 Task: Find connections with filter location Sevilla with filter topic #Productivitywith filter profile language Potuguese with filter current company The Park Hotels with filter school Wilson College Chowpatty Mumbai 400 007 with filter industry Hydroelectric Power Generation with filter service category Training with filter keywords title Medical Researcher
Action: Mouse pressed left at (374, 287)
Screenshot: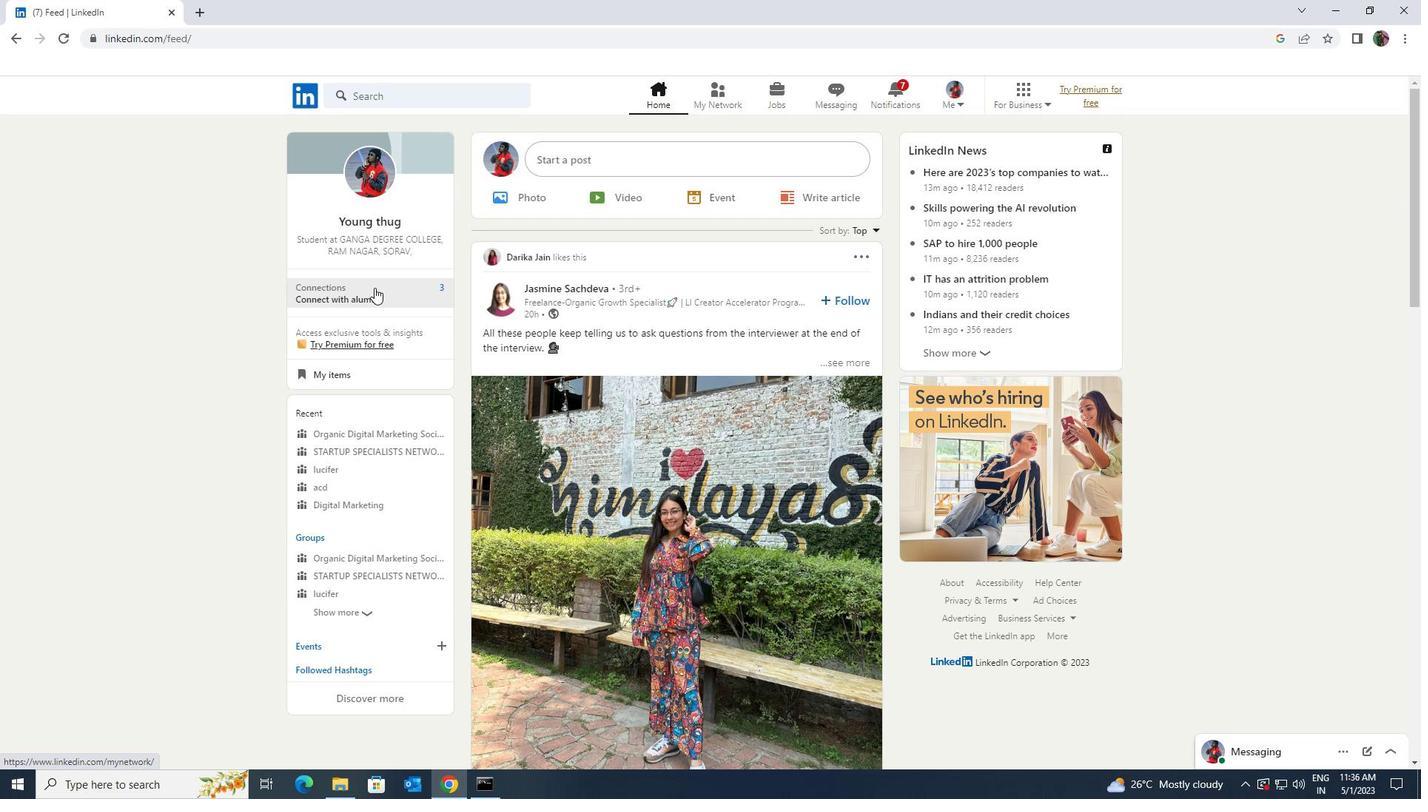 
Action: Mouse moved to (381, 176)
Screenshot: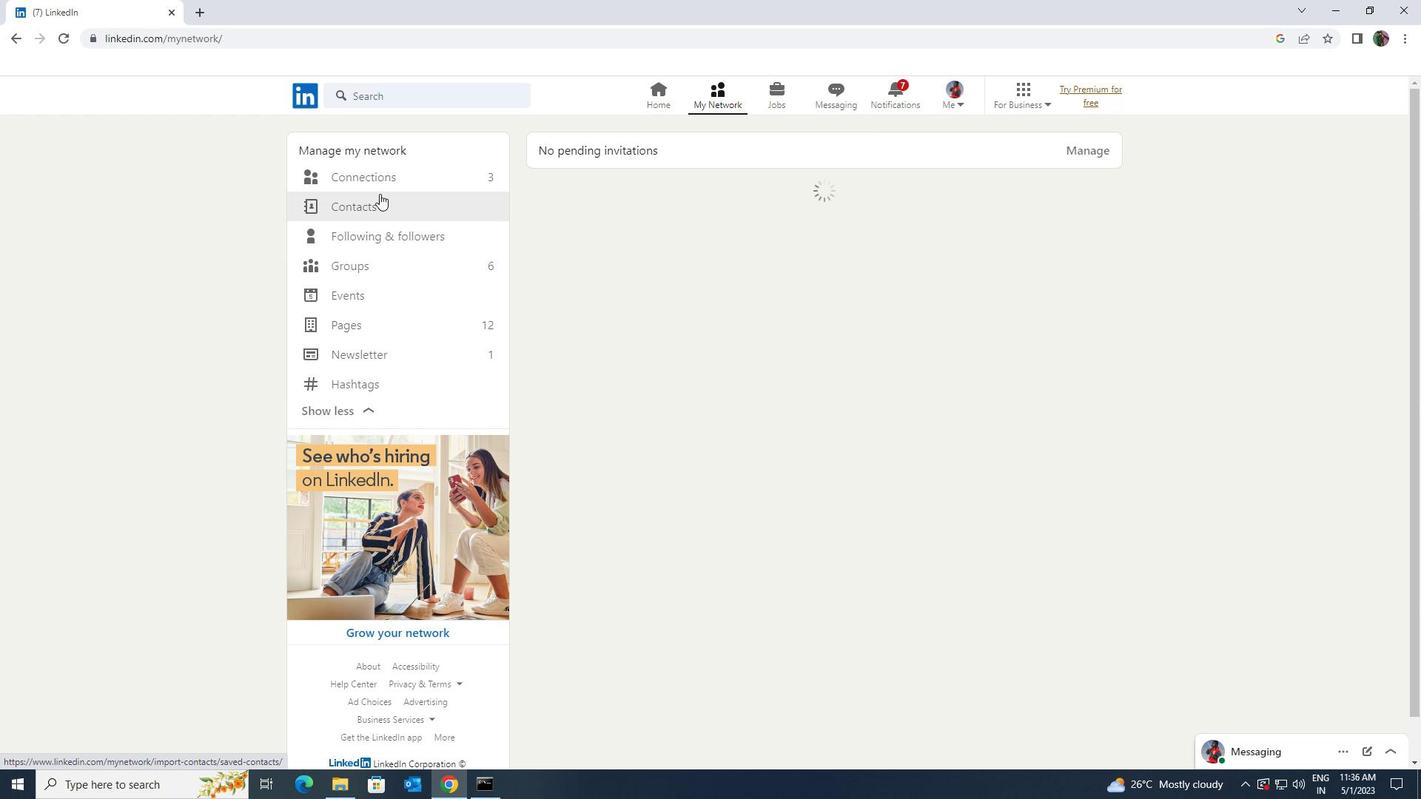 
Action: Mouse pressed left at (381, 176)
Screenshot: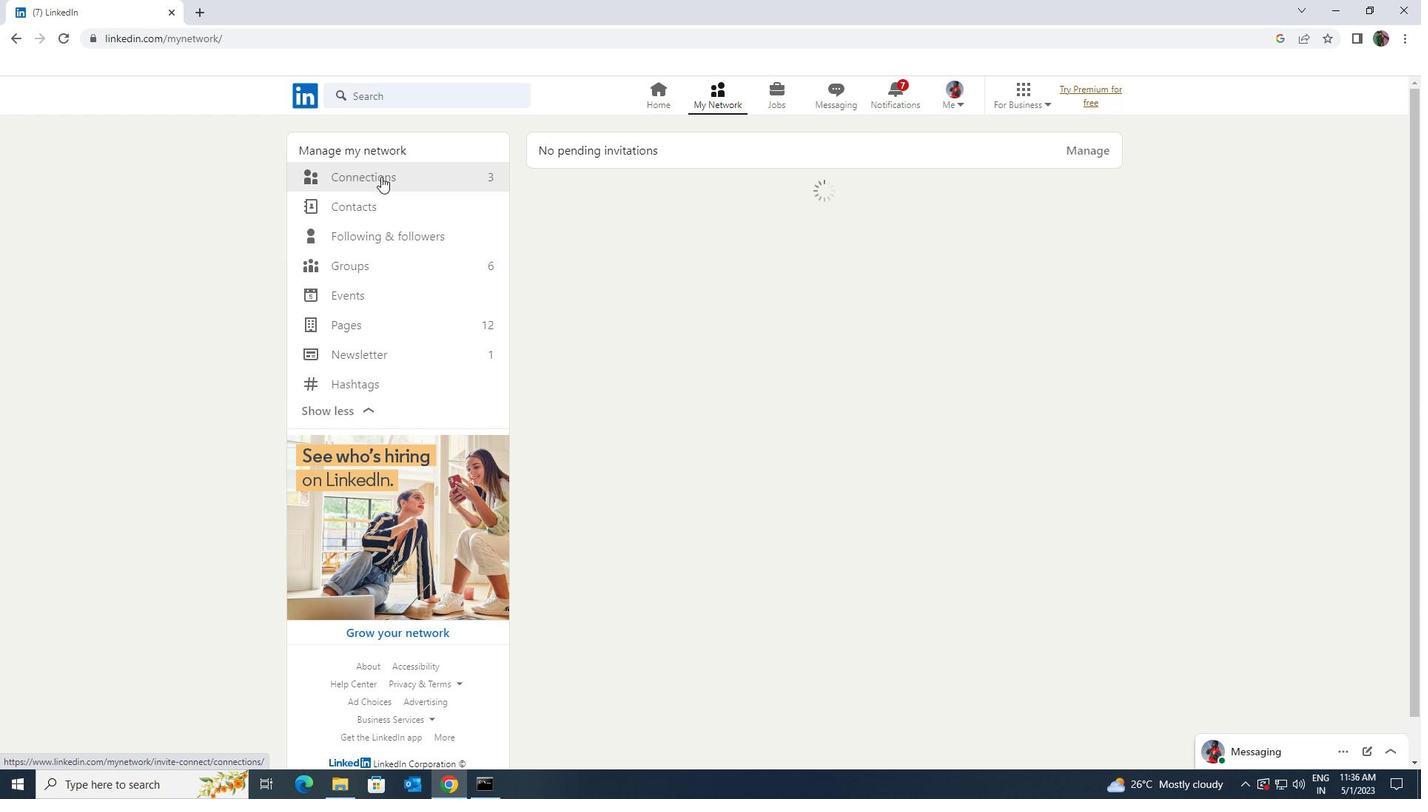 
Action: Mouse moved to (785, 179)
Screenshot: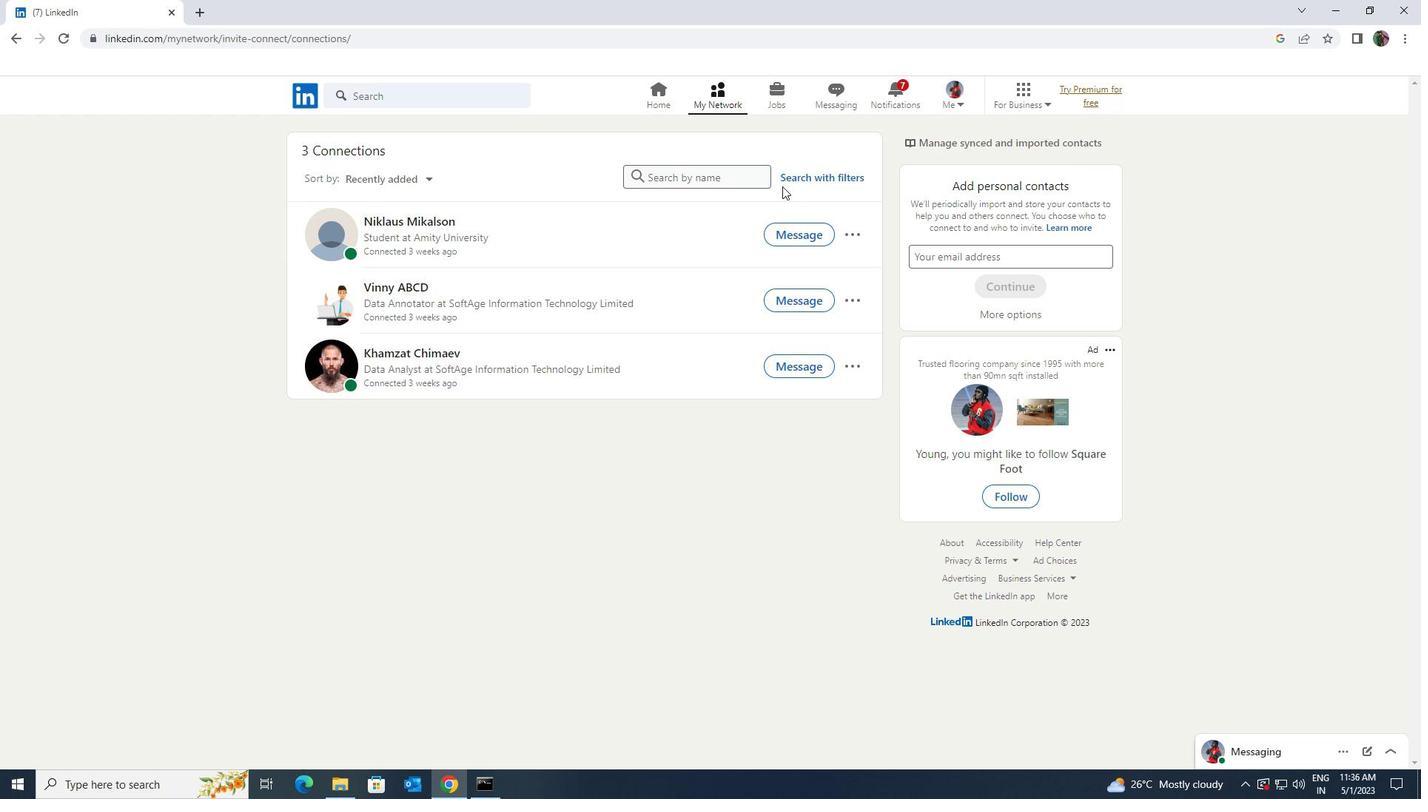 
Action: Mouse pressed left at (785, 179)
Screenshot: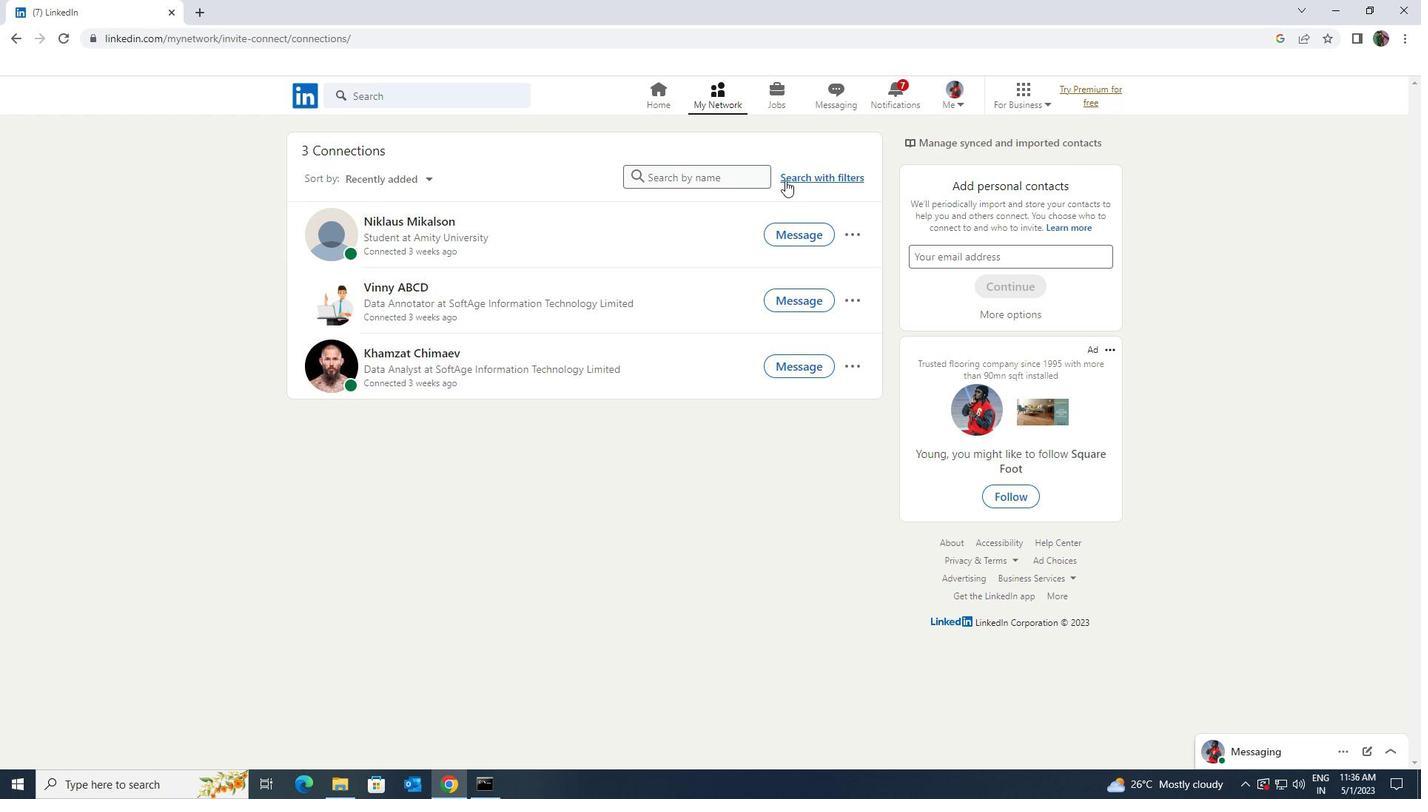 
Action: Mouse moved to (760, 138)
Screenshot: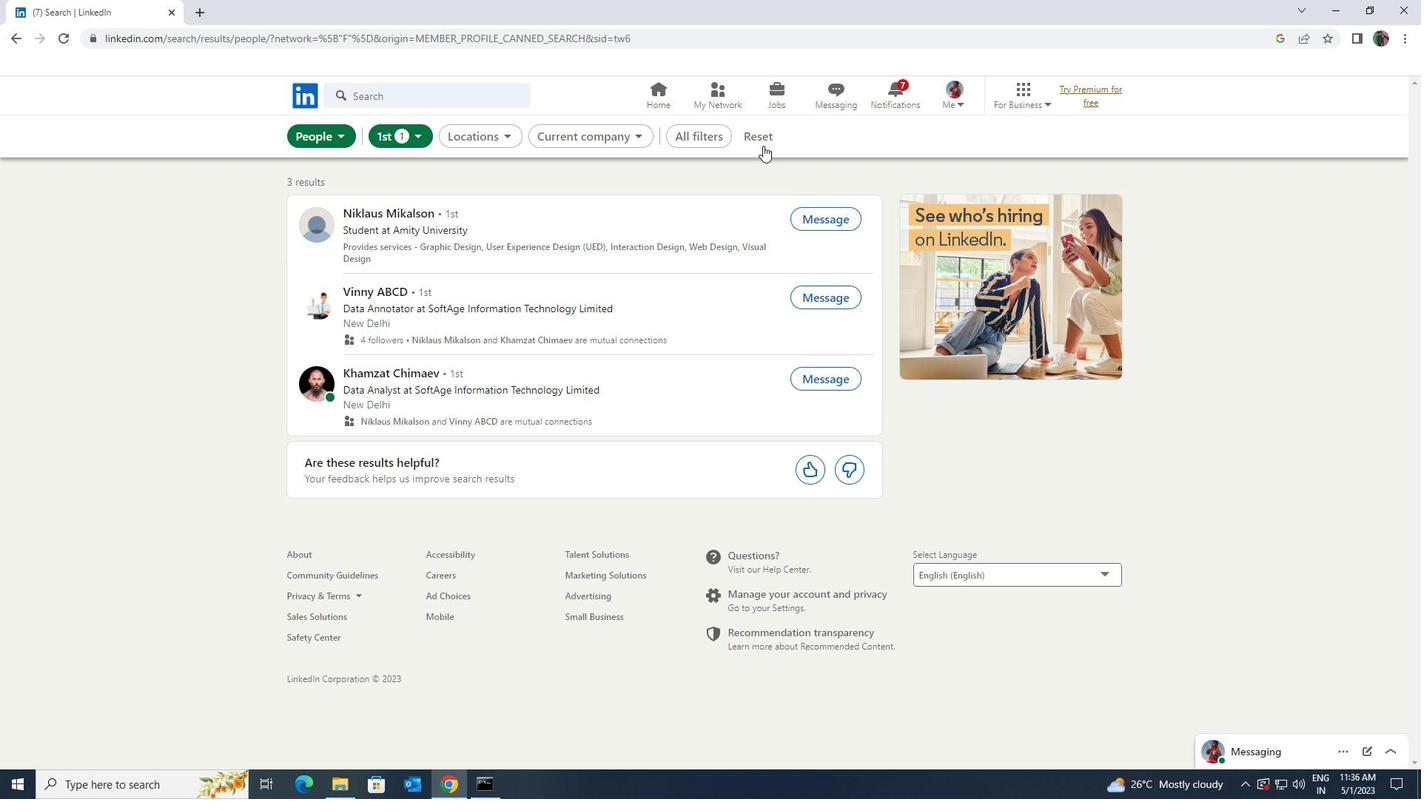 
Action: Mouse pressed left at (760, 138)
Screenshot: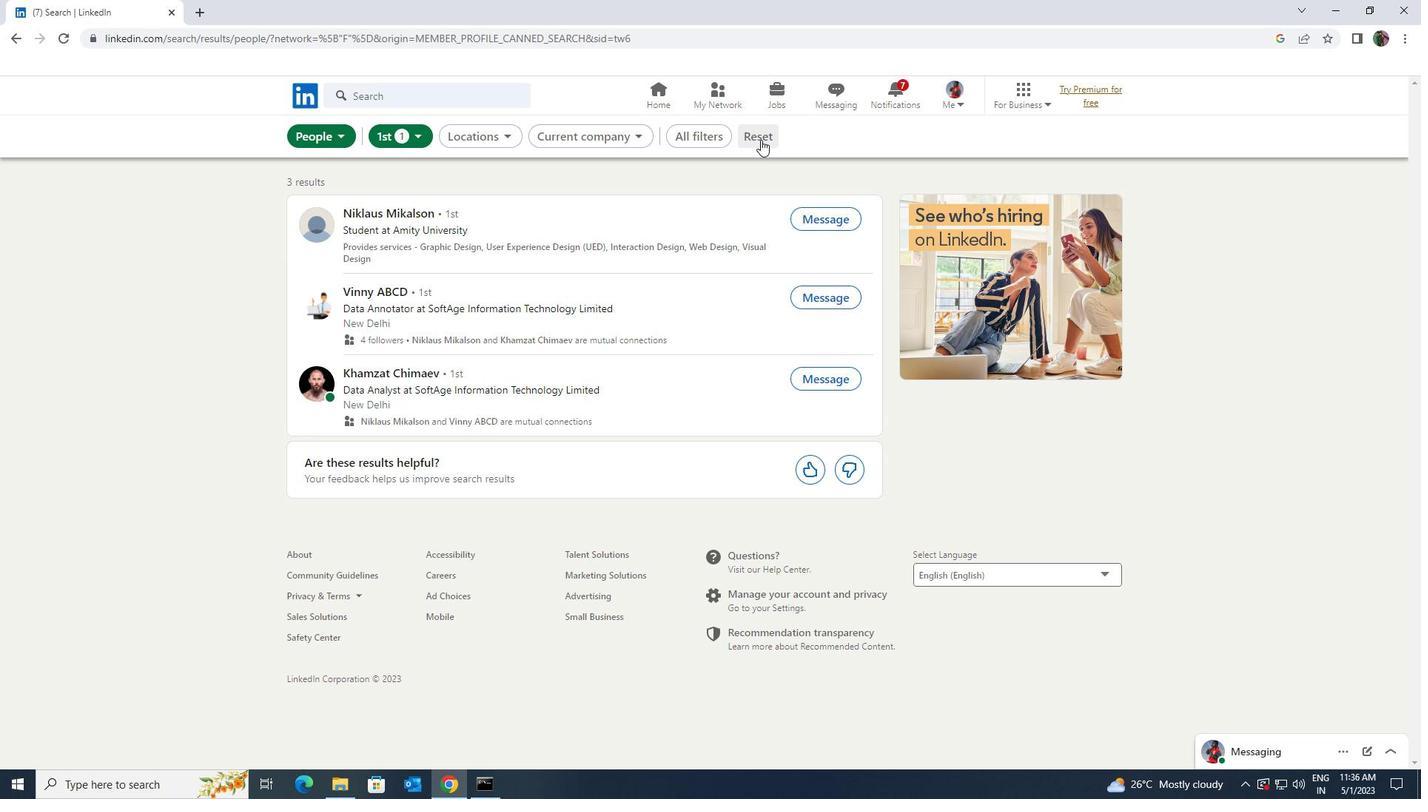 
Action: Mouse moved to (749, 136)
Screenshot: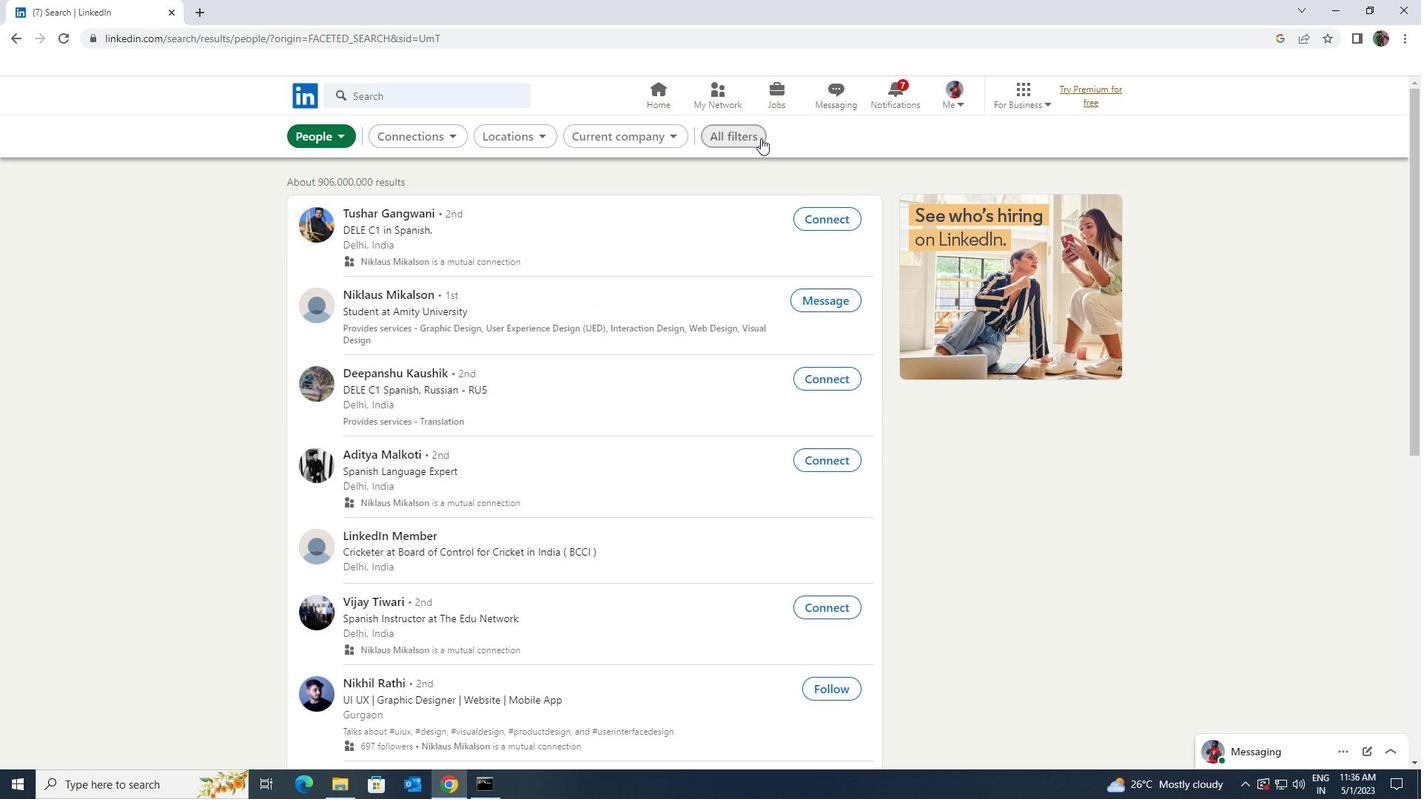 
Action: Mouse pressed left at (749, 136)
Screenshot: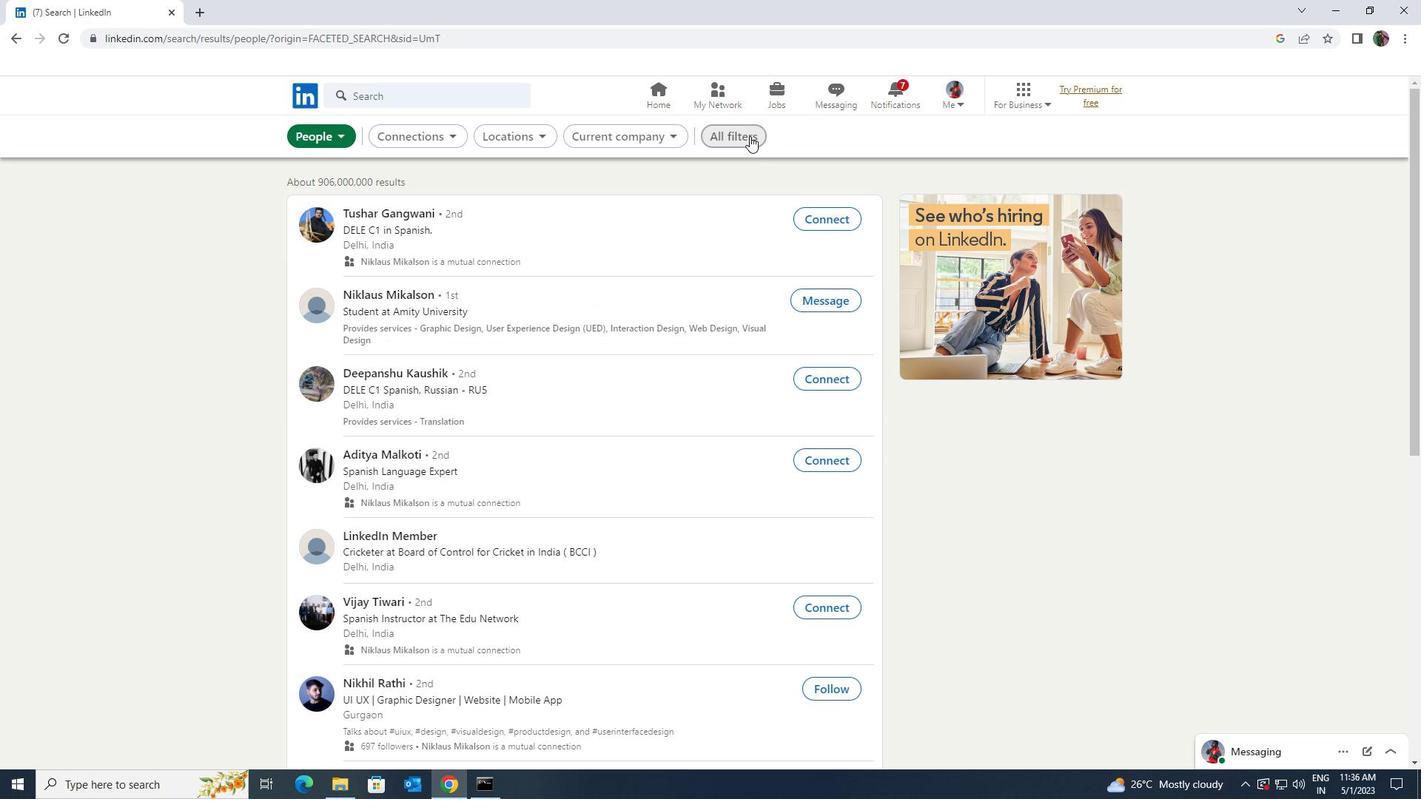 
Action: Mouse moved to (1108, 419)
Screenshot: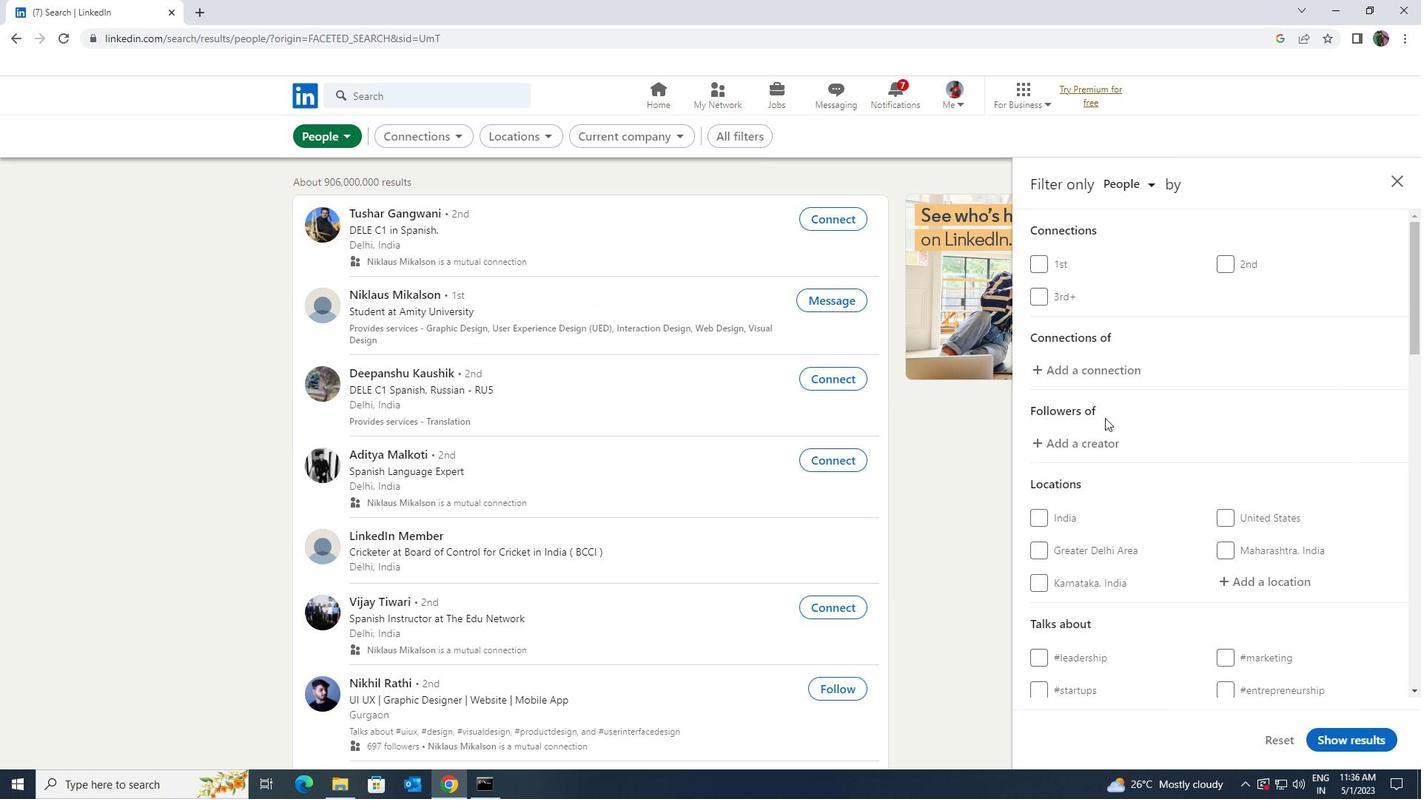 
Action: Mouse scrolled (1108, 418) with delta (0, 0)
Screenshot: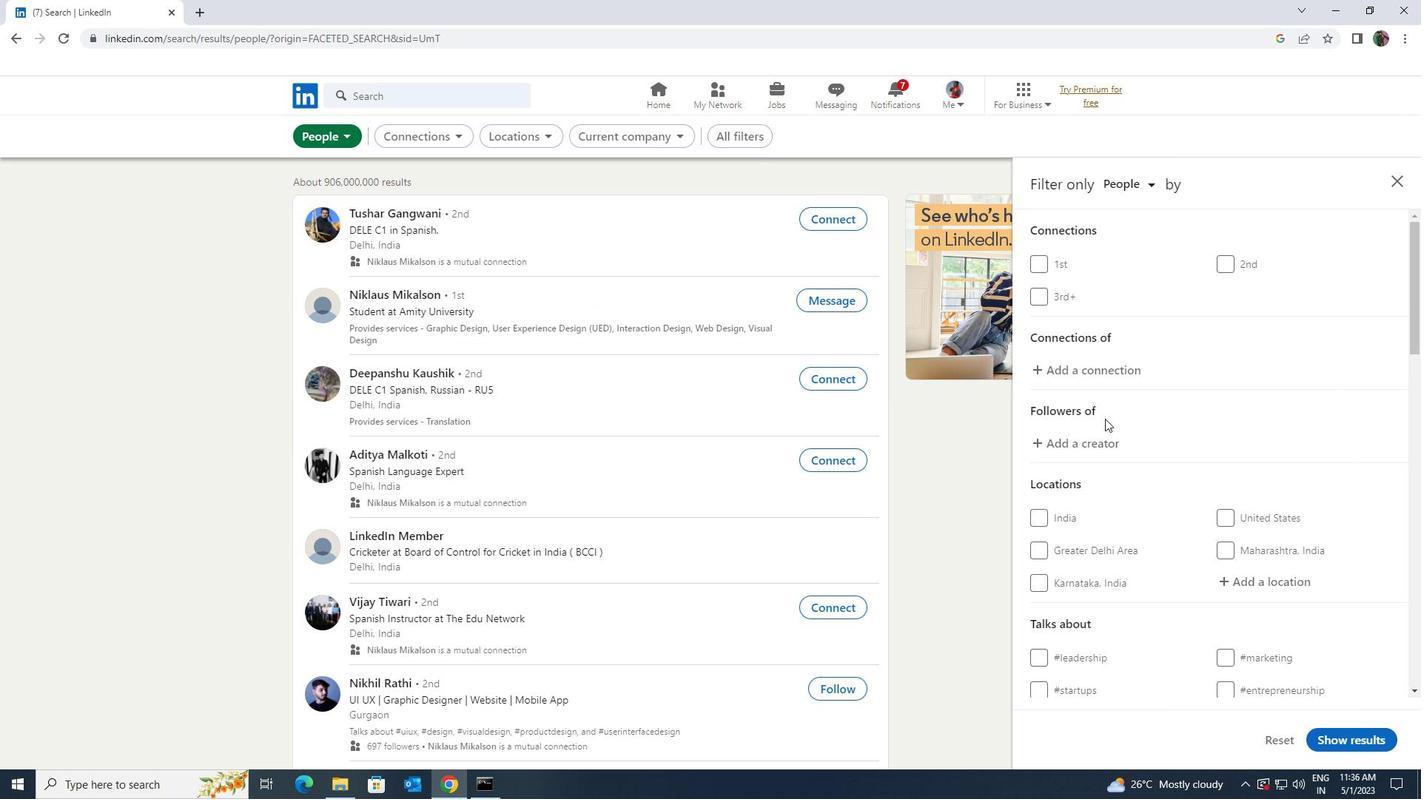 
Action: Mouse scrolled (1108, 418) with delta (0, 0)
Screenshot: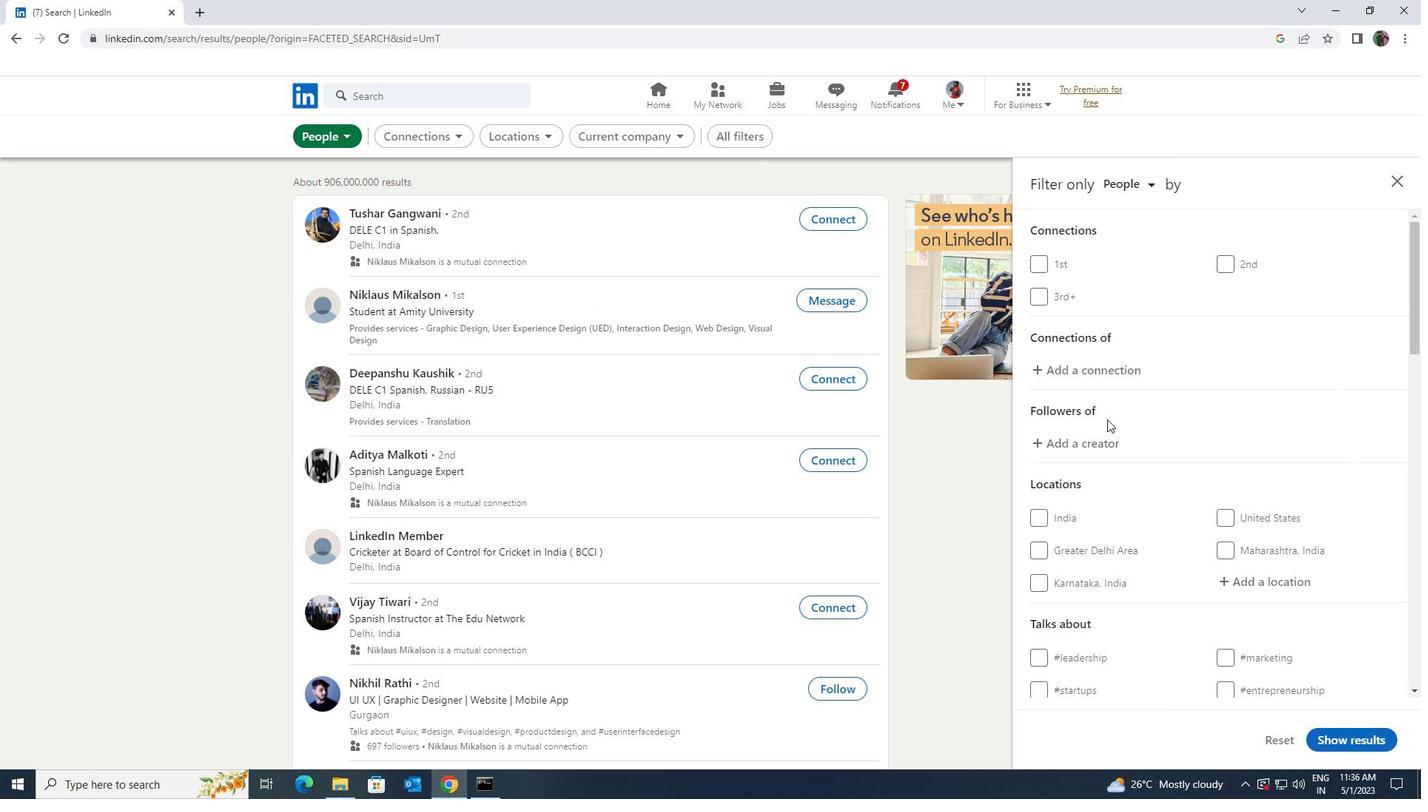 
Action: Mouse scrolled (1108, 418) with delta (0, 0)
Screenshot: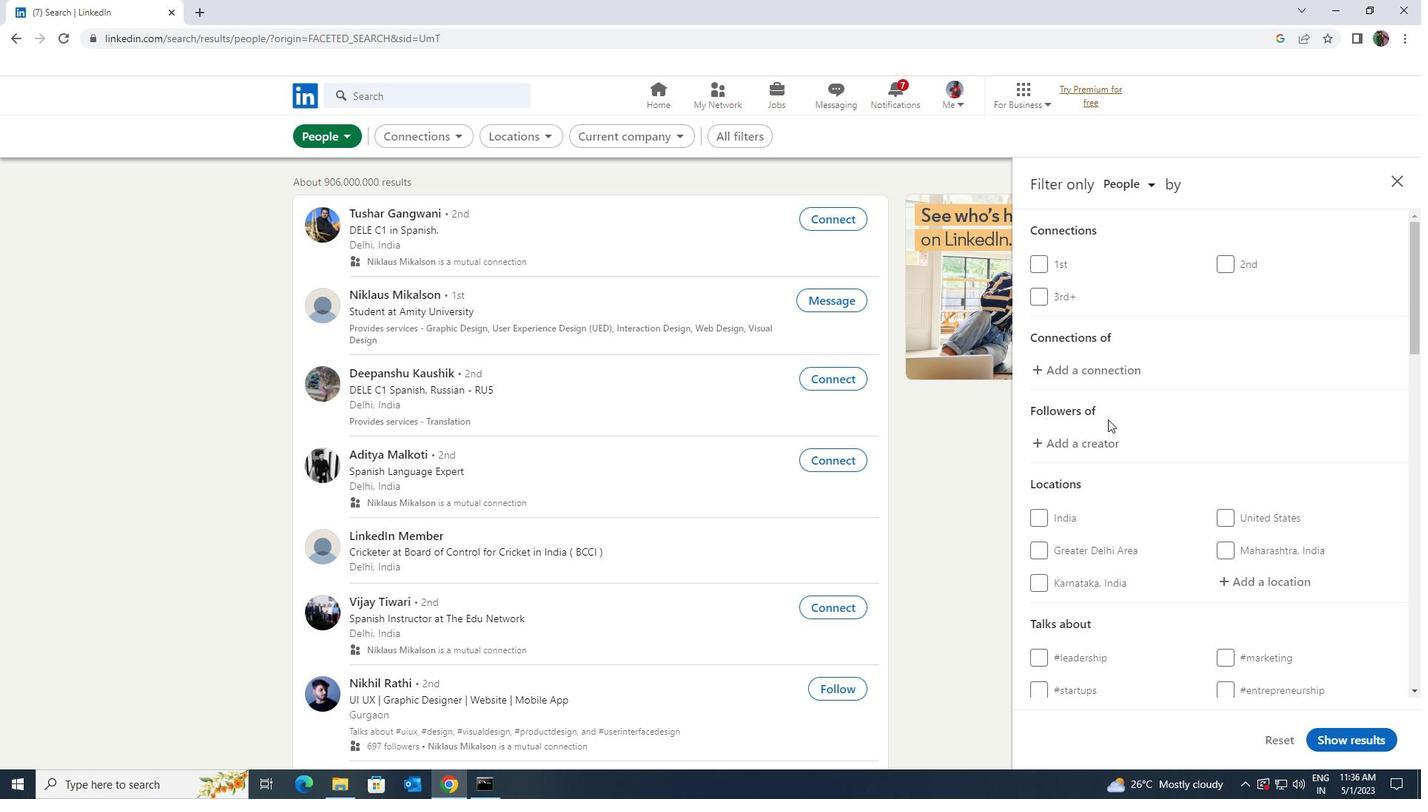 
Action: Mouse moved to (1225, 578)
Screenshot: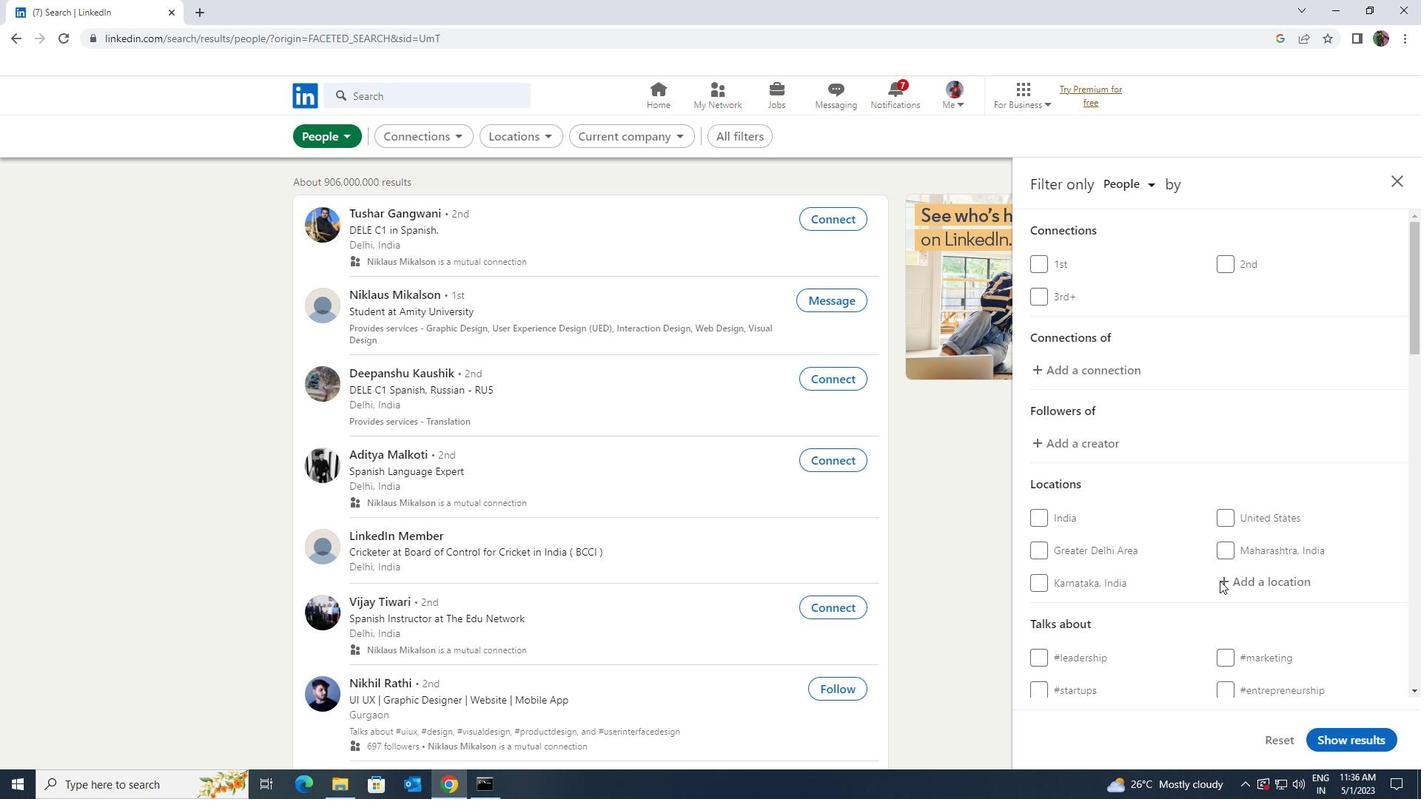 
Action: Mouse pressed left at (1225, 578)
Screenshot: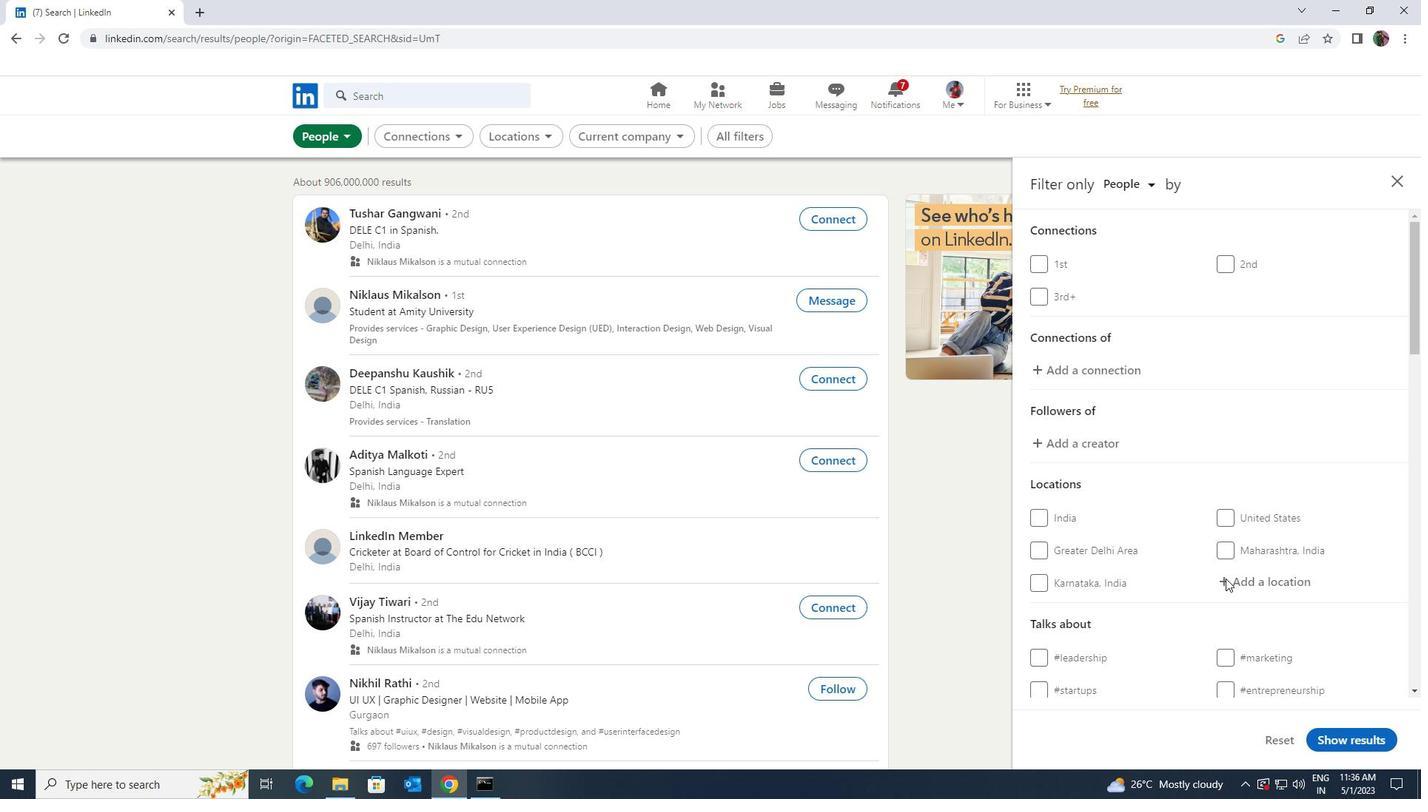 
Action: Mouse moved to (1239, 358)
Screenshot: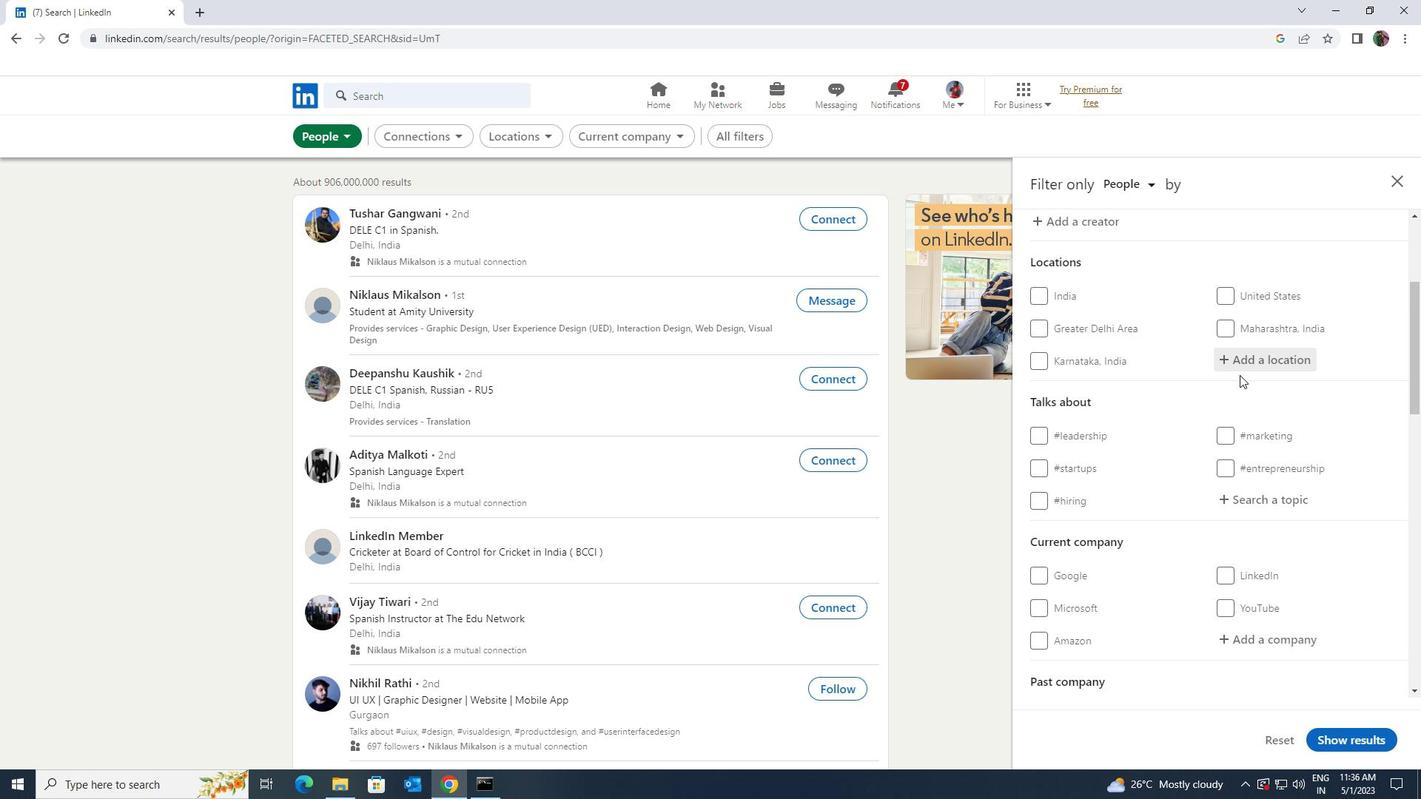 
Action: Mouse pressed left at (1239, 358)
Screenshot: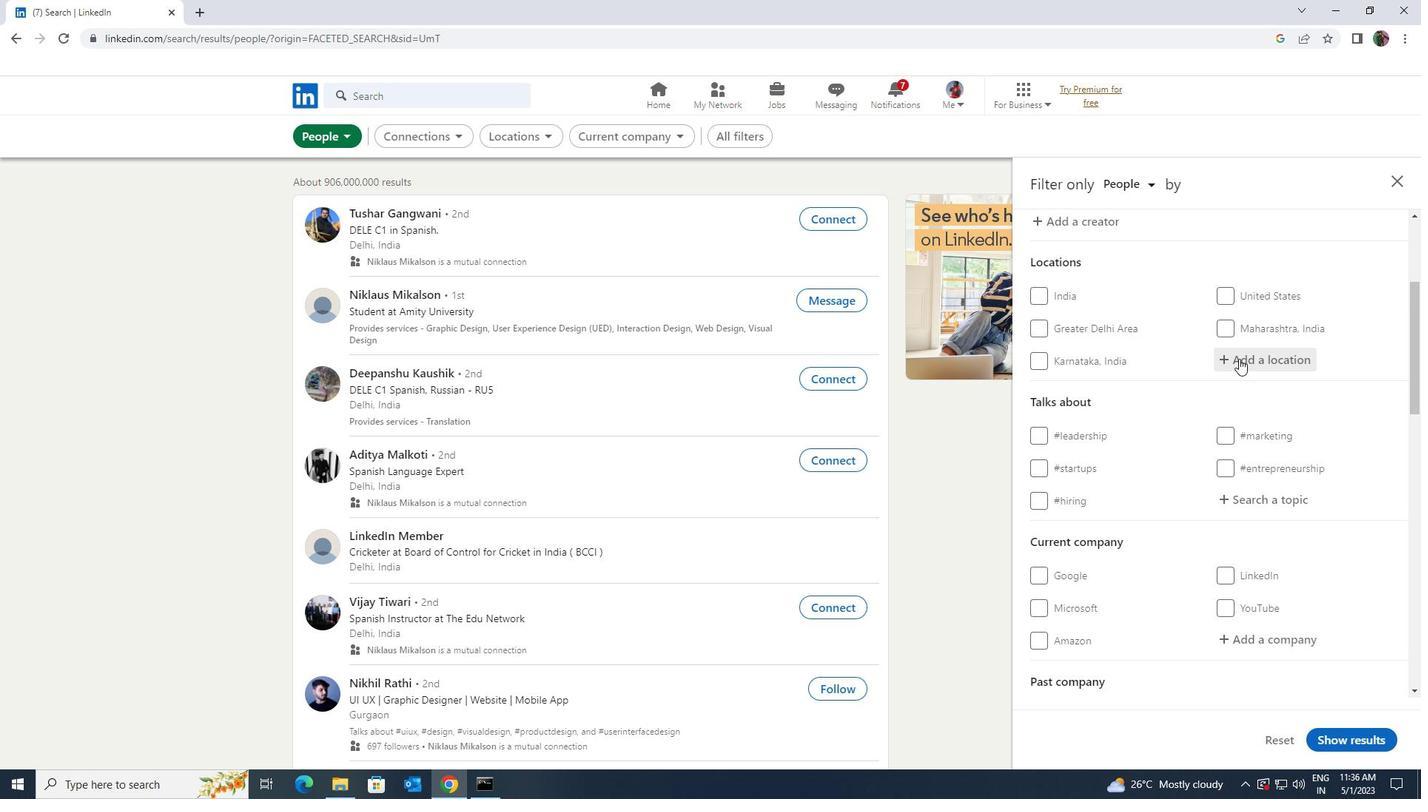 
Action: Key pressed <Key.shift><Key.shift><Key.shift>SEVILLA
Screenshot: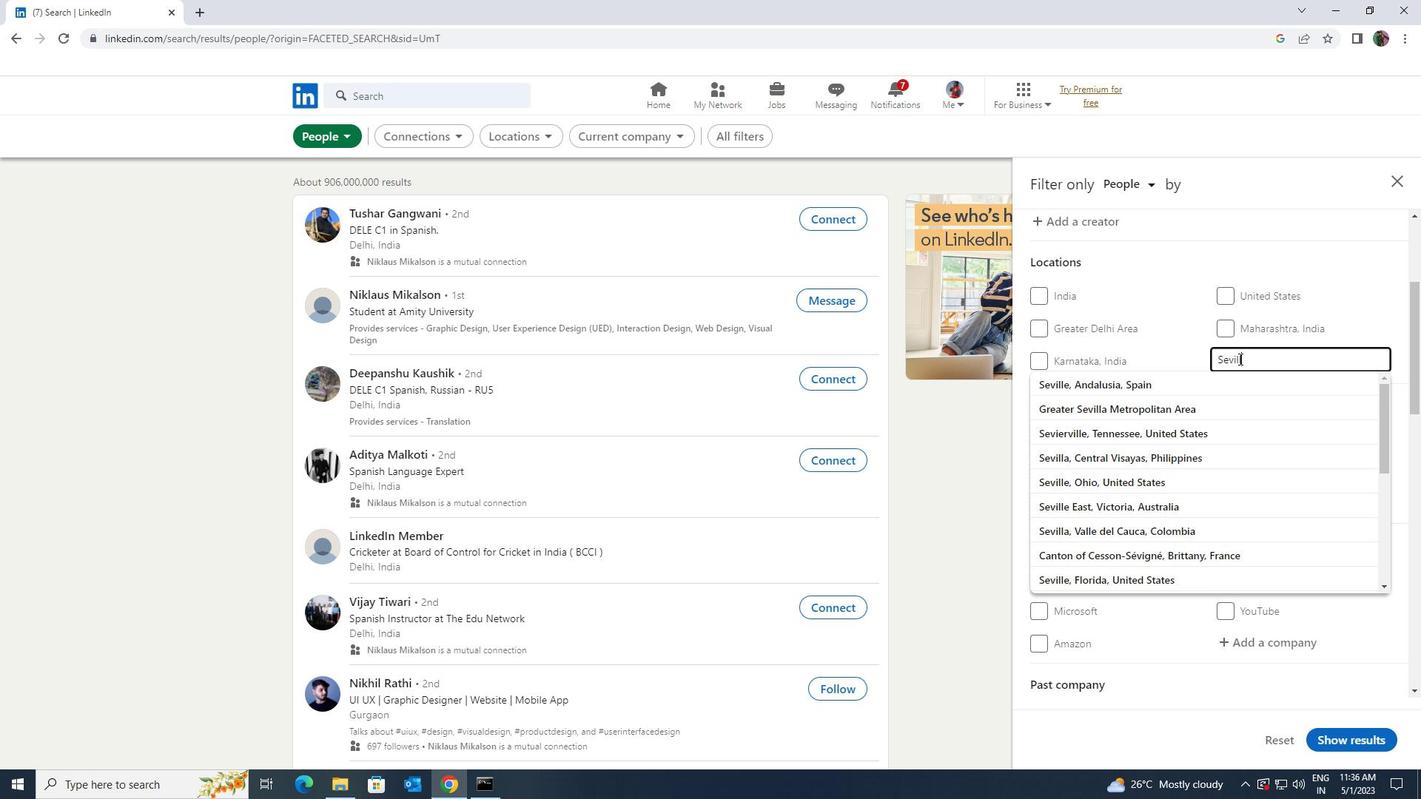 
Action: Mouse moved to (1239, 411)
Screenshot: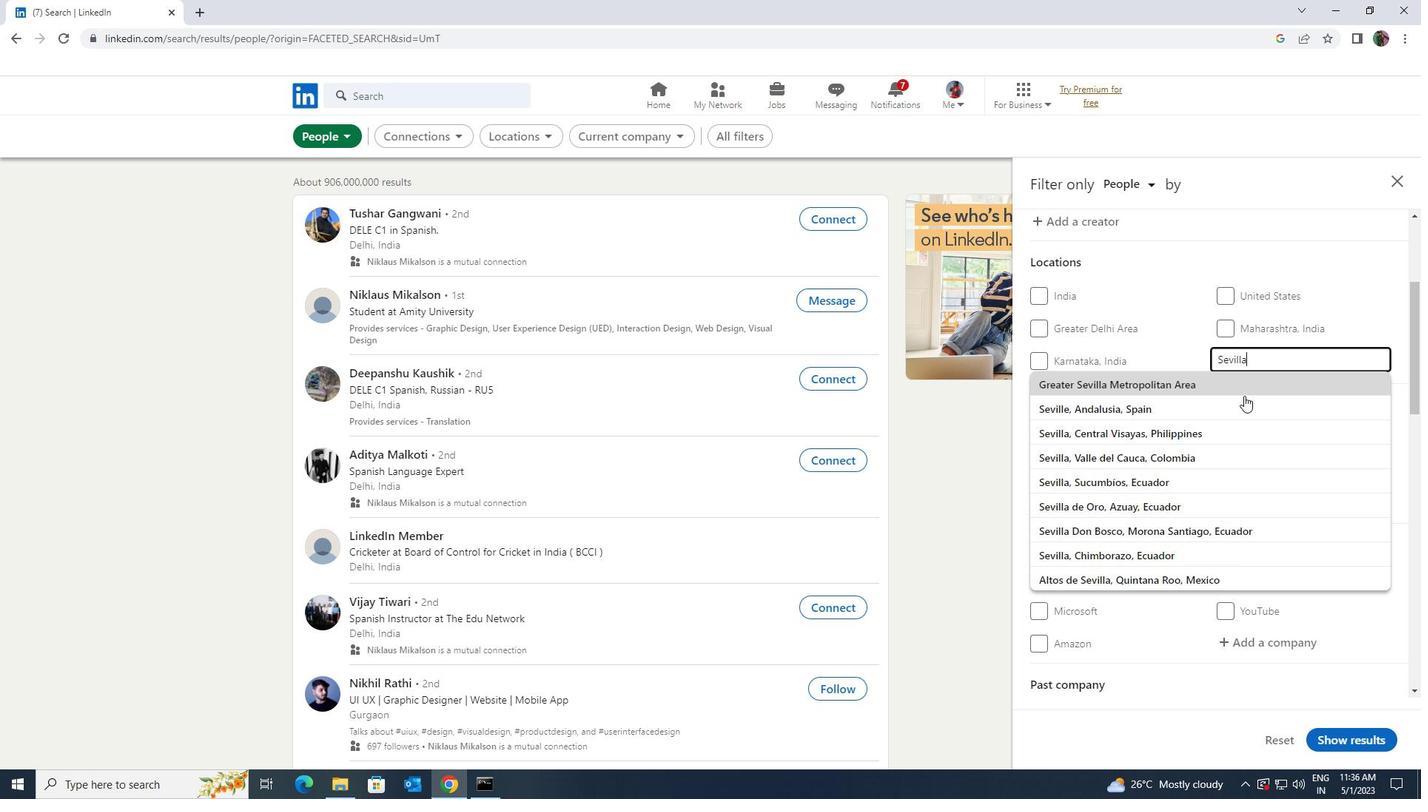 
Action: Mouse pressed left at (1239, 411)
Screenshot: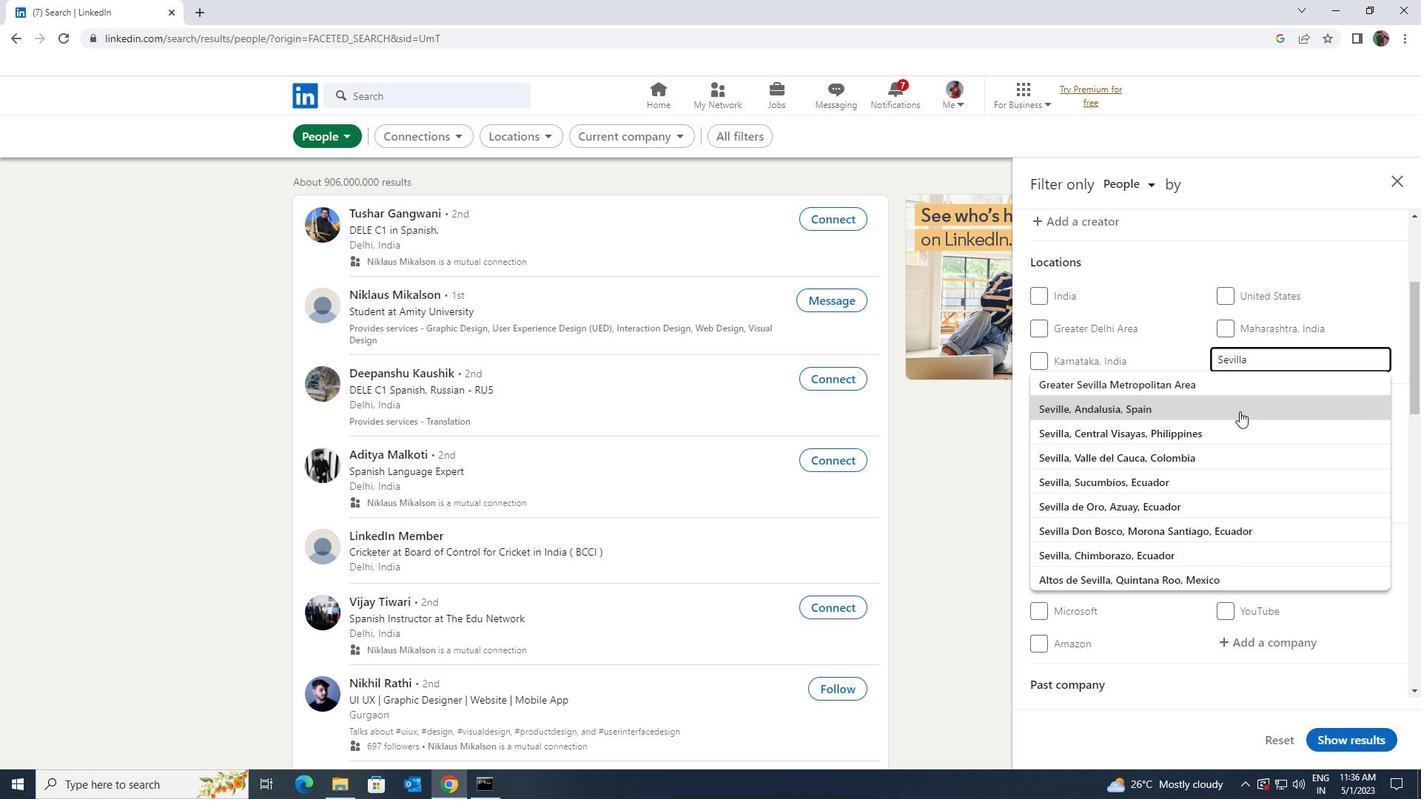
Action: Mouse scrolled (1239, 410) with delta (0, 0)
Screenshot: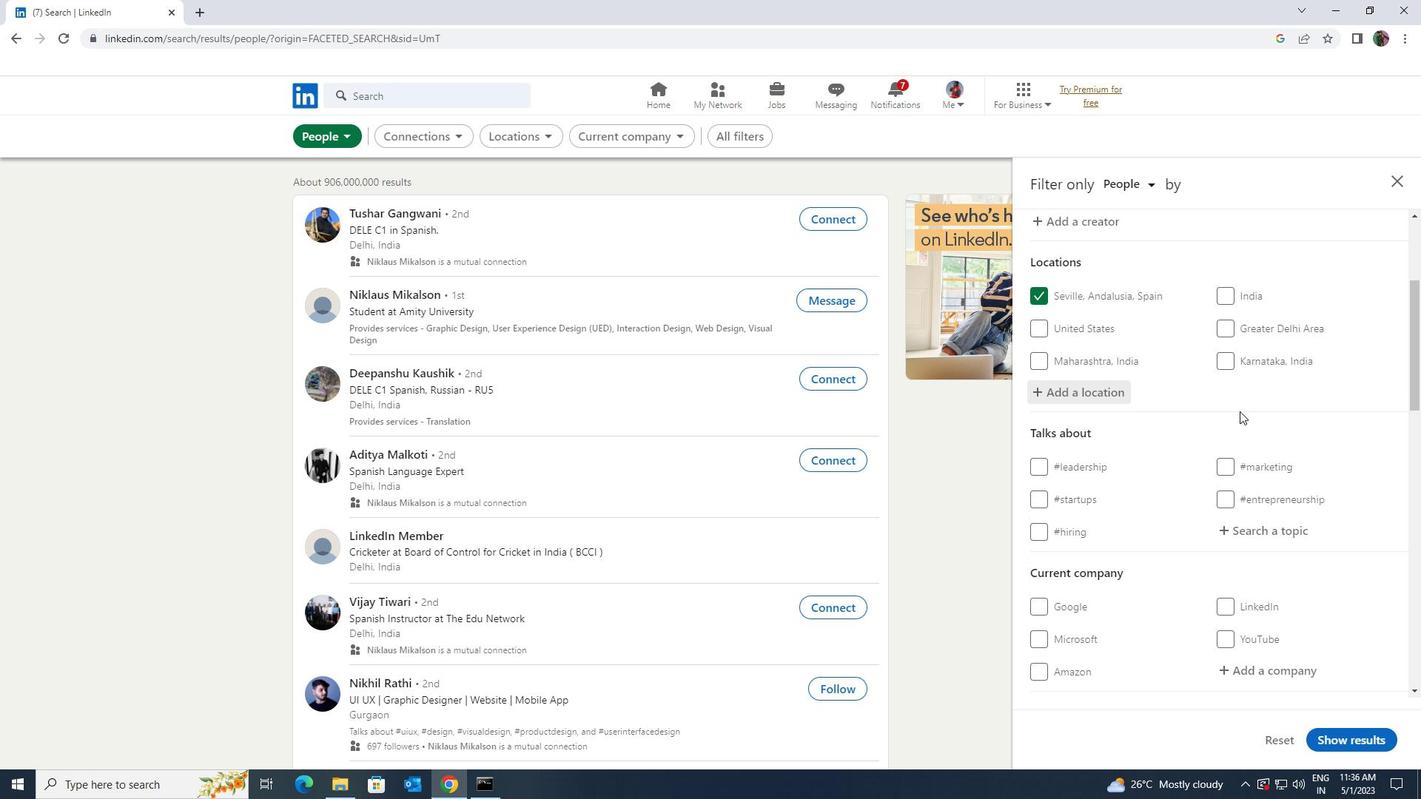 
Action: Mouse scrolled (1239, 410) with delta (0, 0)
Screenshot: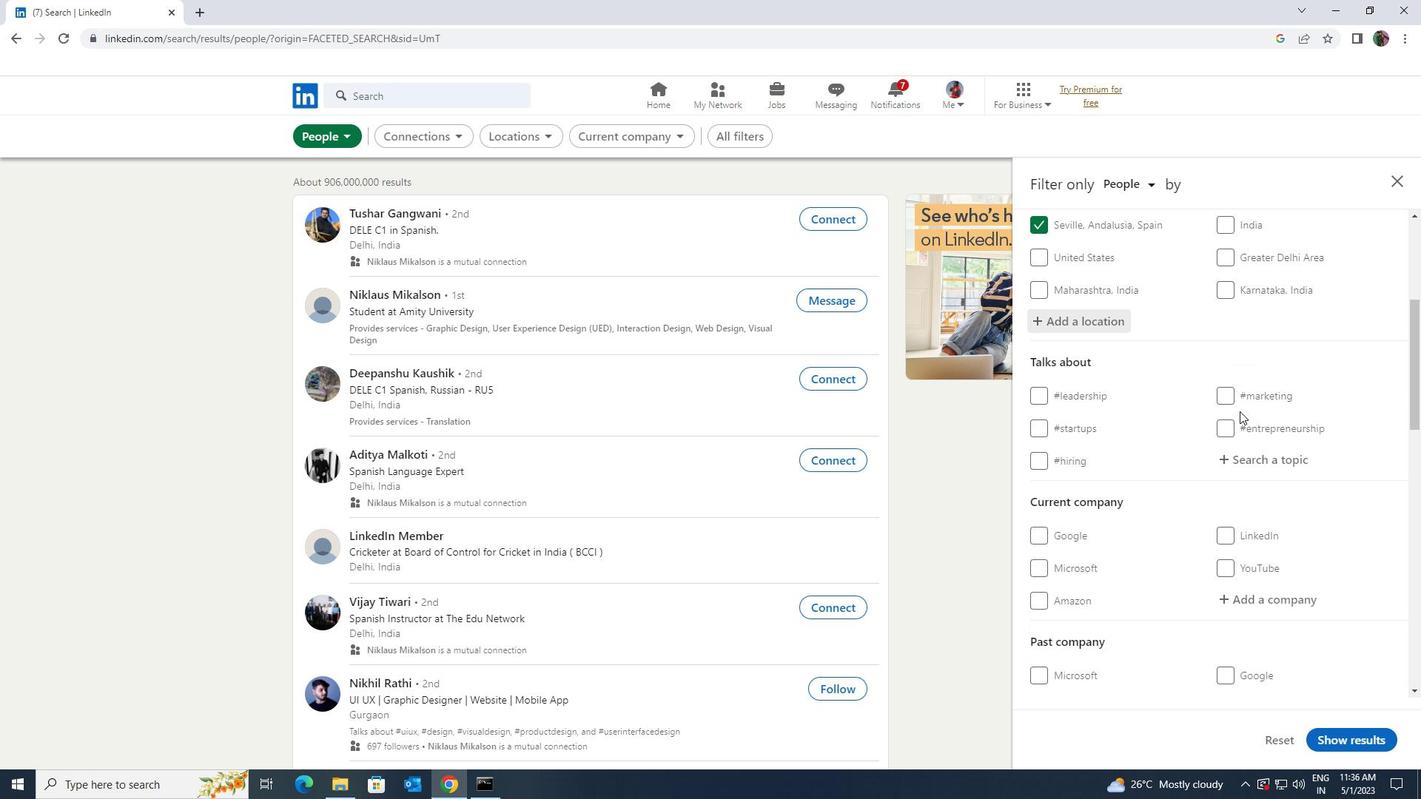 
Action: Mouse scrolled (1239, 410) with delta (0, 0)
Screenshot: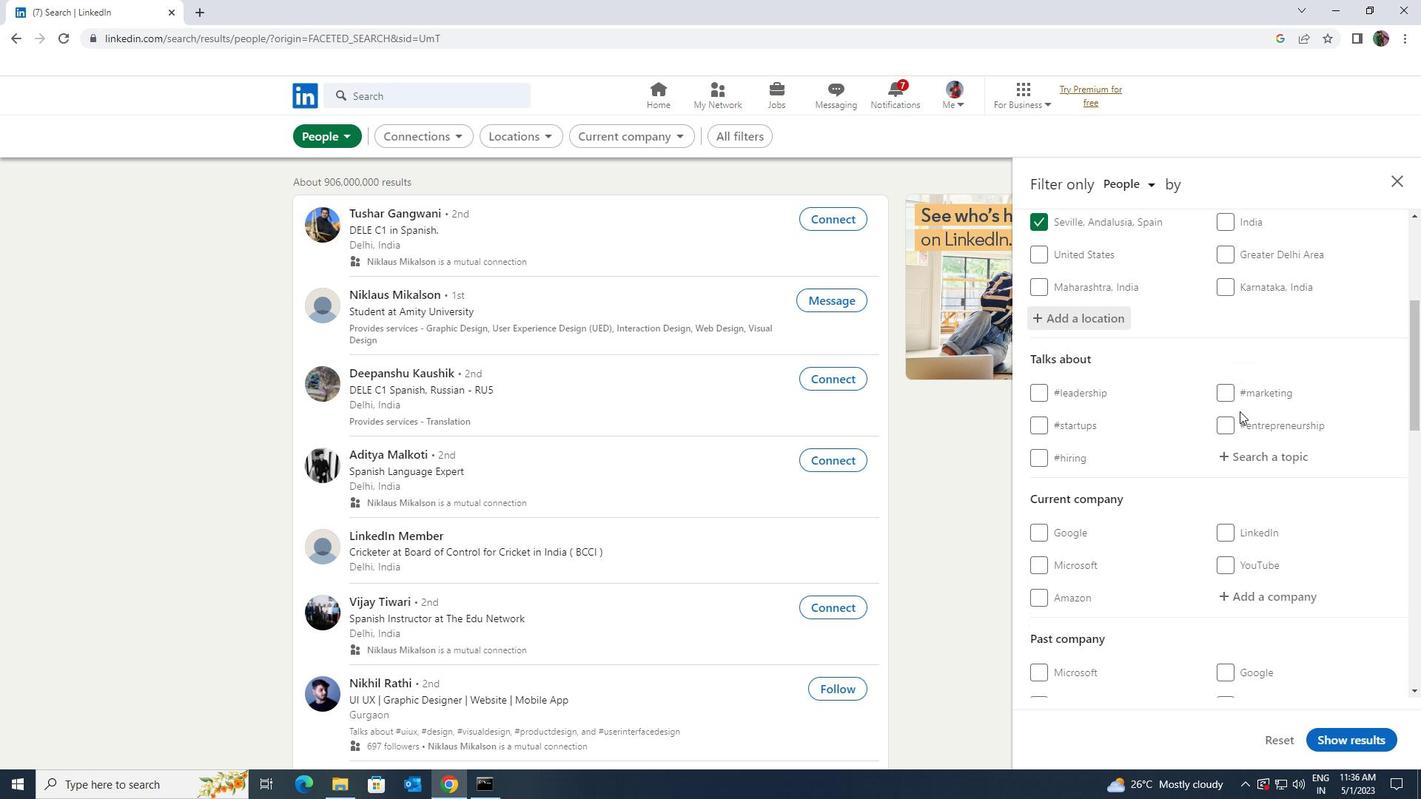 
Action: Mouse moved to (1246, 312)
Screenshot: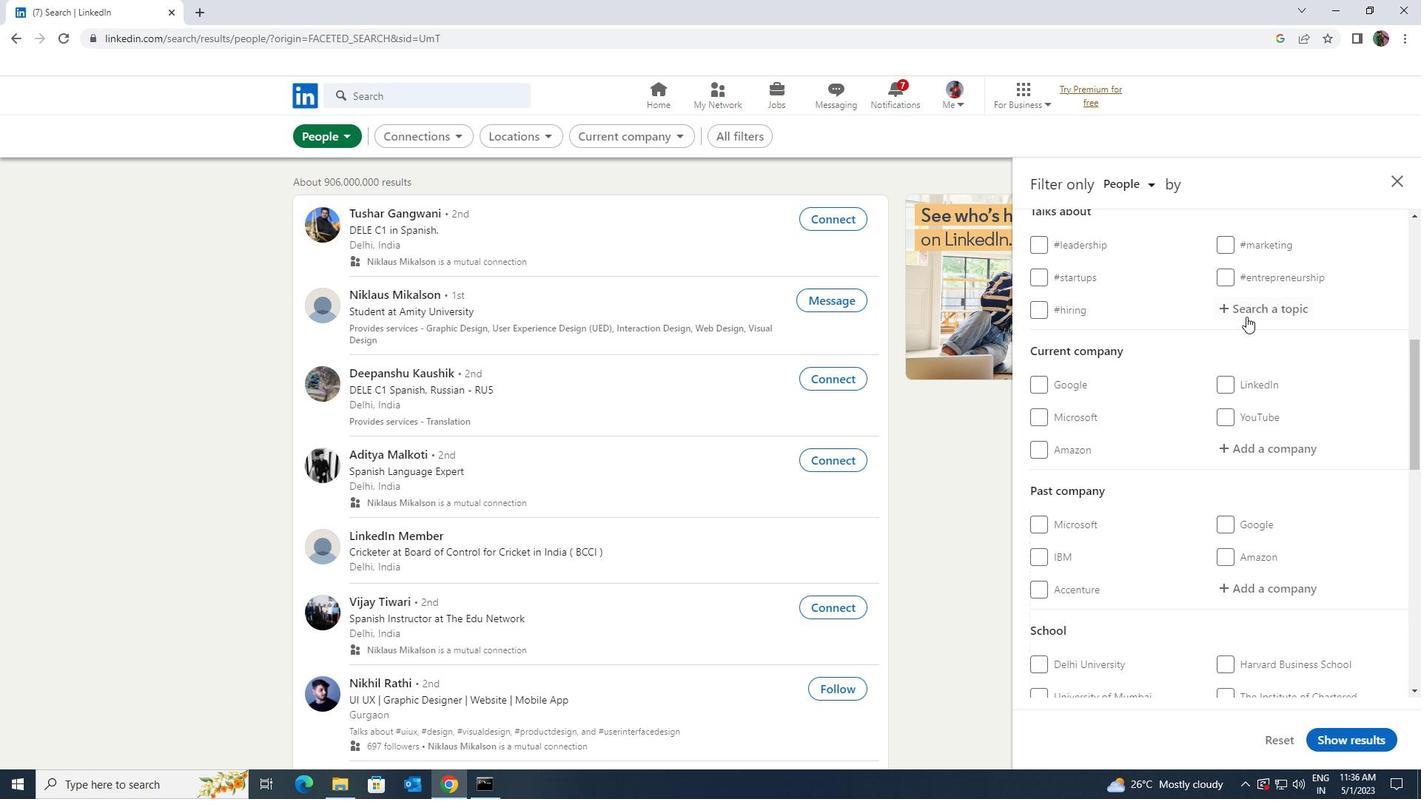 
Action: Mouse pressed left at (1246, 312)
Screenshot: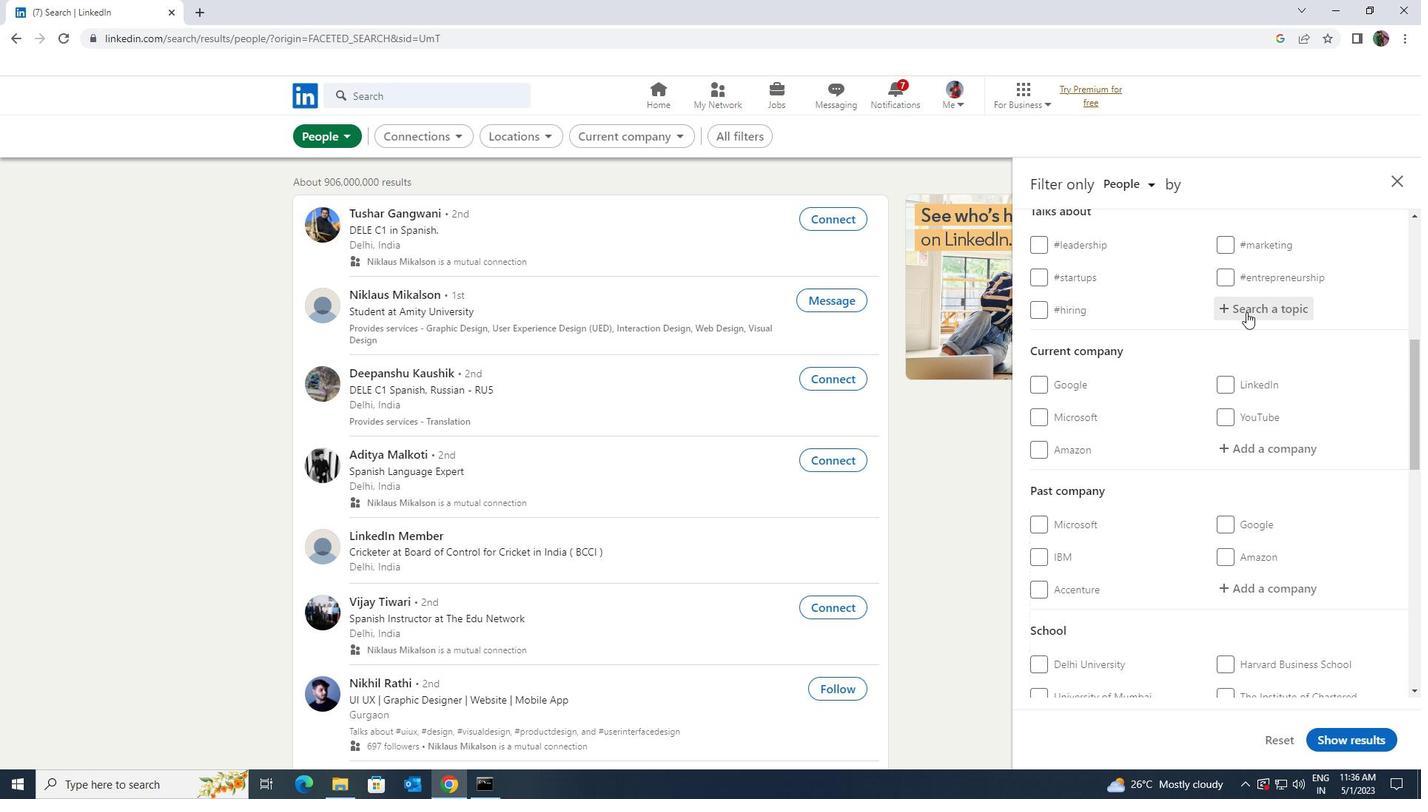 
Action: Key pressed <Key.shift>PRODUCTIV
Screenshot: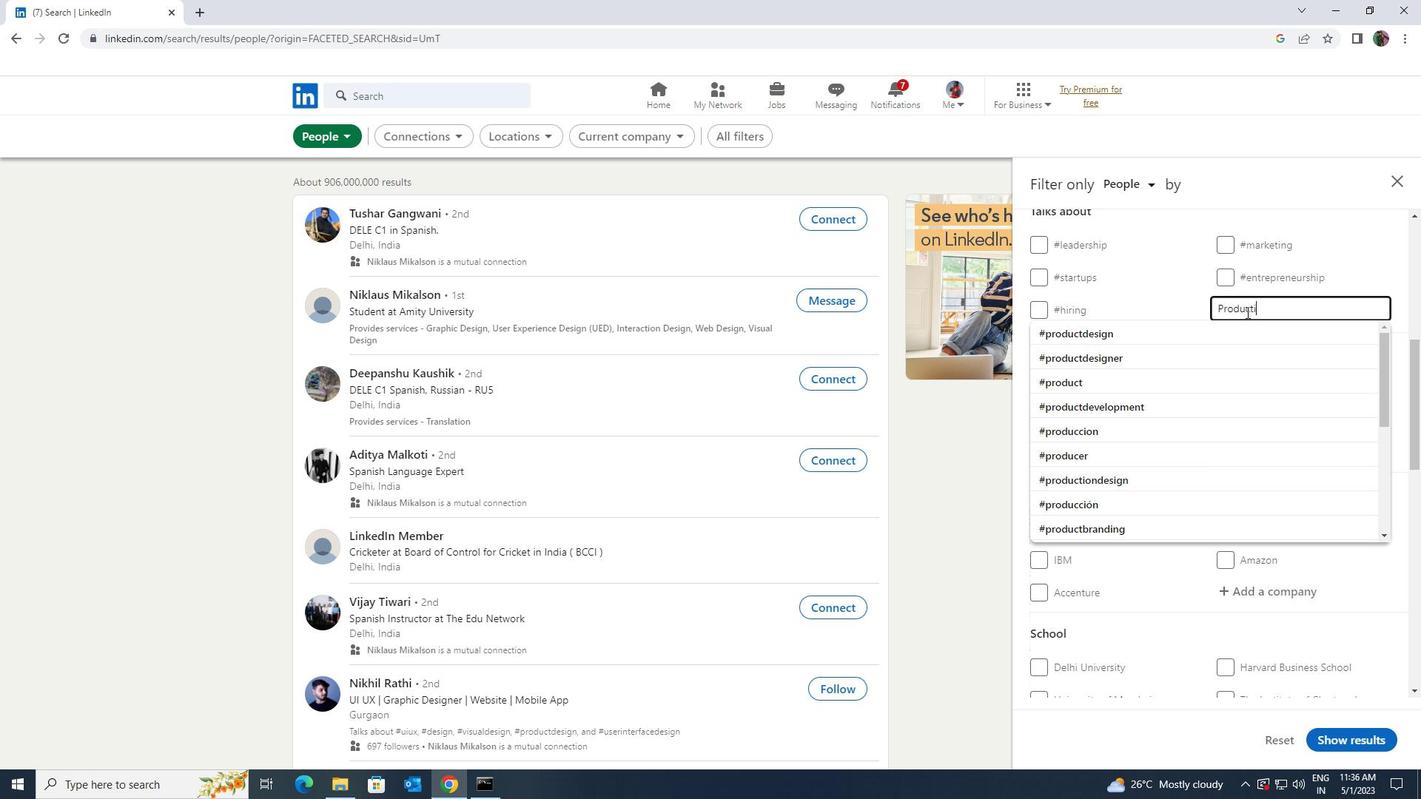 
Action: Mouse moved to (1242, 330)
Screenshot: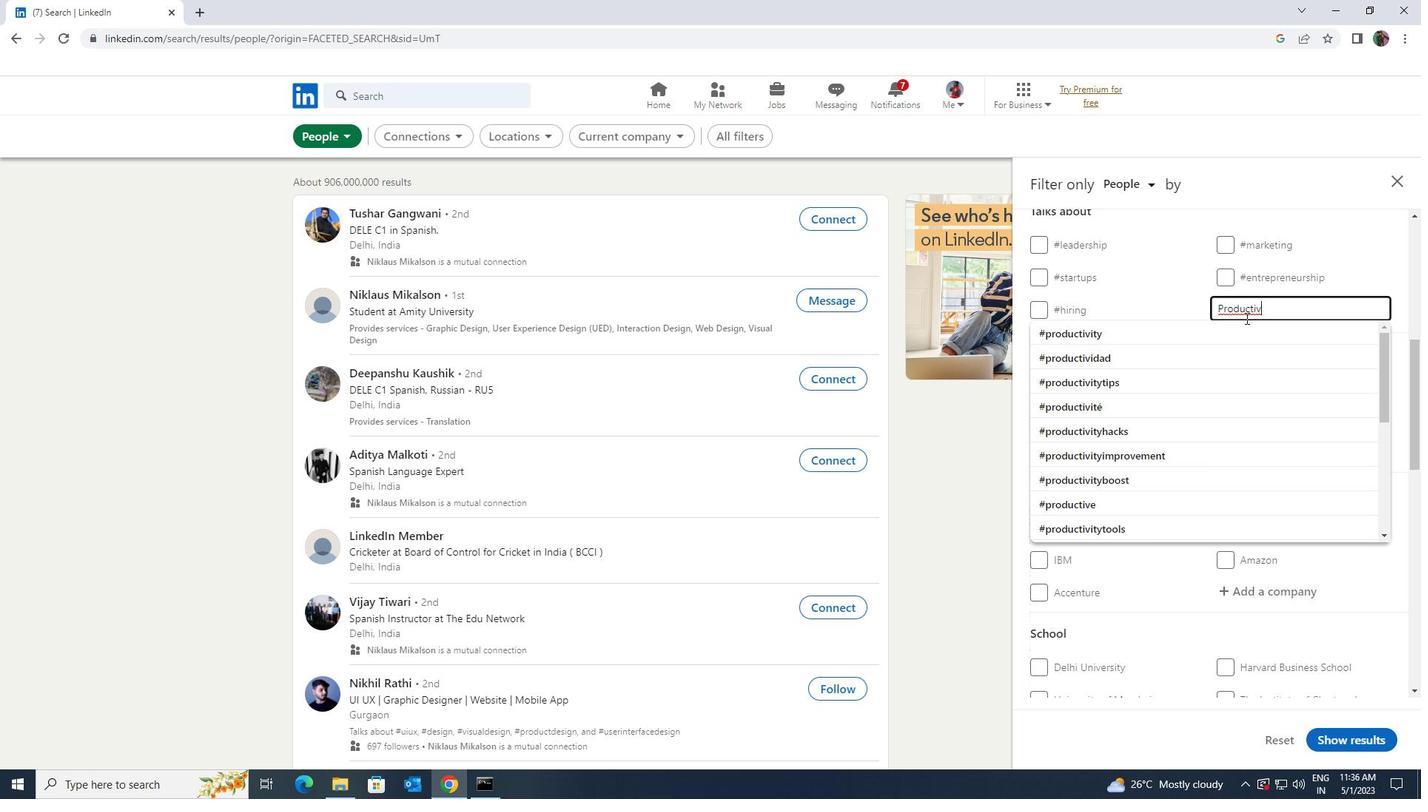 
Action: Mouse pressed left at (1242, 330)
Screenshot: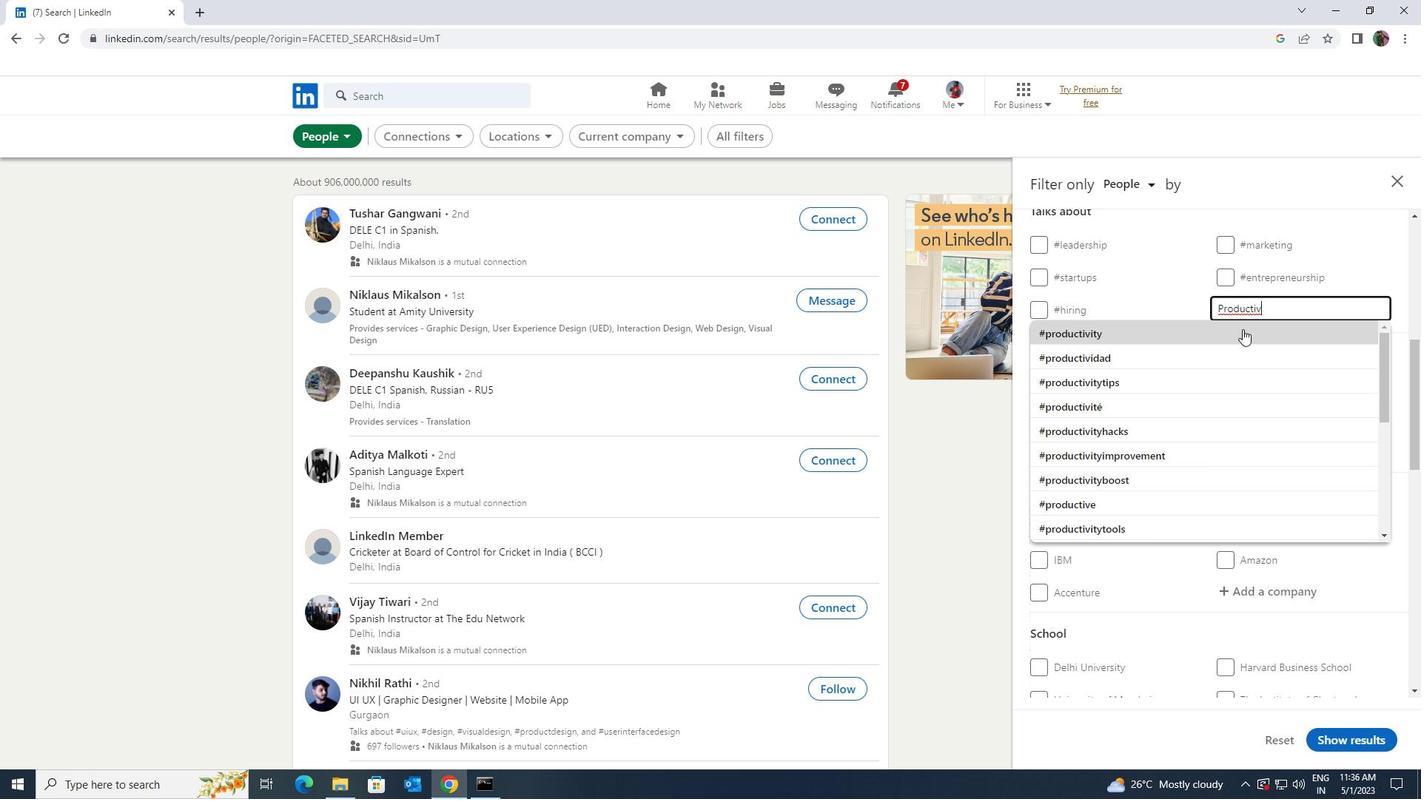 
Action: Mouse scrolled (1242, 330) with delta (0, 0)
Screenshot: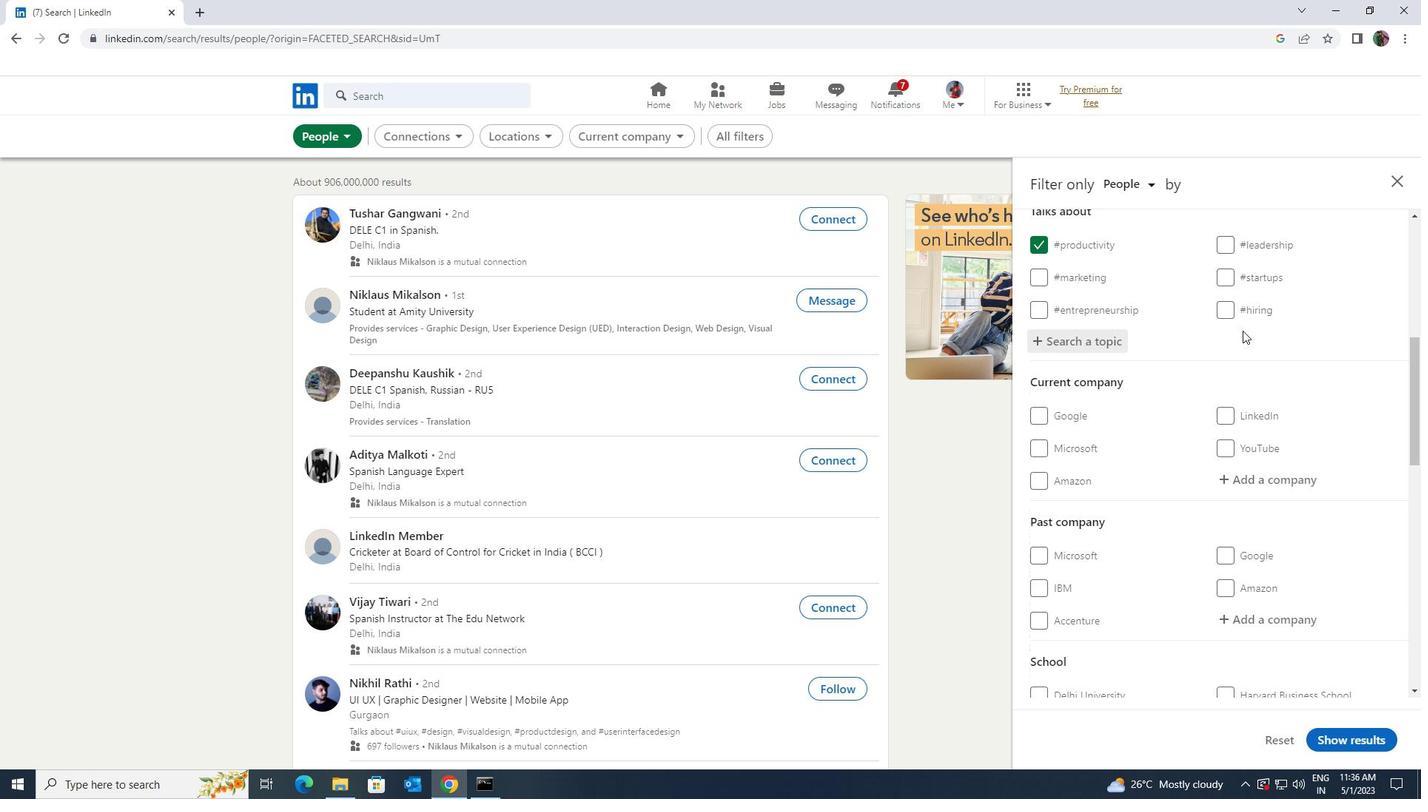 
Action: Mouse scrolled (1242, 330) with delta (0, 0)
Screenshot: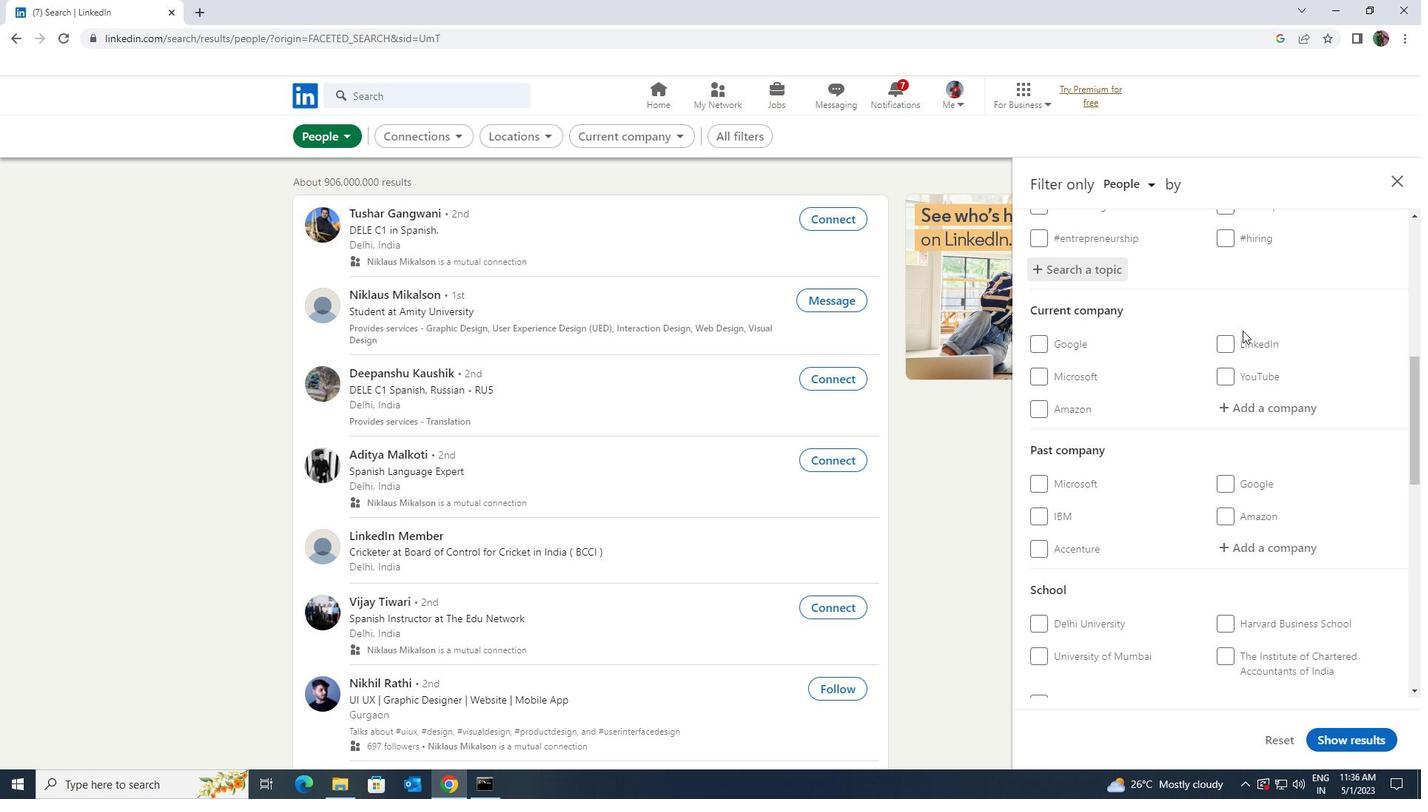 
Action: Mouse scrolled (1242, 330) with delta (0, 0)
Screenshot: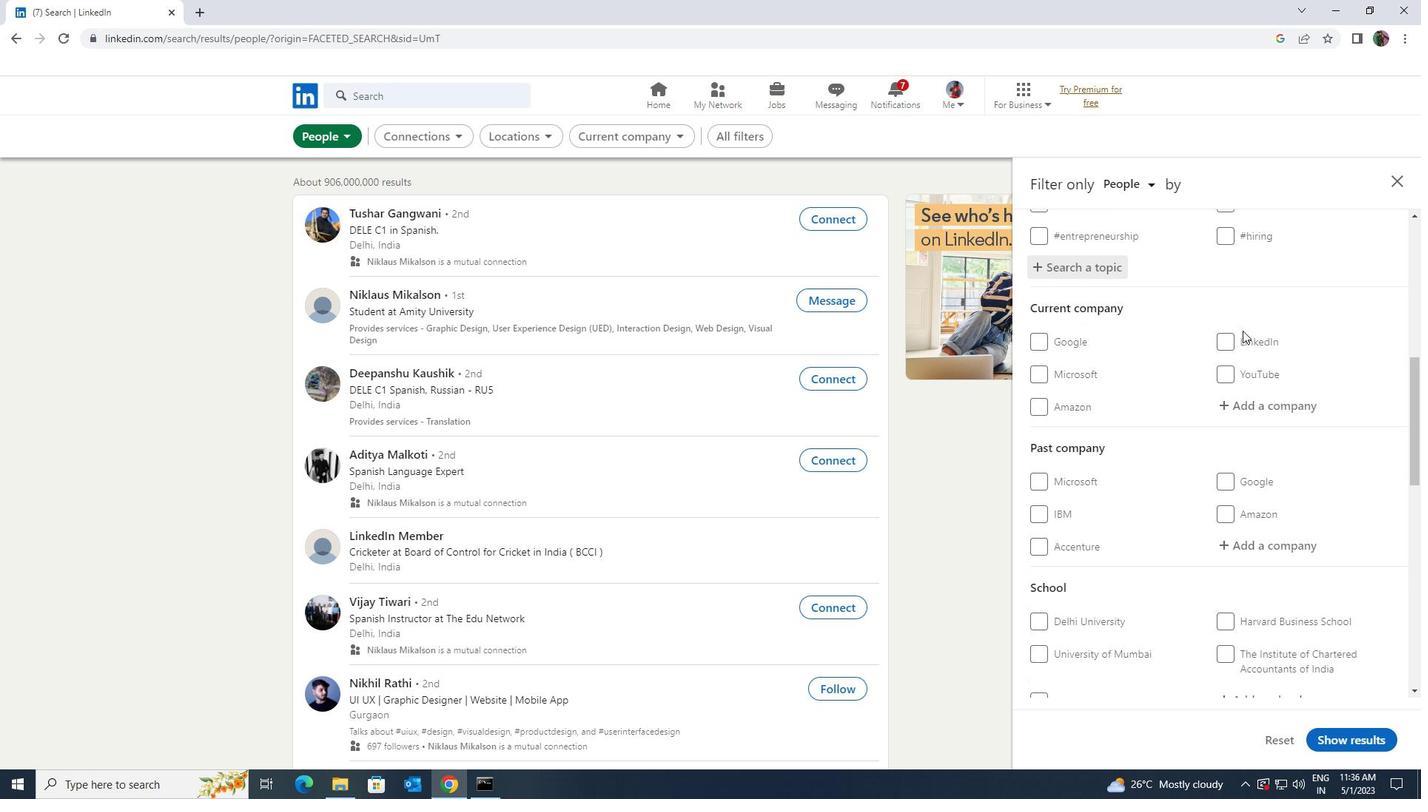 
Action: Mouse scrolled (1242, 330) with delta (0, 0)
Screenshot: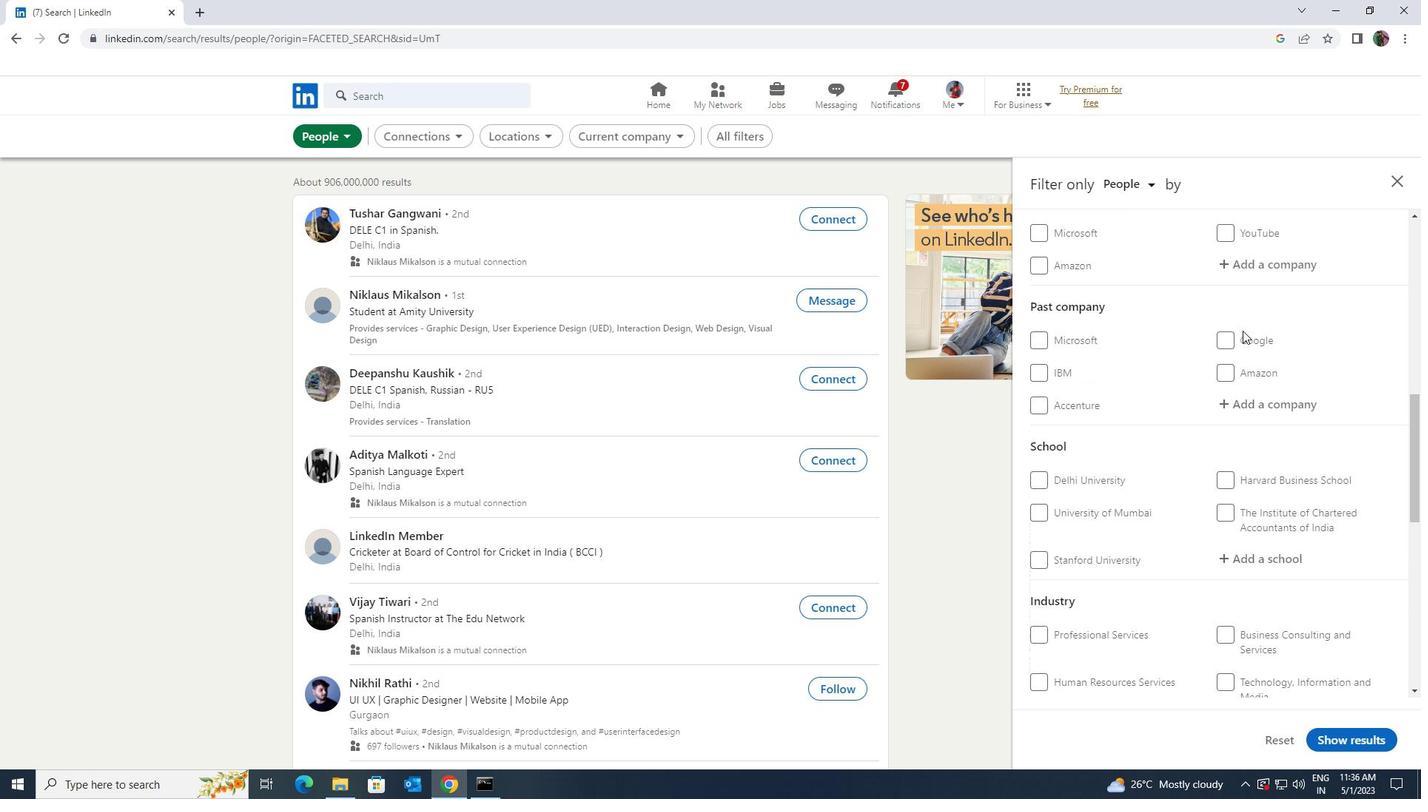 
Action: Mouse scrolled (1242, 330) with delta (0, 0)
Screenshot: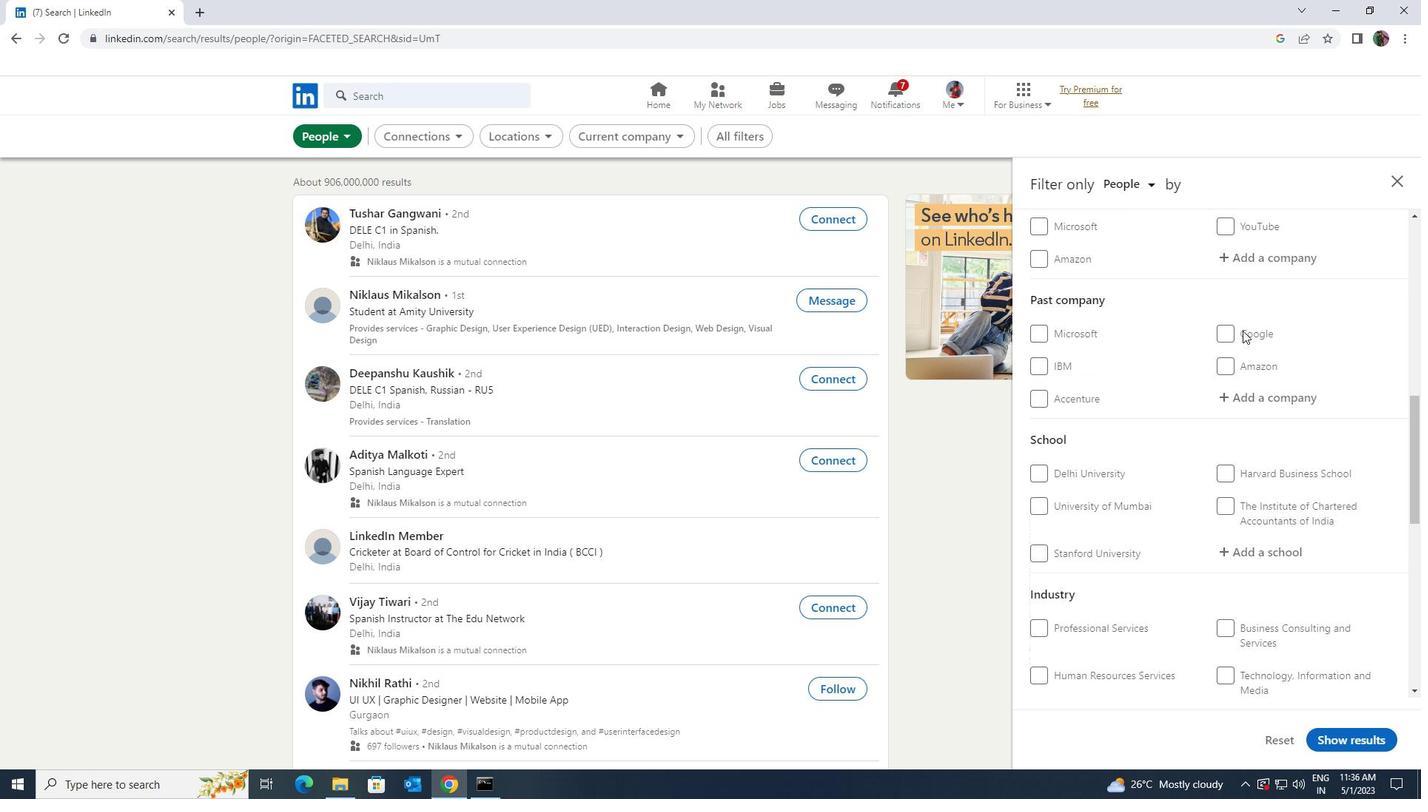 
Action: Mouse scrolled (1242, 330) with delta (0, 0)
Screenshot: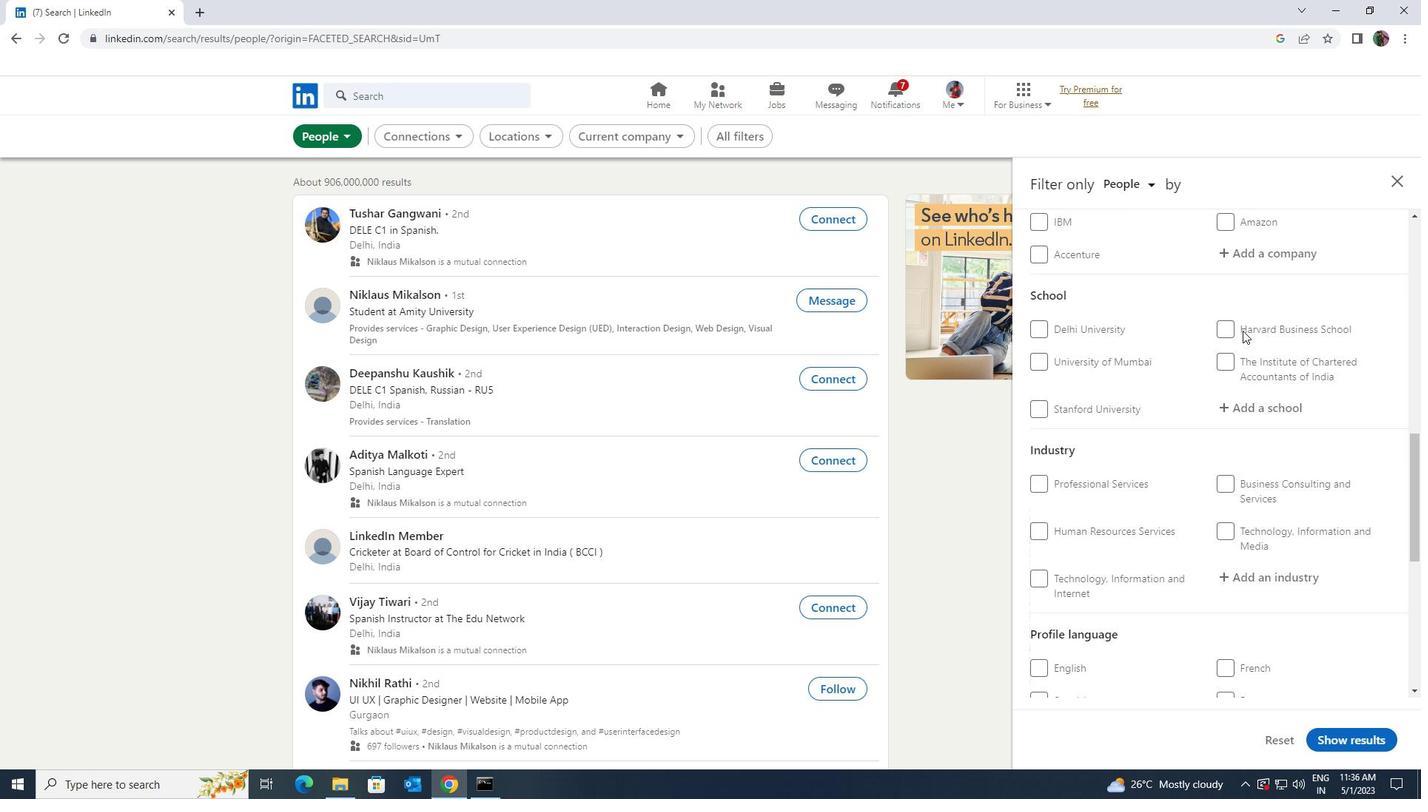 
Action: Mouse scrolled (1242, 330) with delta (0, 0)
Screenshot: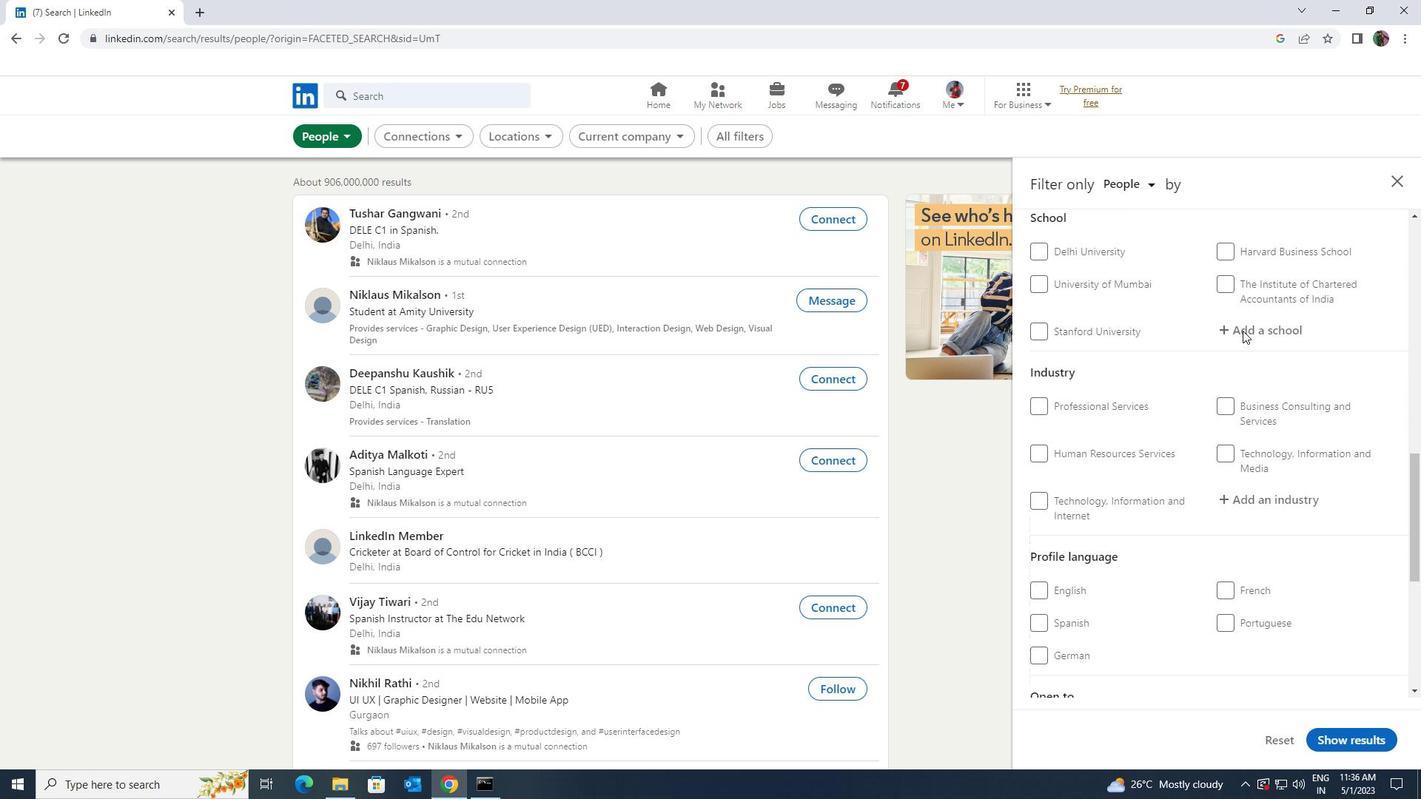 
Action: Mouse scrolled (1242, 330) with delta (0, 0)
Screenshot: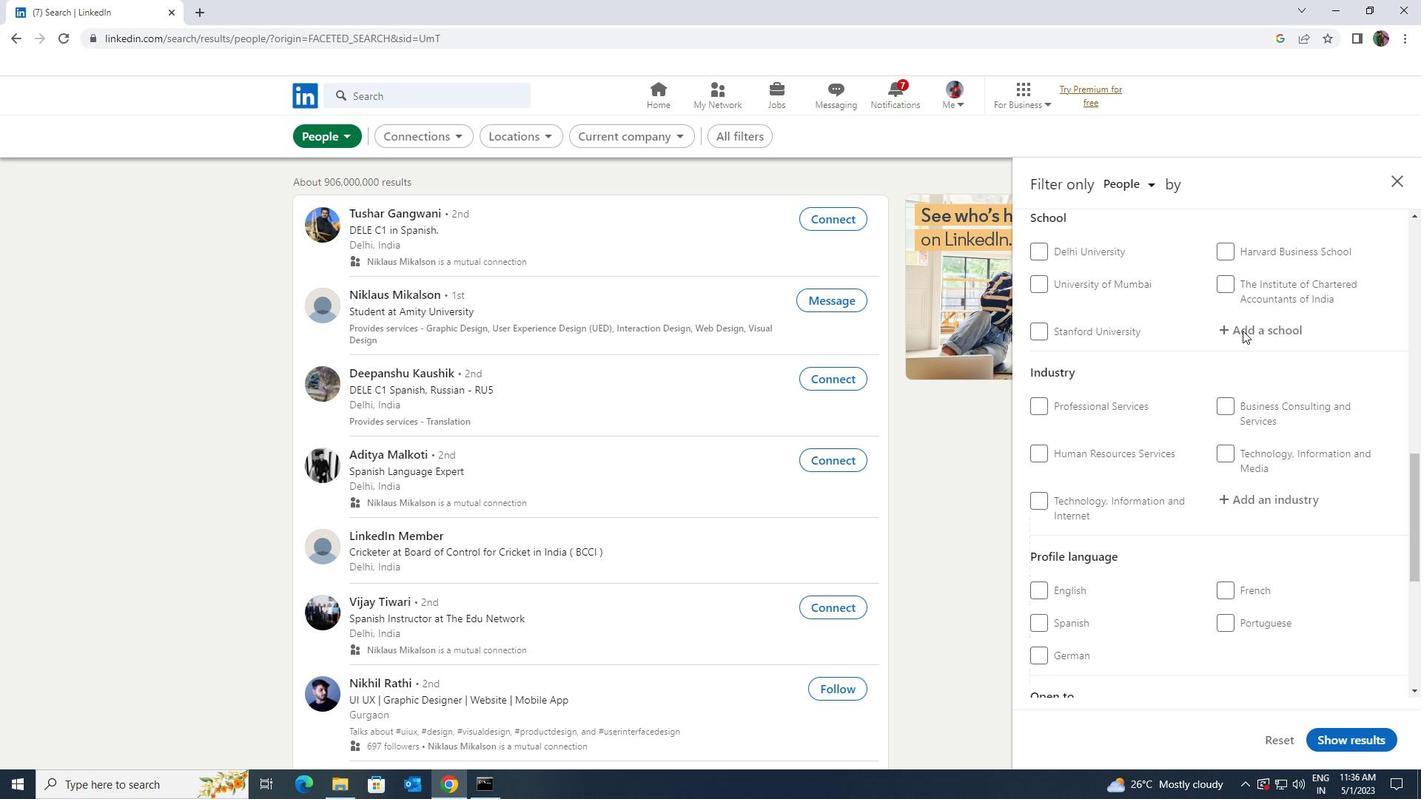 
Action: Mouse moved to (1221, 471)
Screenshot: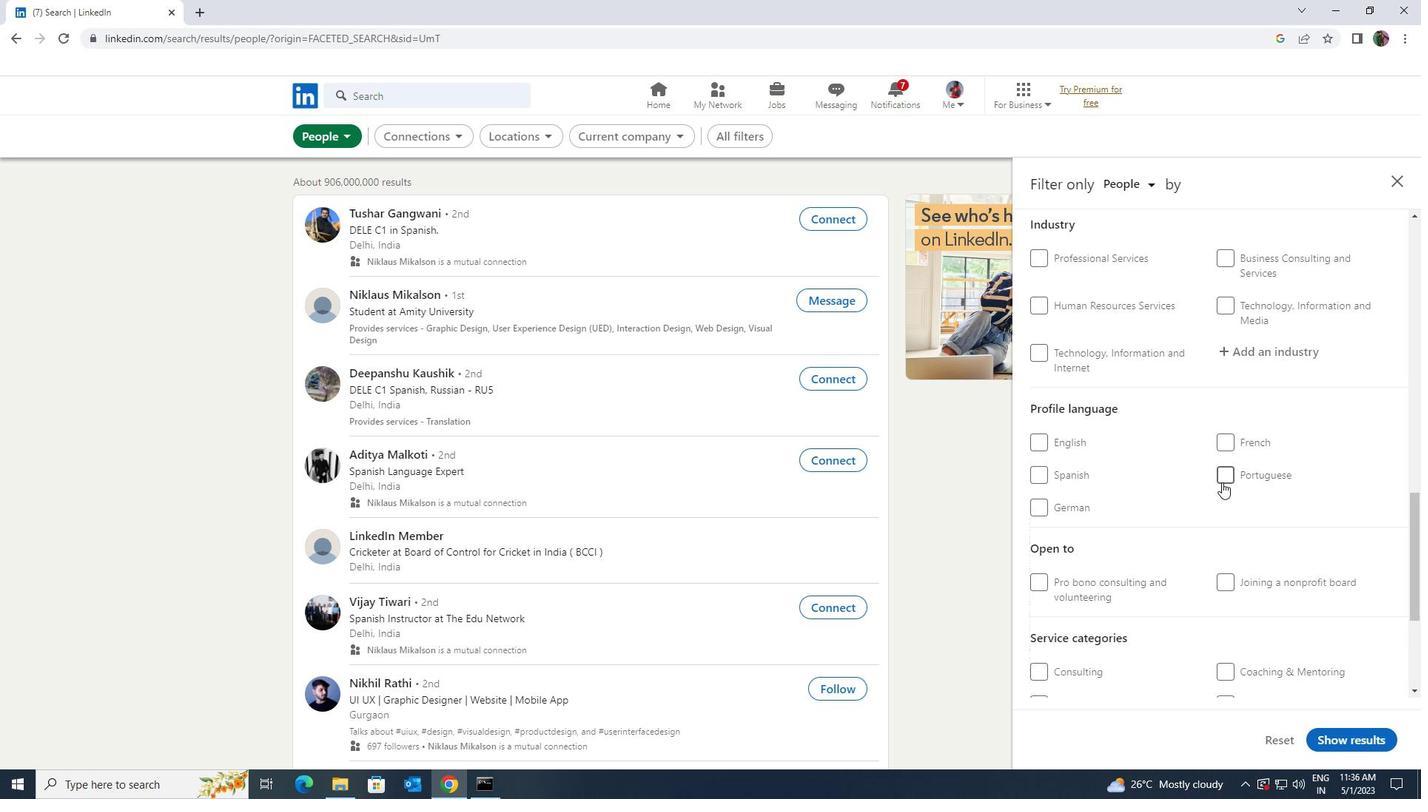 
Action: Mouse pressed left at (1221, 471)
Screenshot: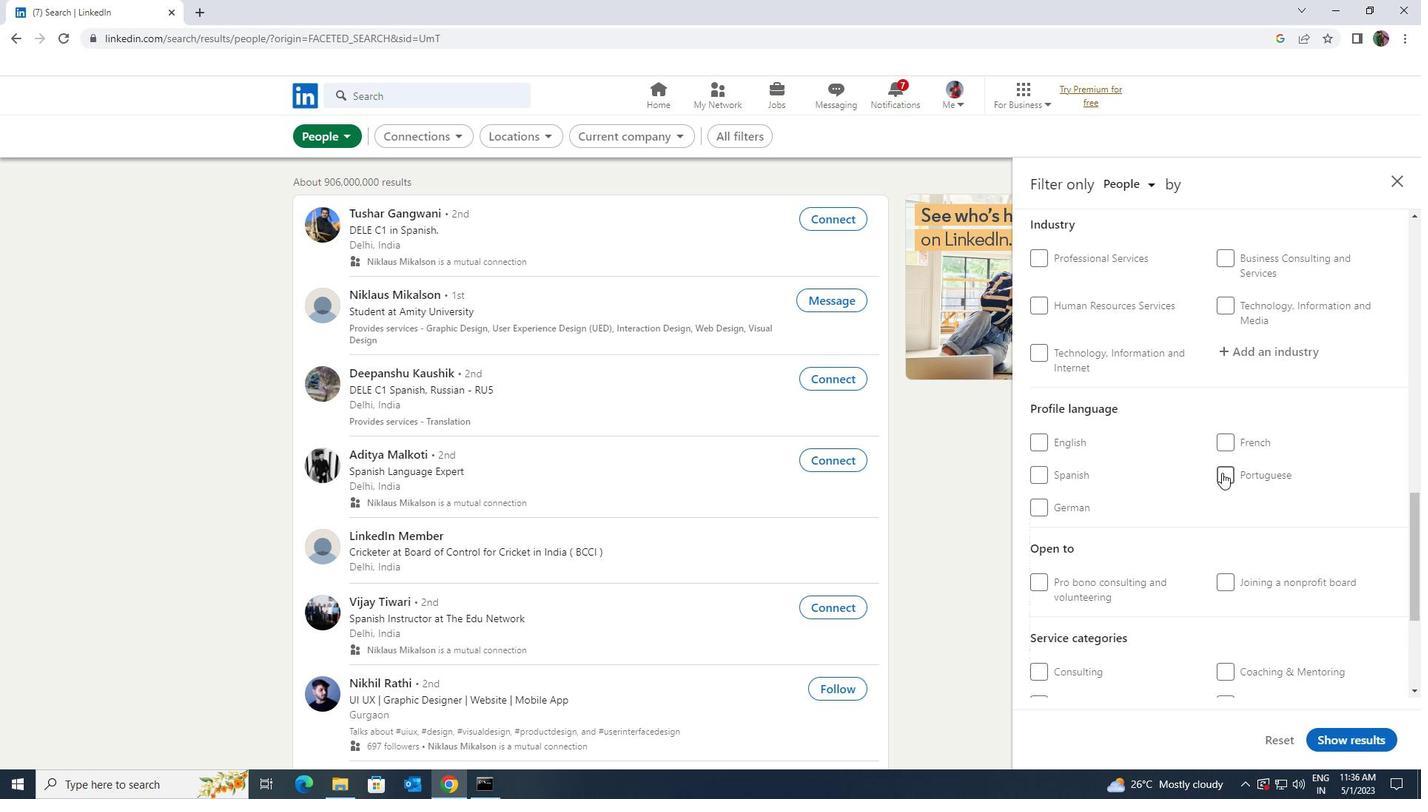 
Action: Mouse moved to (1221, 470)
Screenshot: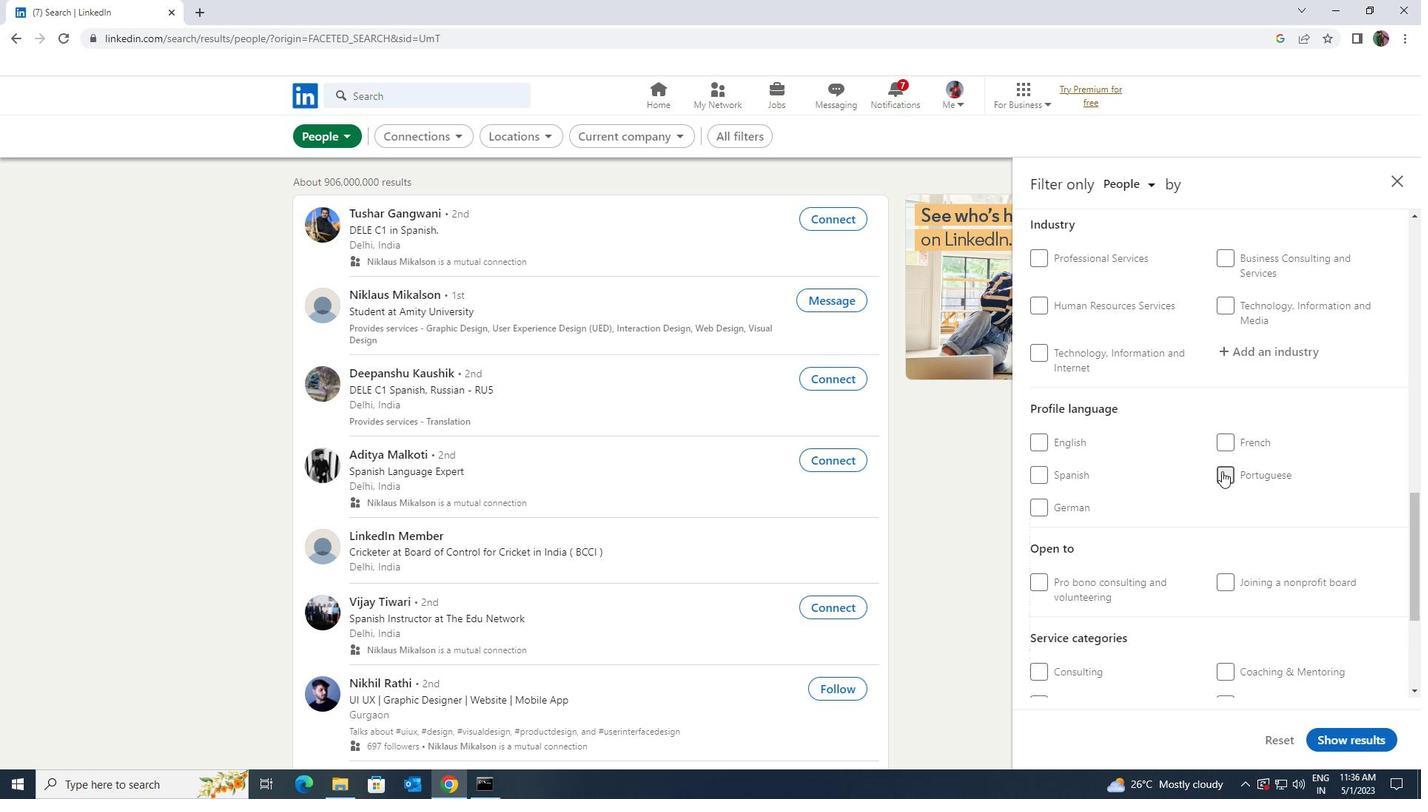 
Action: Mouse scrolled (1221, 471) with delta (0, 0)
Screenshot: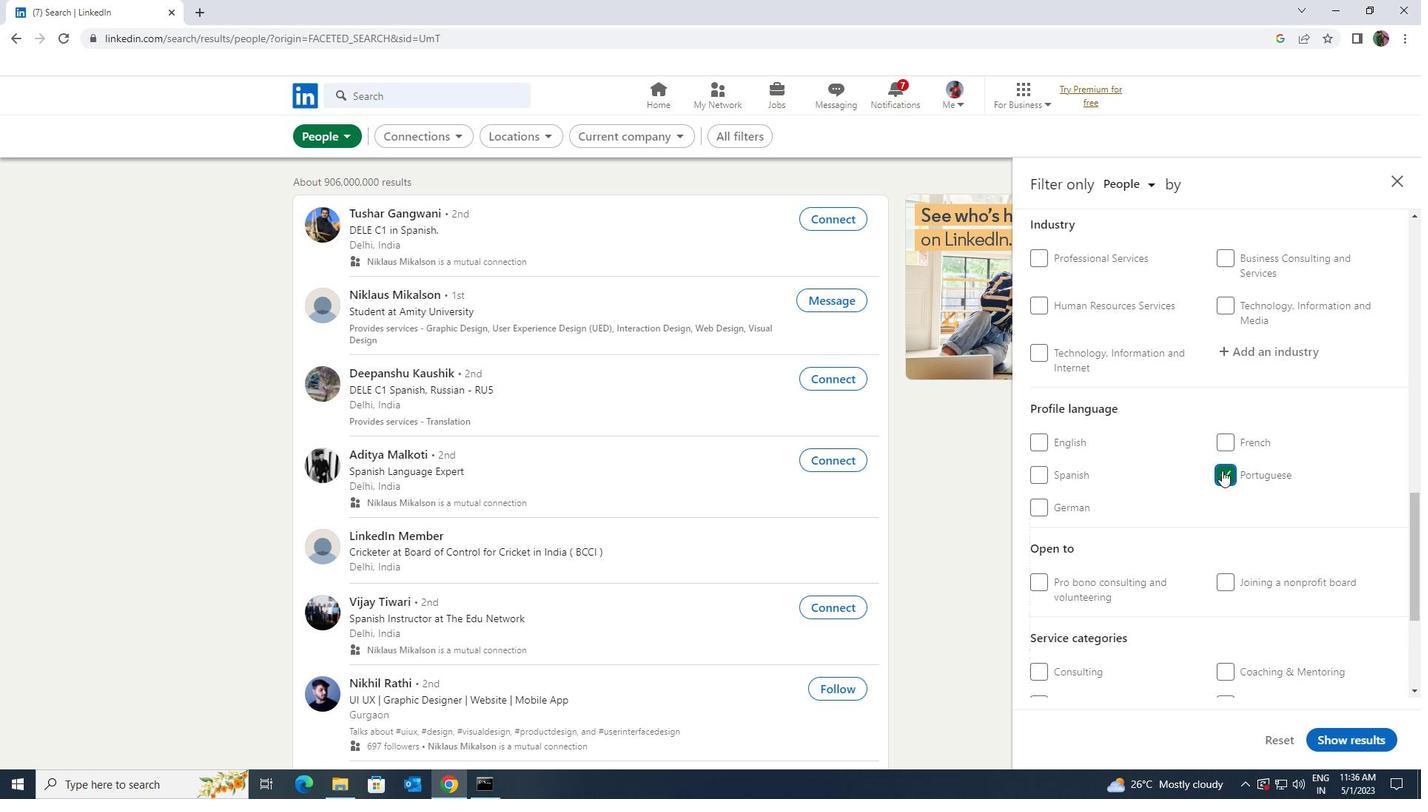 
Action: Mouse scrolled (1221, 471) with delta (0, 0)
Screenshot: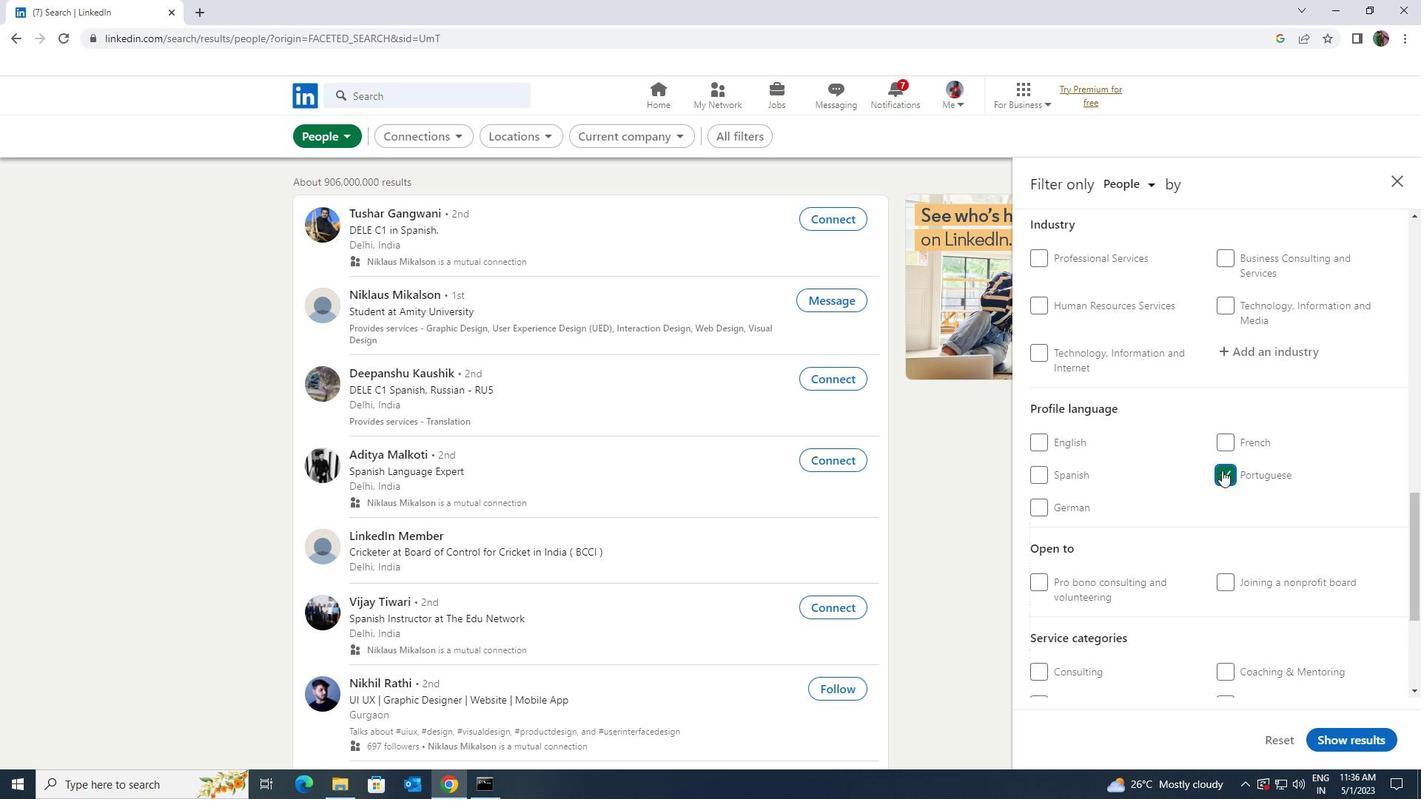 
Action: Mouse scrolled (1221, 471) with delta (0, 0)
Screenshot: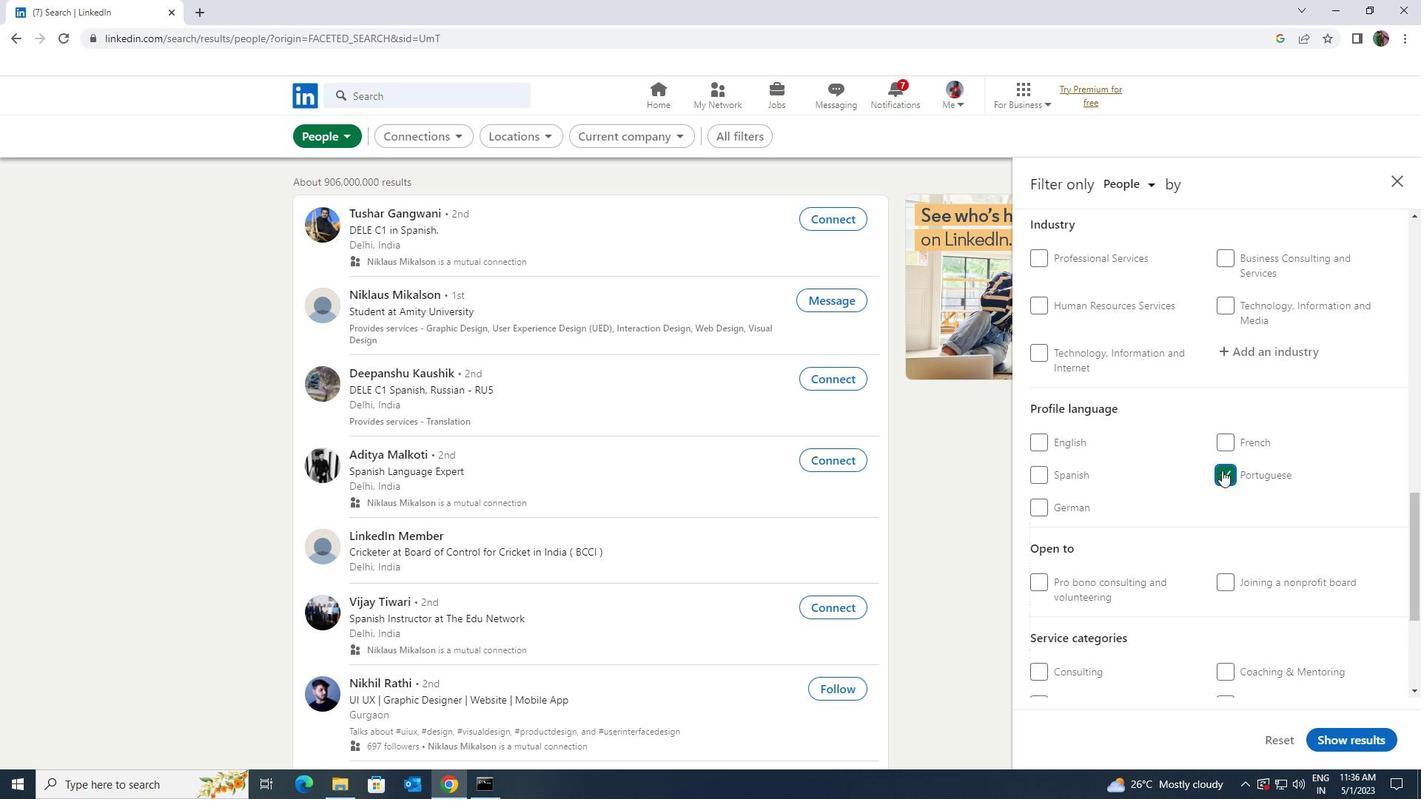 
Action: Mouse moved to (1221, 469)
Screenshot: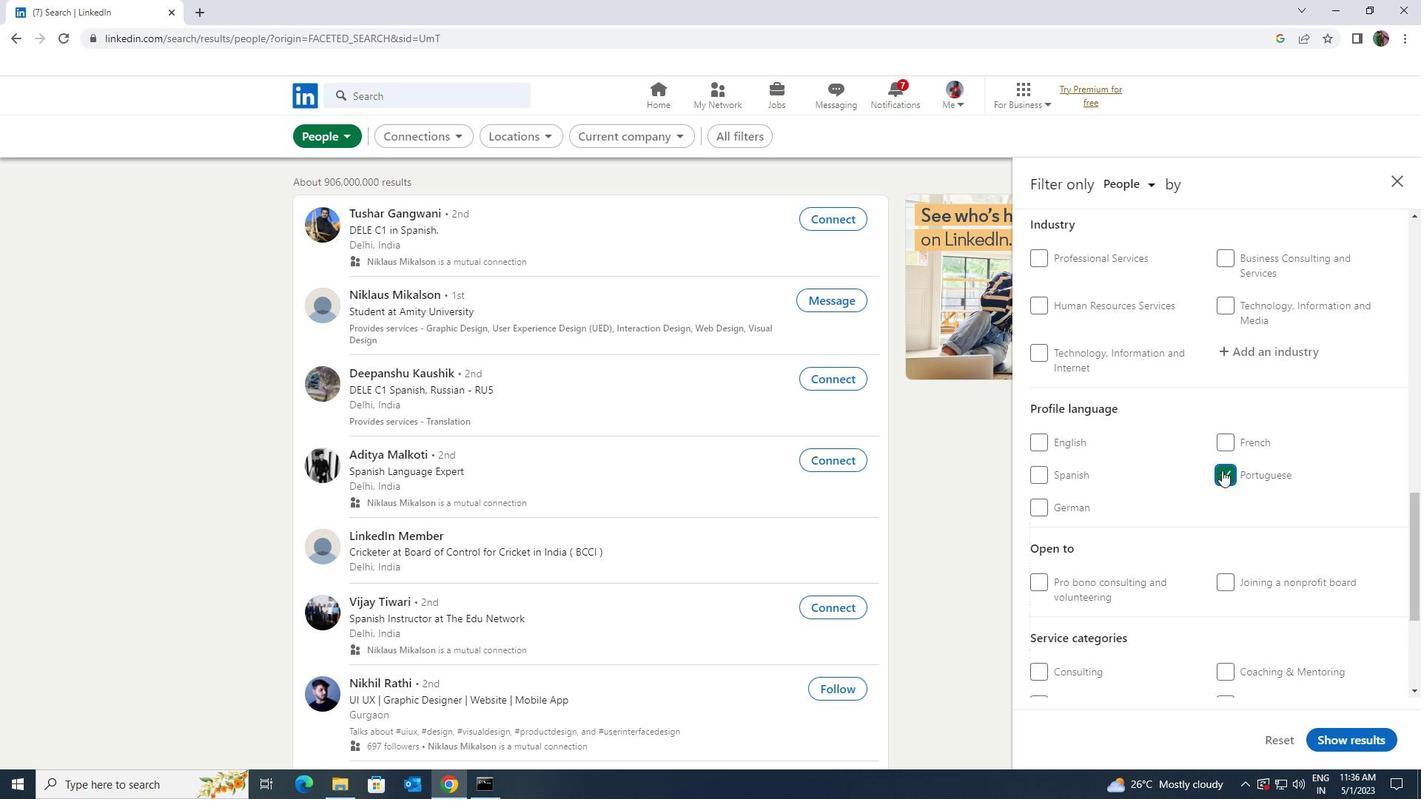 
Action: Mouse scrolled (1221, 469) with delta (0, 0)
Screenshot: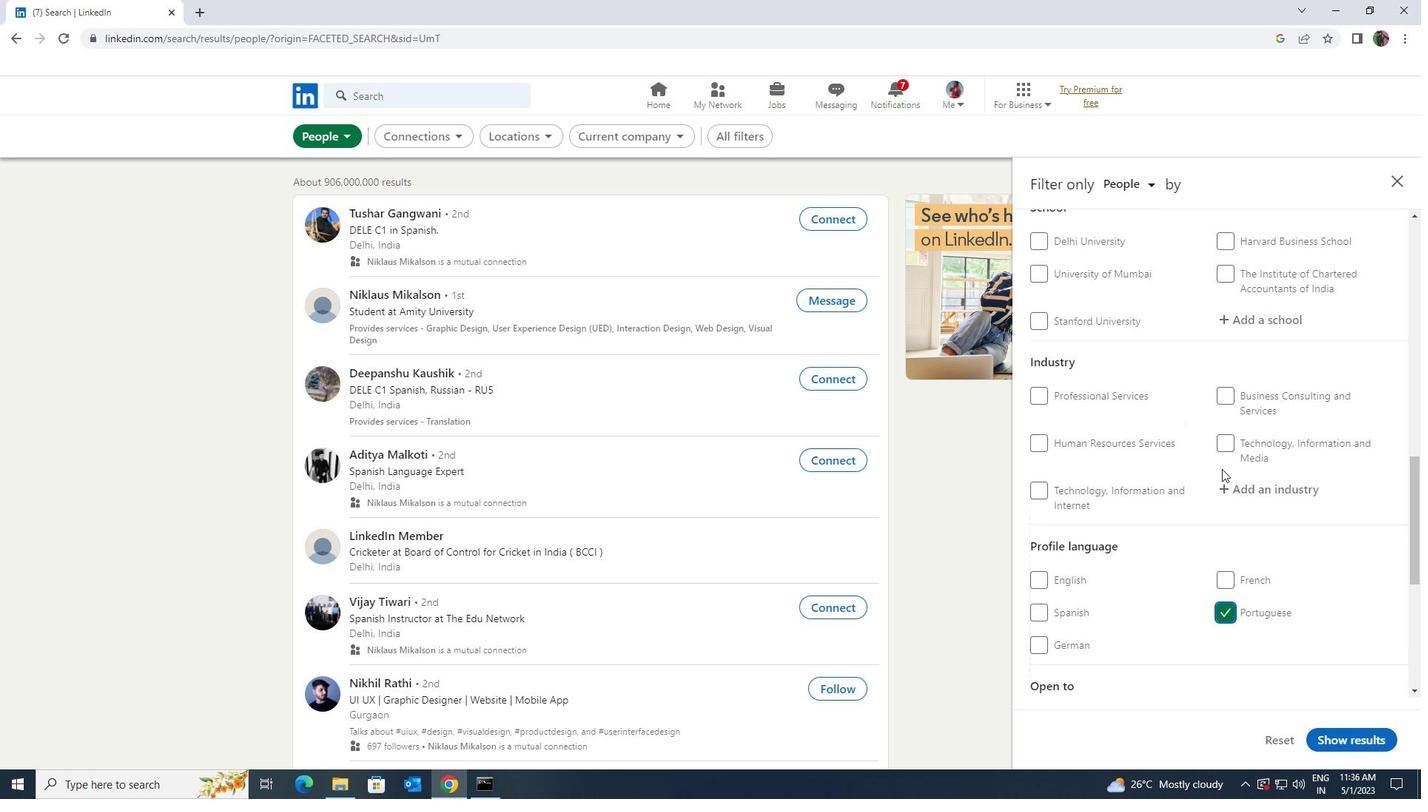 
Action: Mouse scrolled (1221, 469) with delta (0, 0)
Screenshot: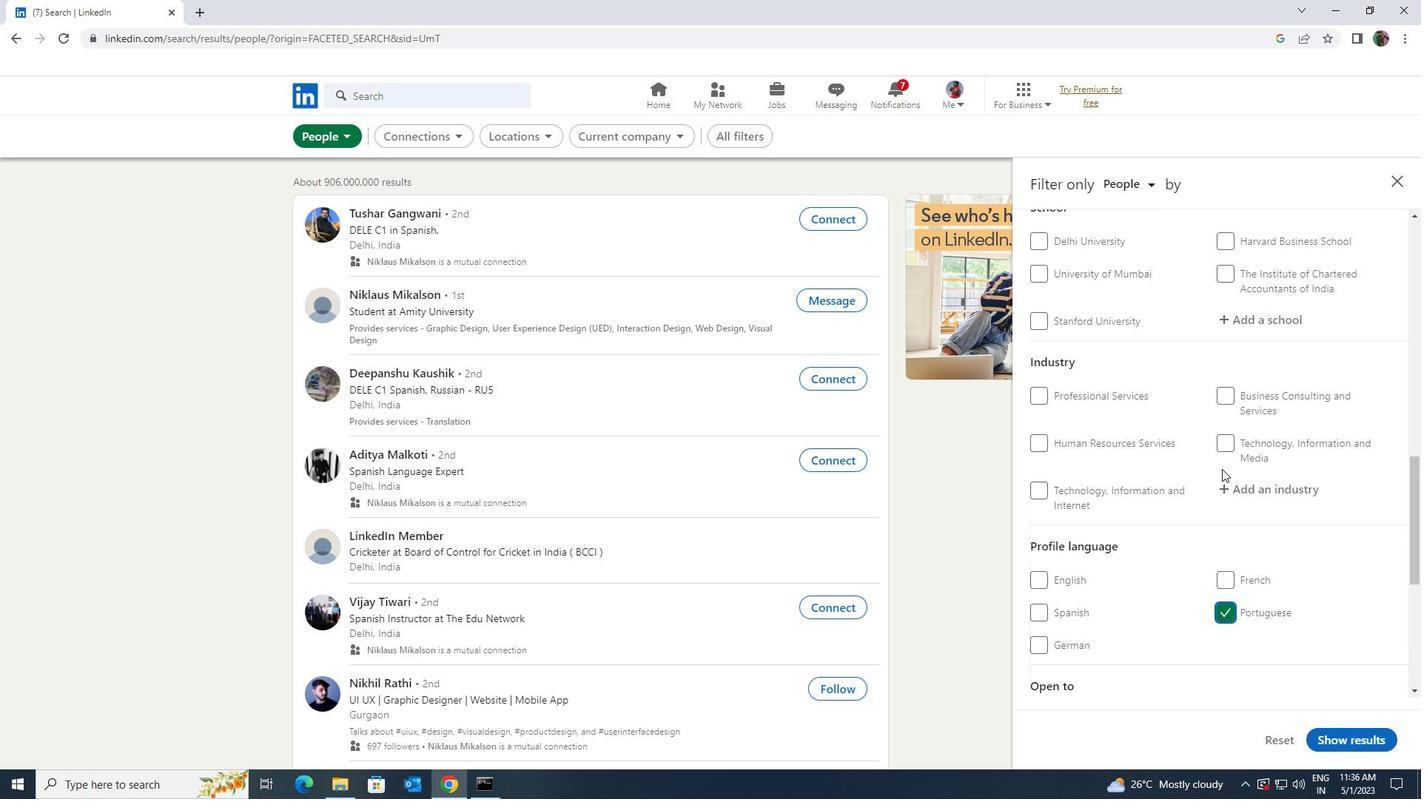 
Action: Mouse moved to (1221, 468)
Screenshot: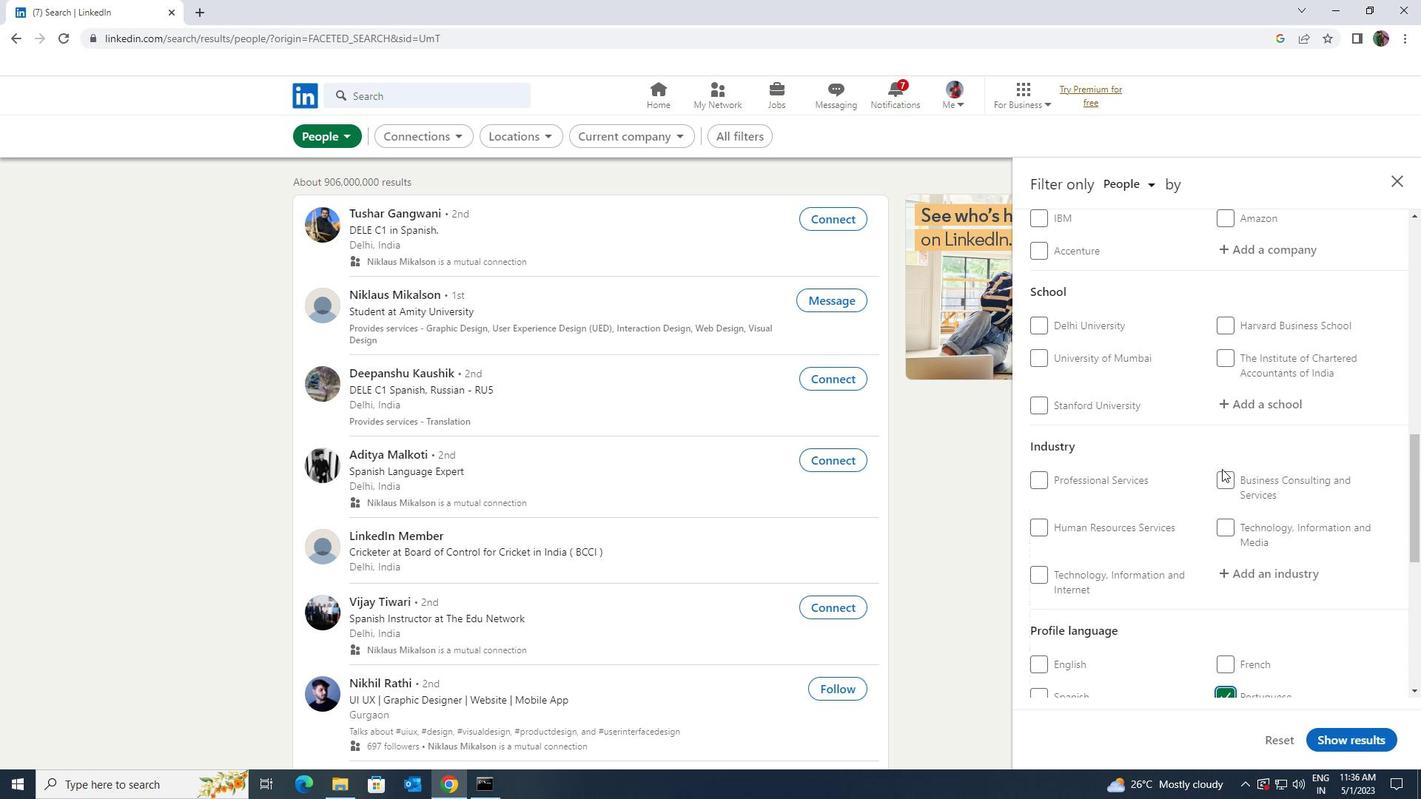 
Action: Mouse scrolled (1221, 469) with delta (0, 0)
Screenshot: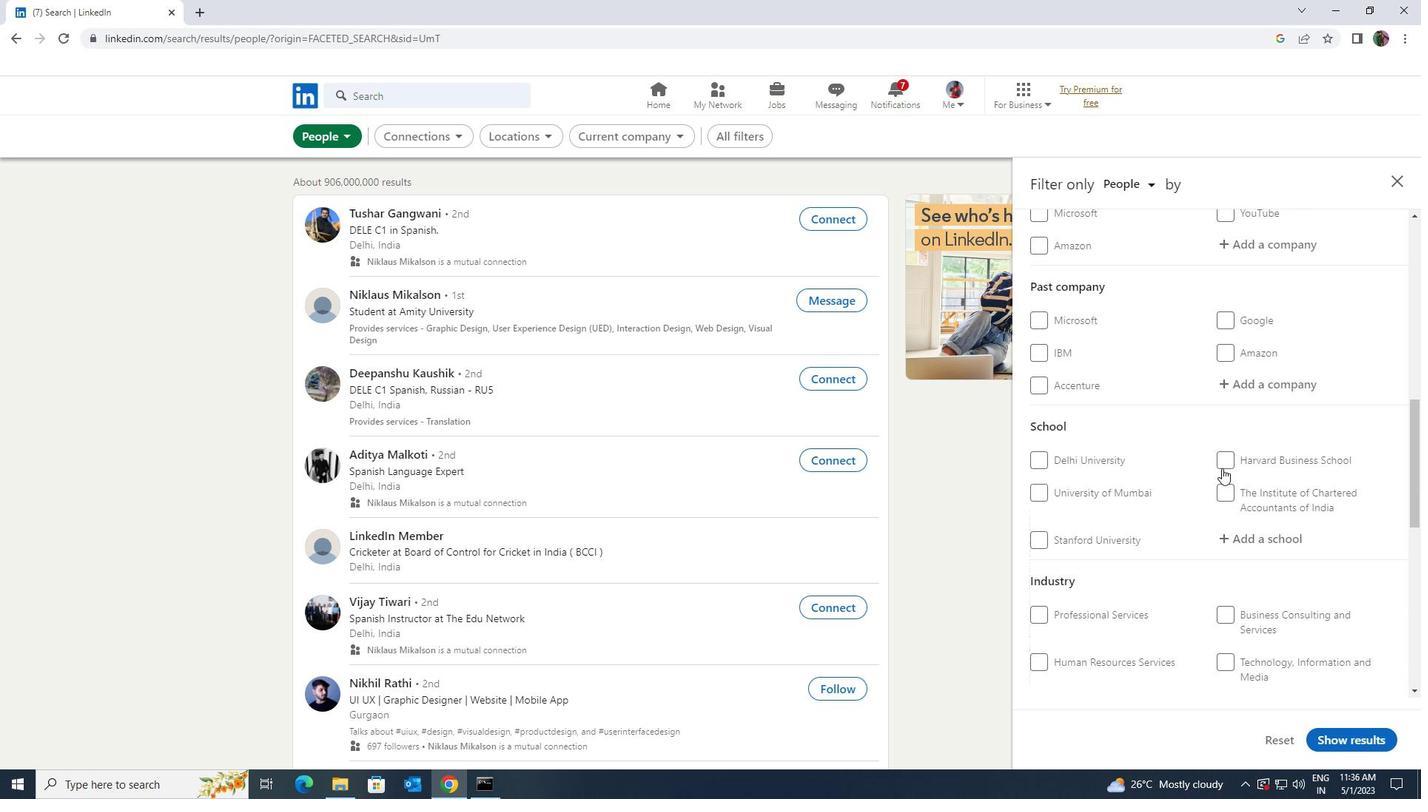 
Action: Mouse moved to (1221, 467)
Screenshot: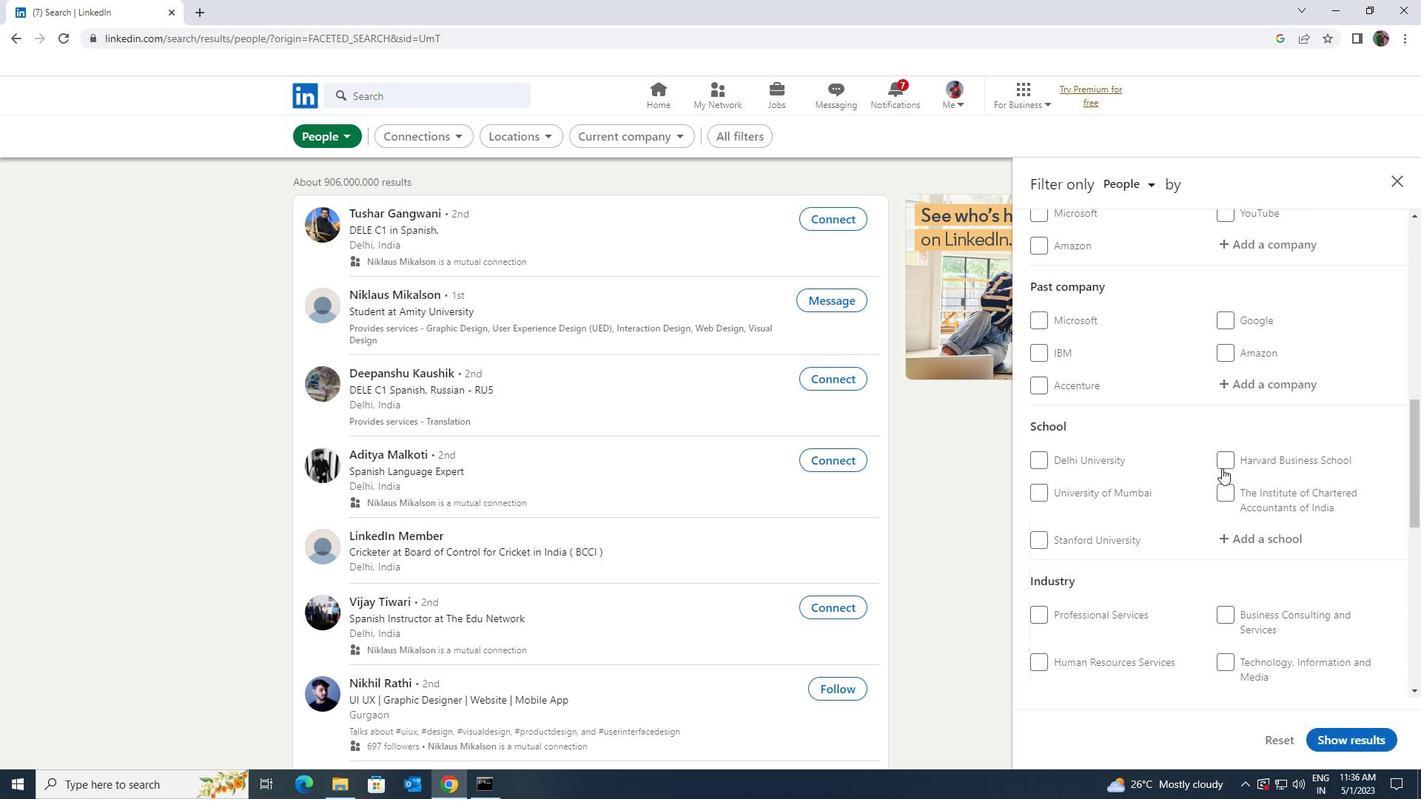 
Action: Mouse scrolled (1221, 468) with delta (0, 0)
Screenshot: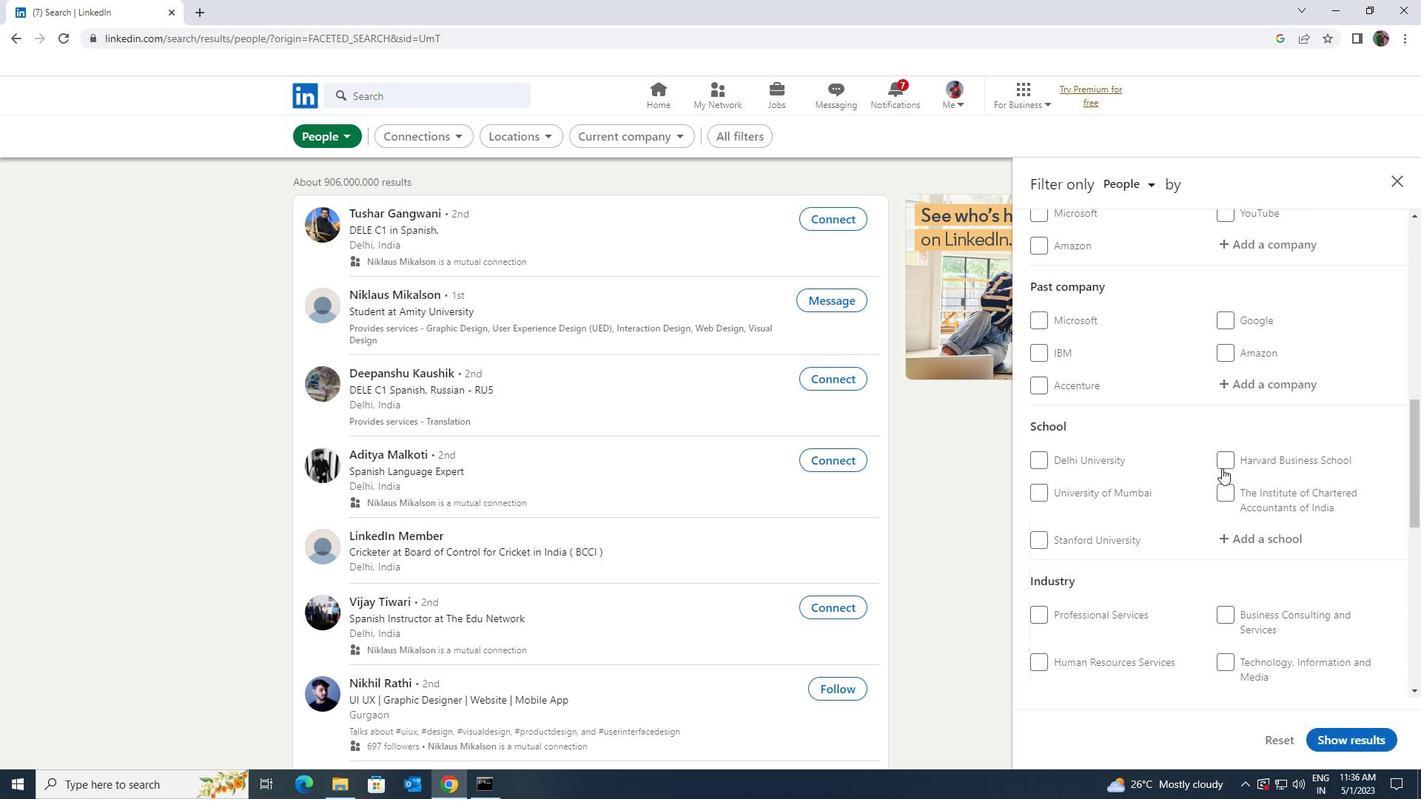 
Action: Mouse moved to (1221, 467)
Screenshot: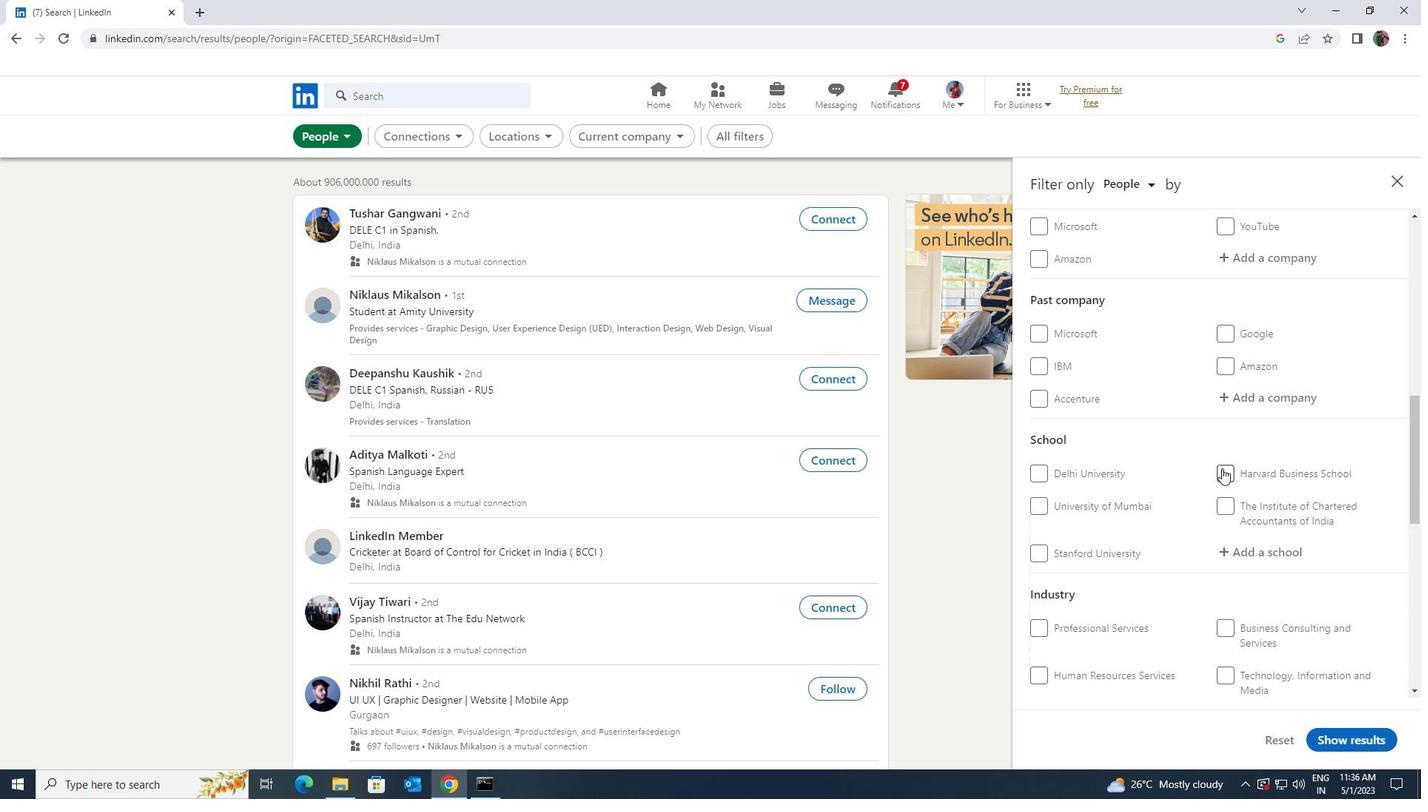 
Action: Mouse scrolled (1221, 467) with delta (0, 0)
Screenshot: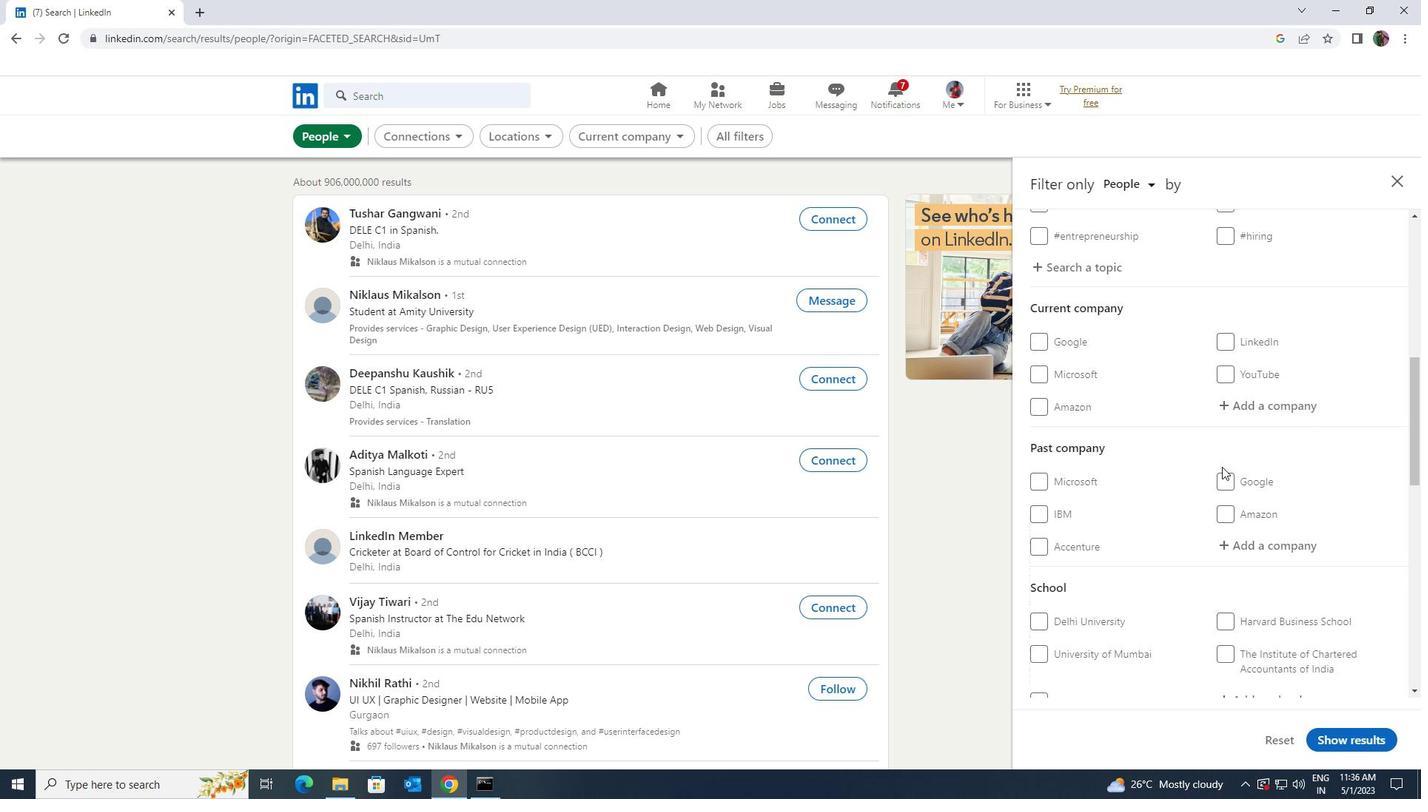 
Action: Mouse scrolled (1221, 467) with delta (0, 0)
Screenshot: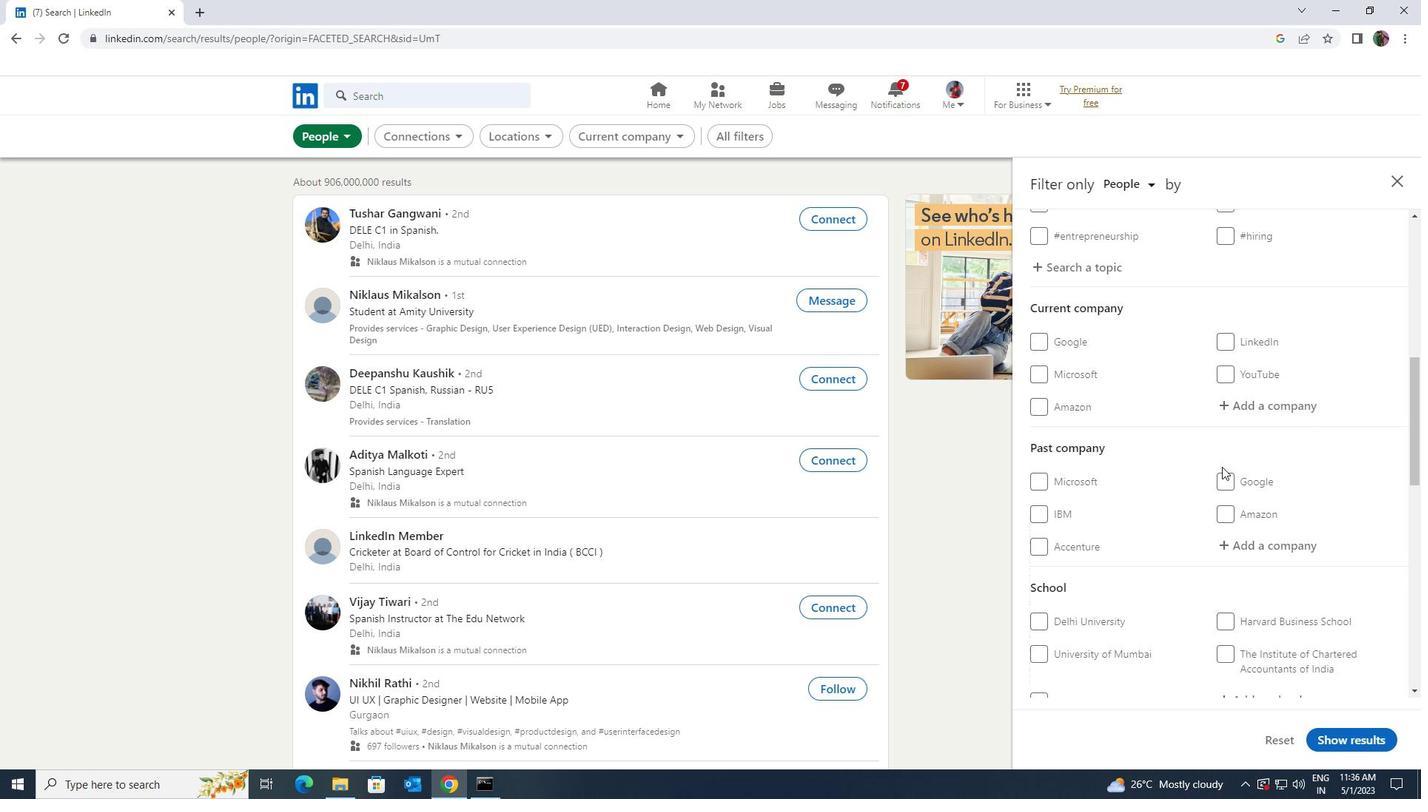 
Action: Mouse scrolled (1221, 467) with delta (0, 0)
Screenshot: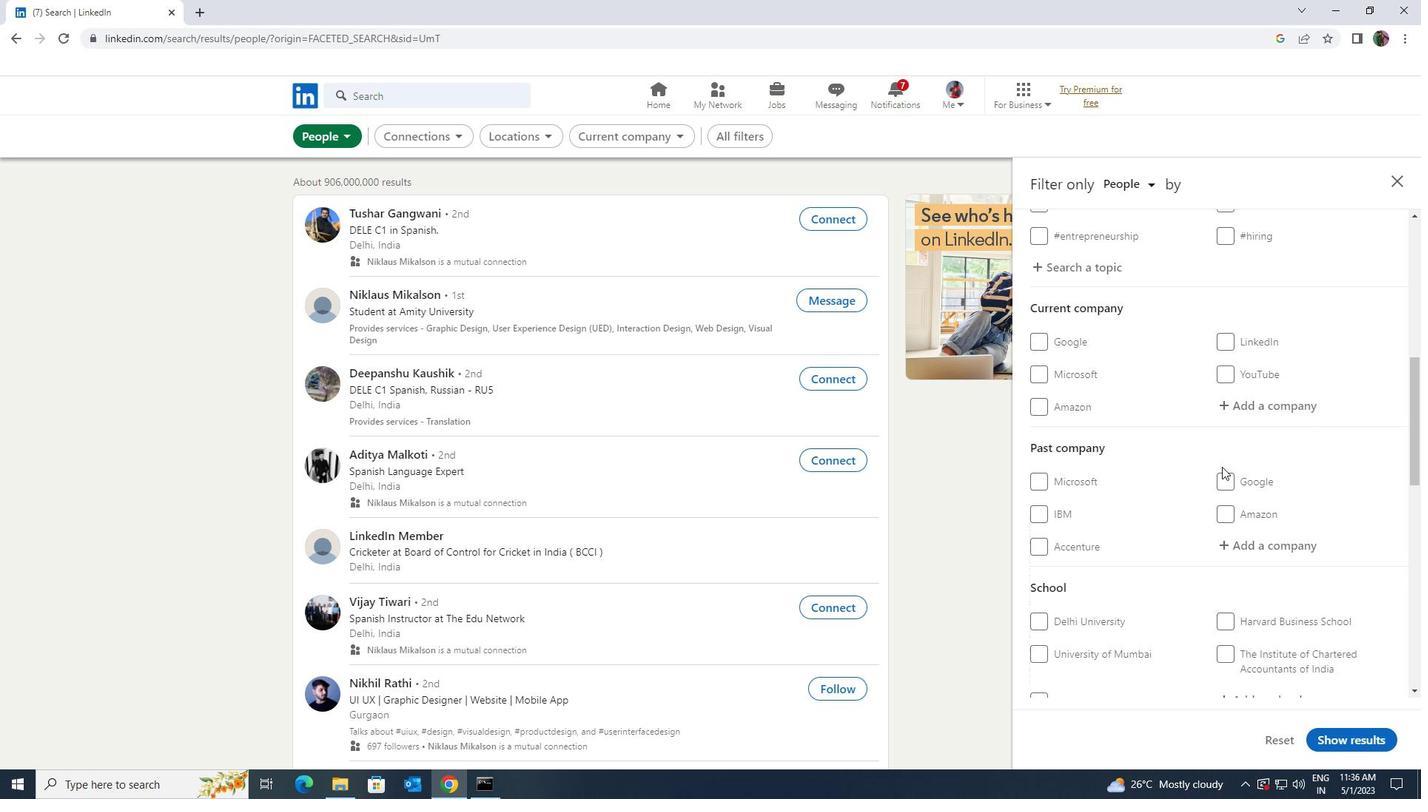 
Action: Mouse scrolled (1221, 466) with delta (0, 0)
Screenshot: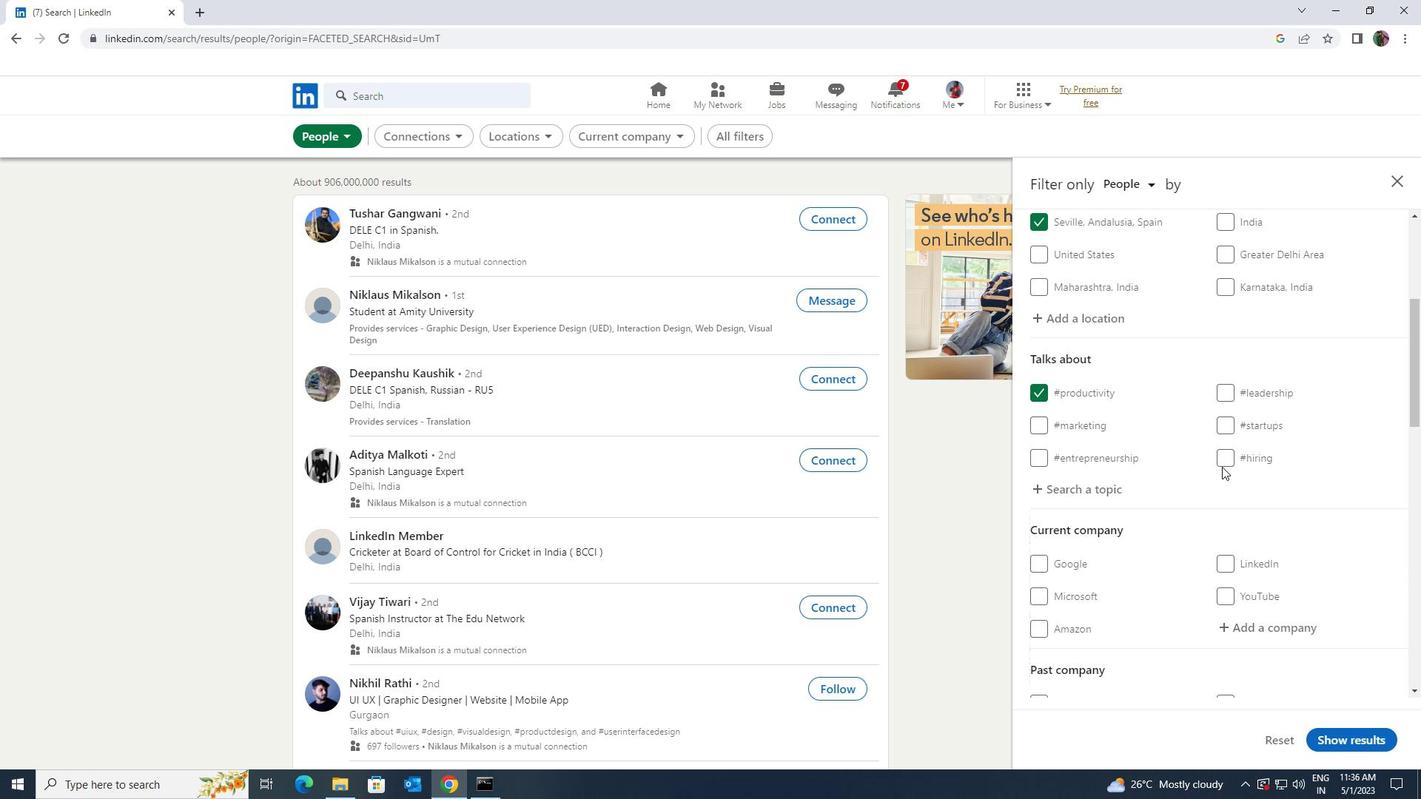 
Action: Mouse scrolled (1221, 466) with delta (0, 0)
Screenshot: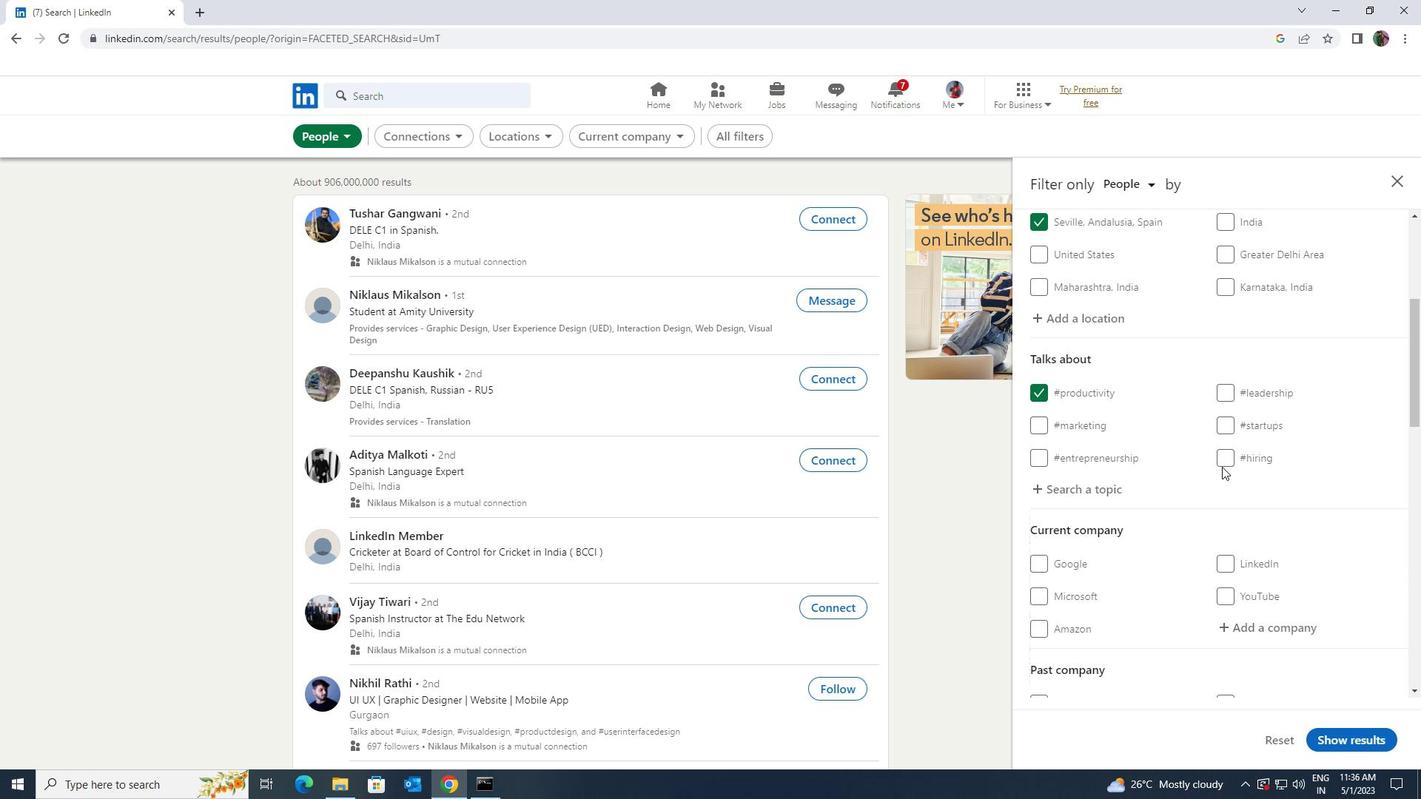 
Action: Mouse moved to (1227, 473)
Screenshot: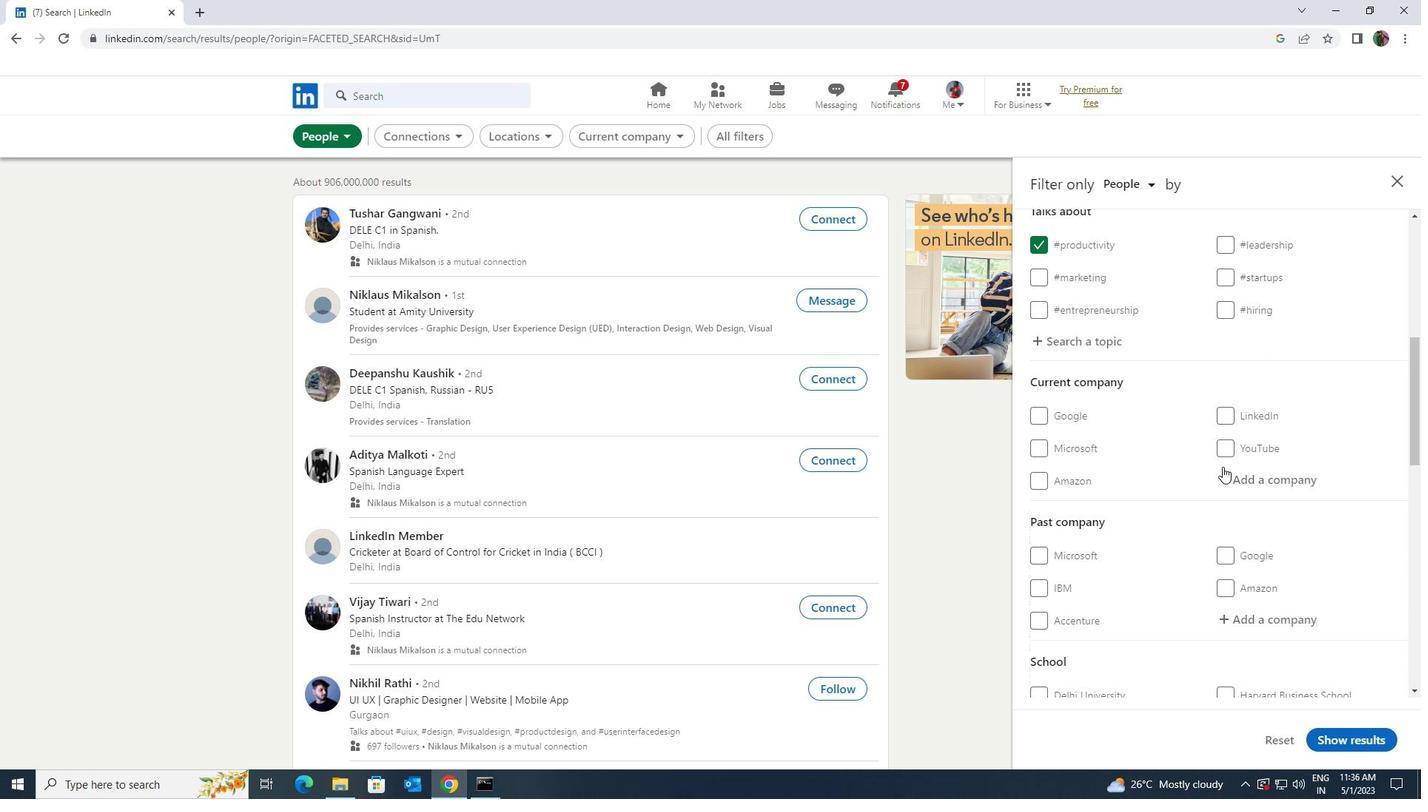 
Action: Mouse pressed left at (1227, 473)
Screenshot: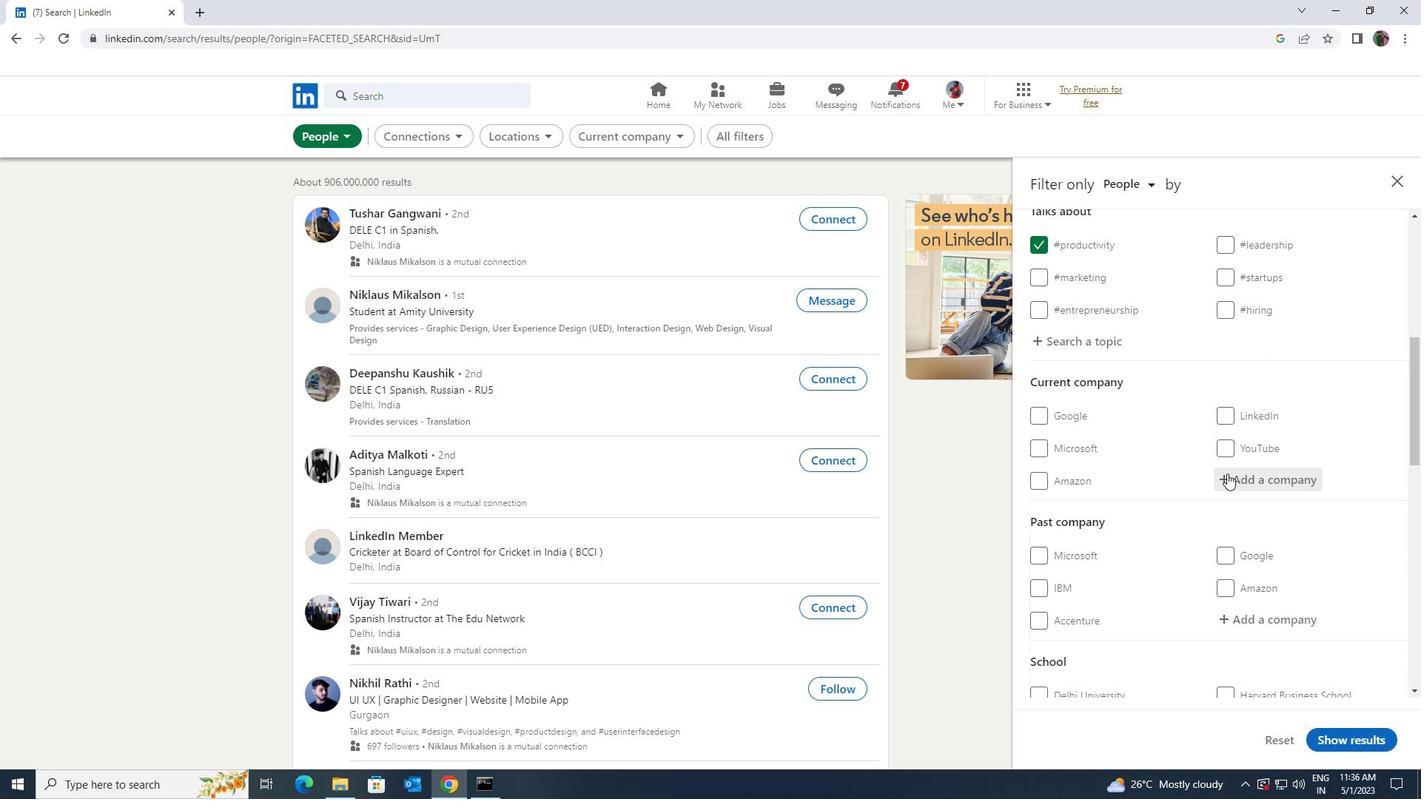 
Action: Key pressed <Key.shift>TE<Key.backspace>HE<Key.space><Key.shift>PARK
Screenshot: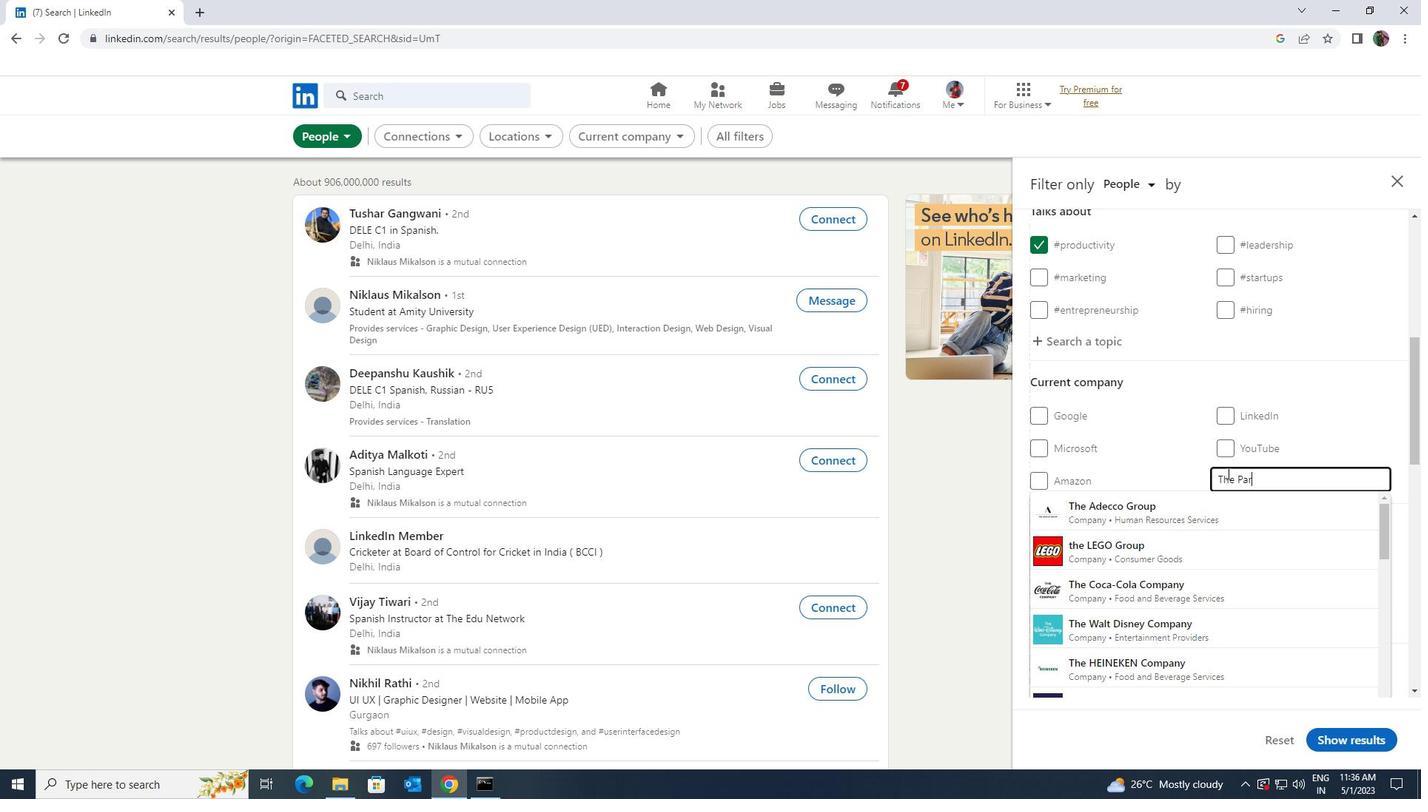 
Action: Mouse moved to (1228, 510)
Screenshot: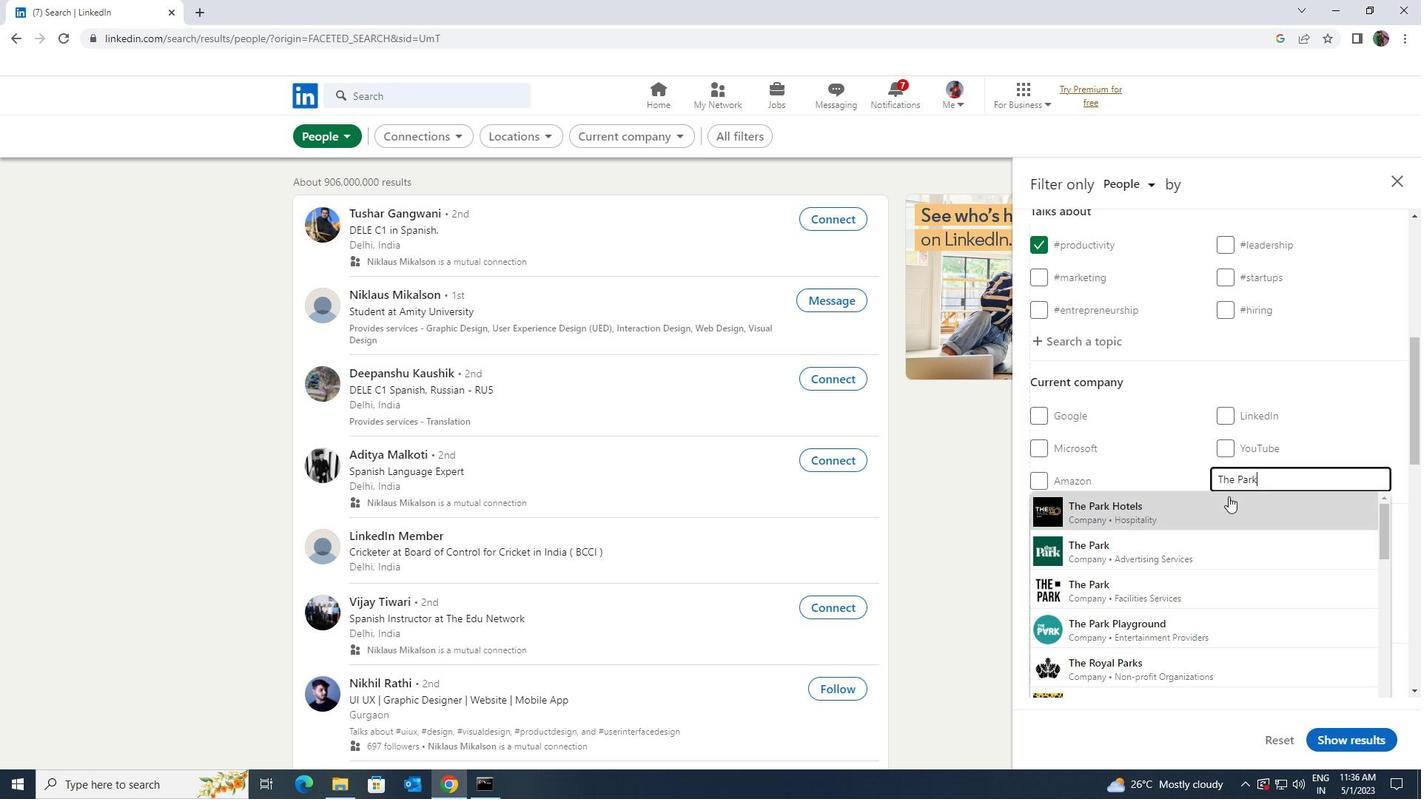 
Action: Mouse pressed left at (1228, 510)
Screenshot: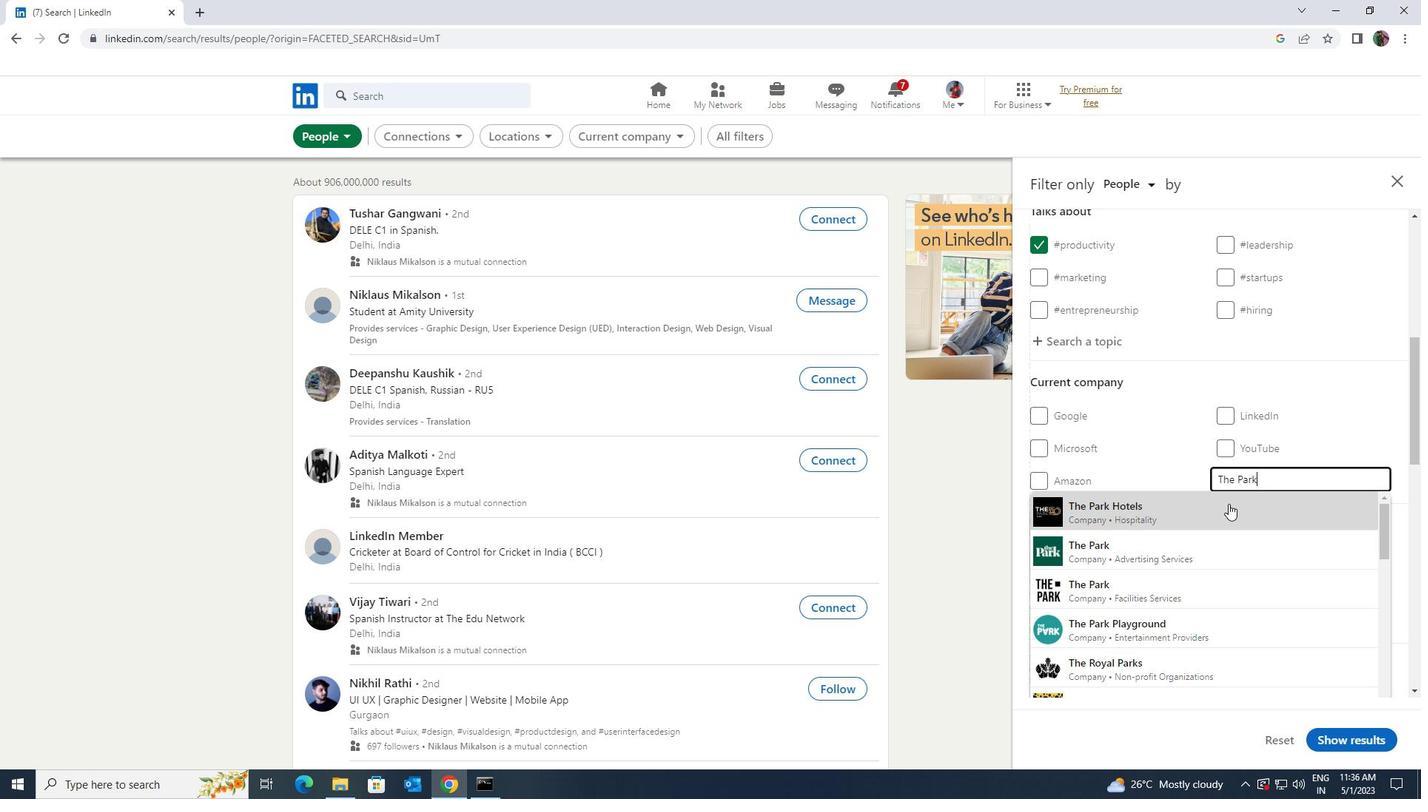 
Action: Mouse moved to (1228, 513)
Screenshot: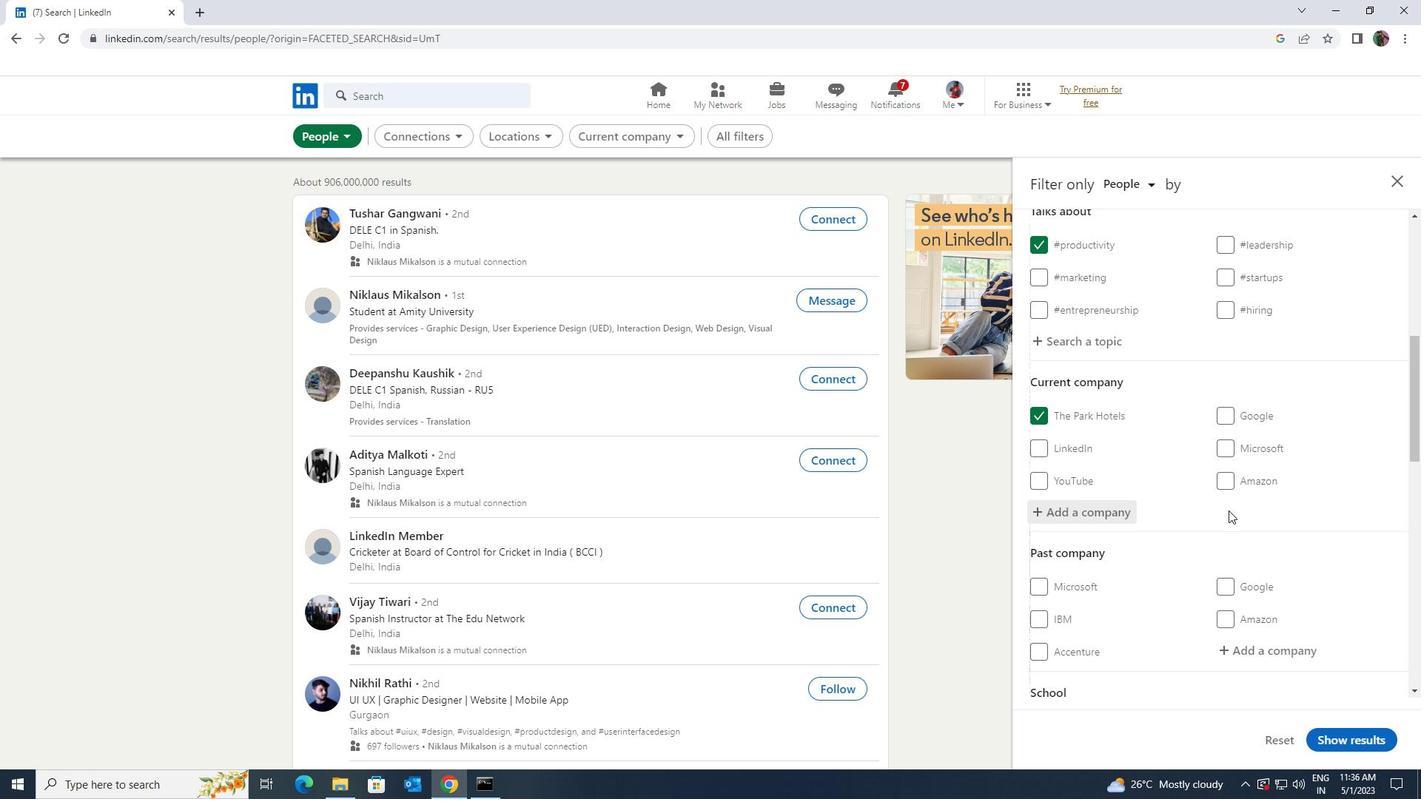 
Action: Mouse scrolled (1228, 512) with delta (0, 0)
Screenshot: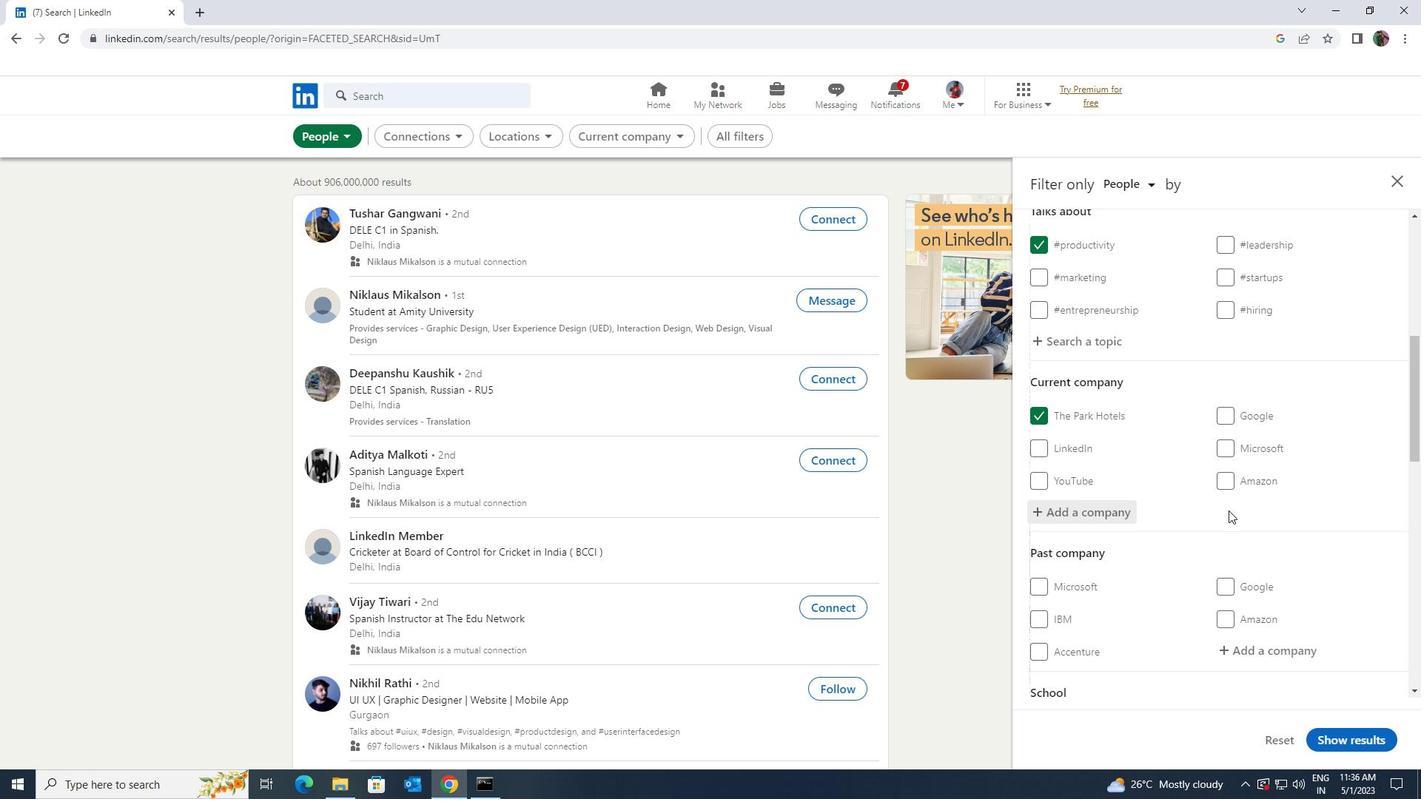
Action: Mouse scrolled (1228, 512) with delta (0, 0)
Screenshot: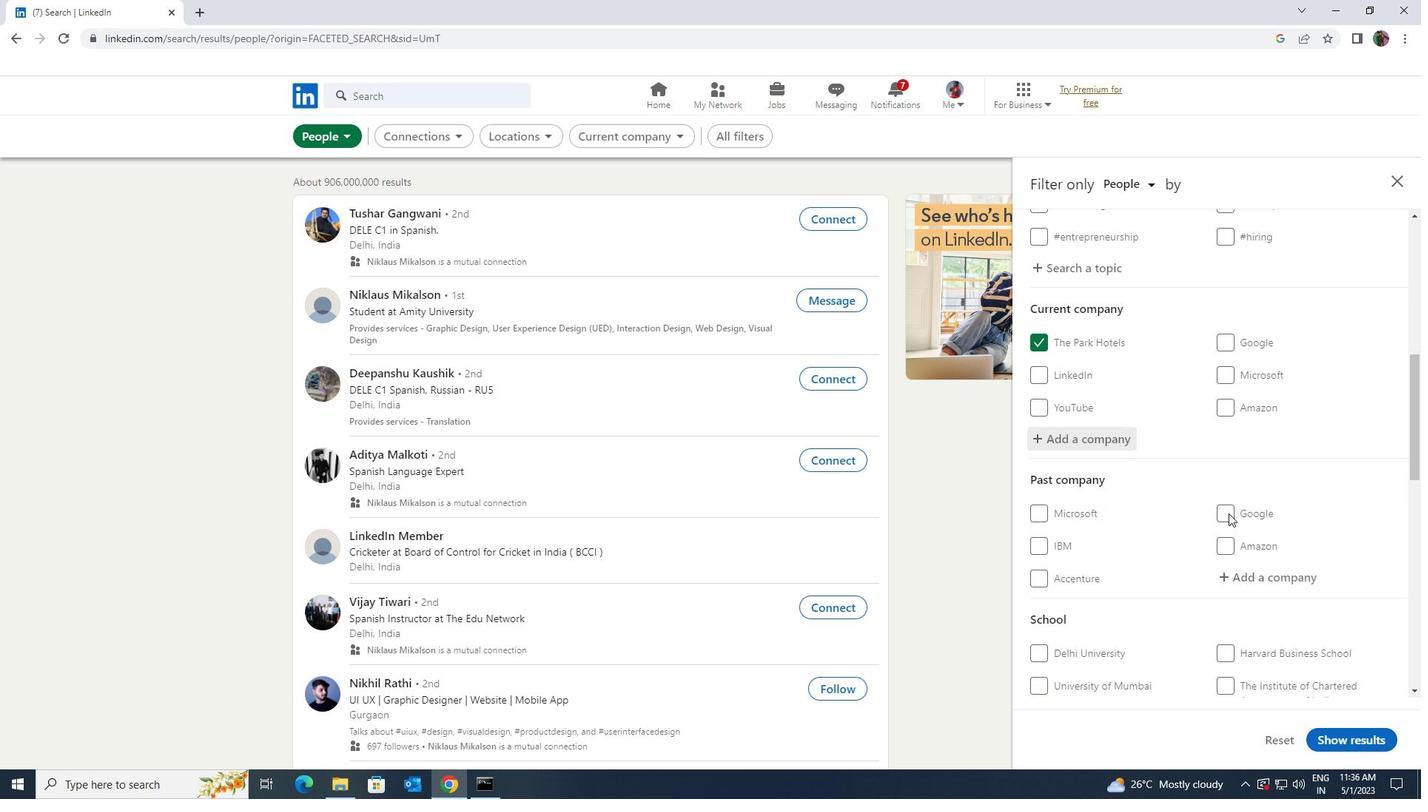 
Action: Mouse scrolled (1228, 512) with delta (0, 0)
Screenshot: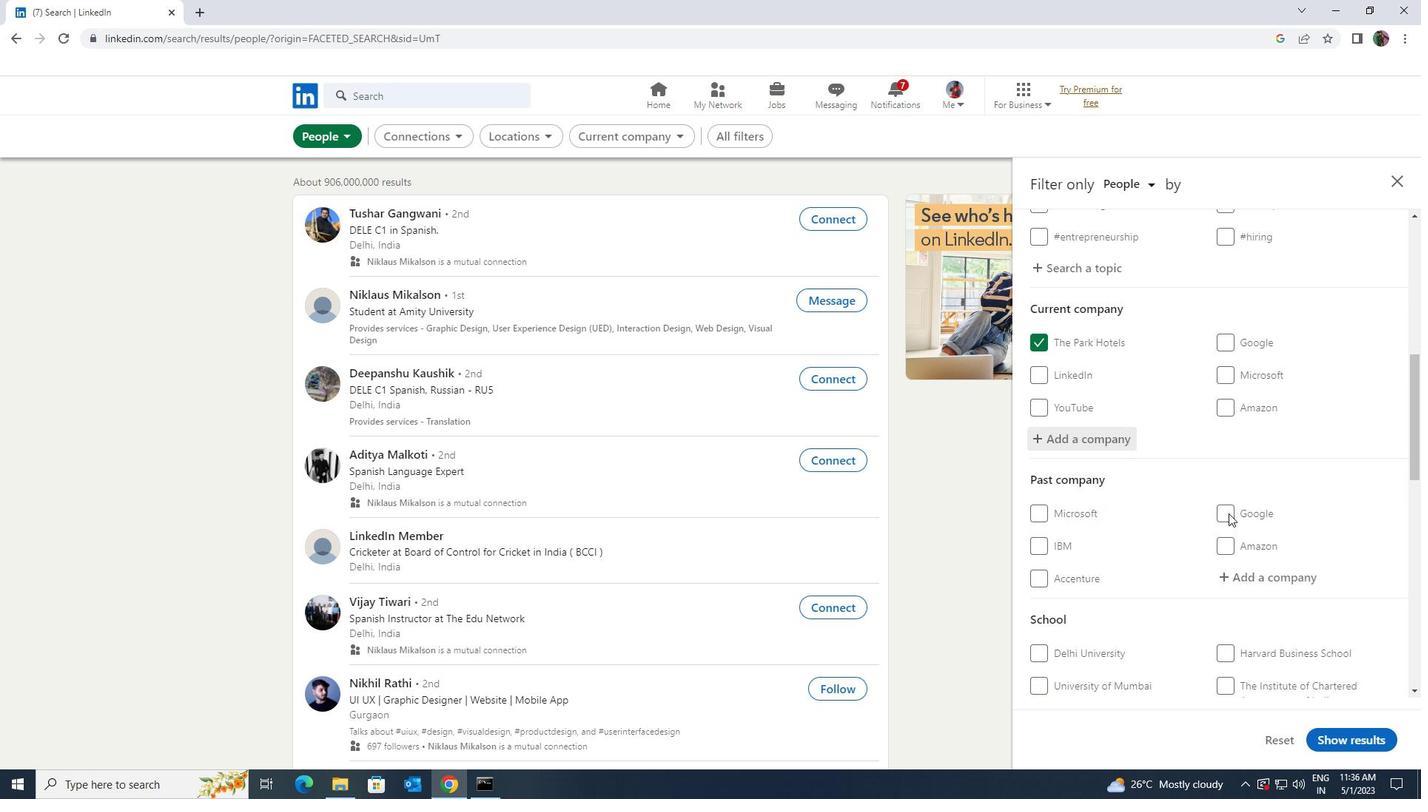 
Action: Mouse moved to (1230, 513)
Screenshot: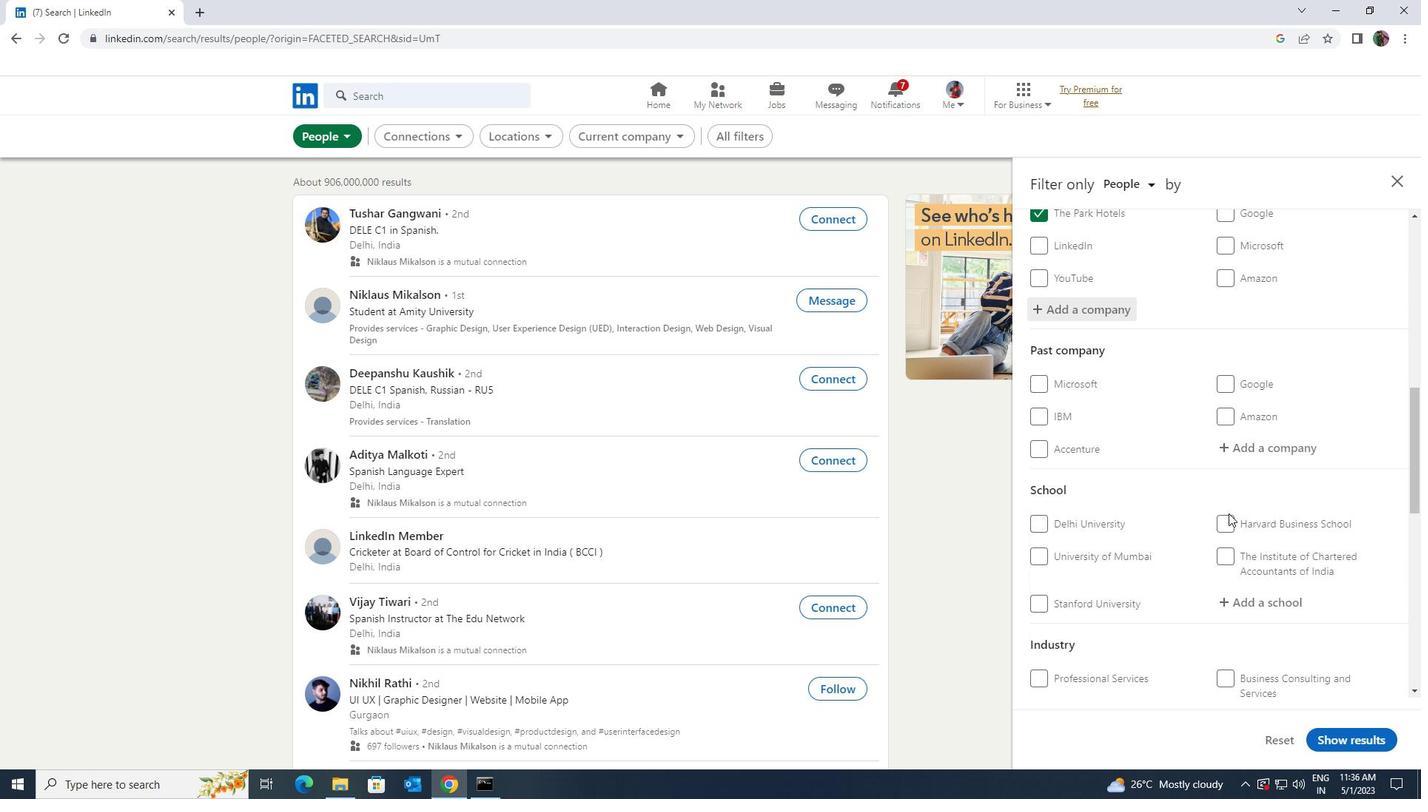 
Action: Mouse scrolled (1230, 512) with delta (0, 0)
Screenshot: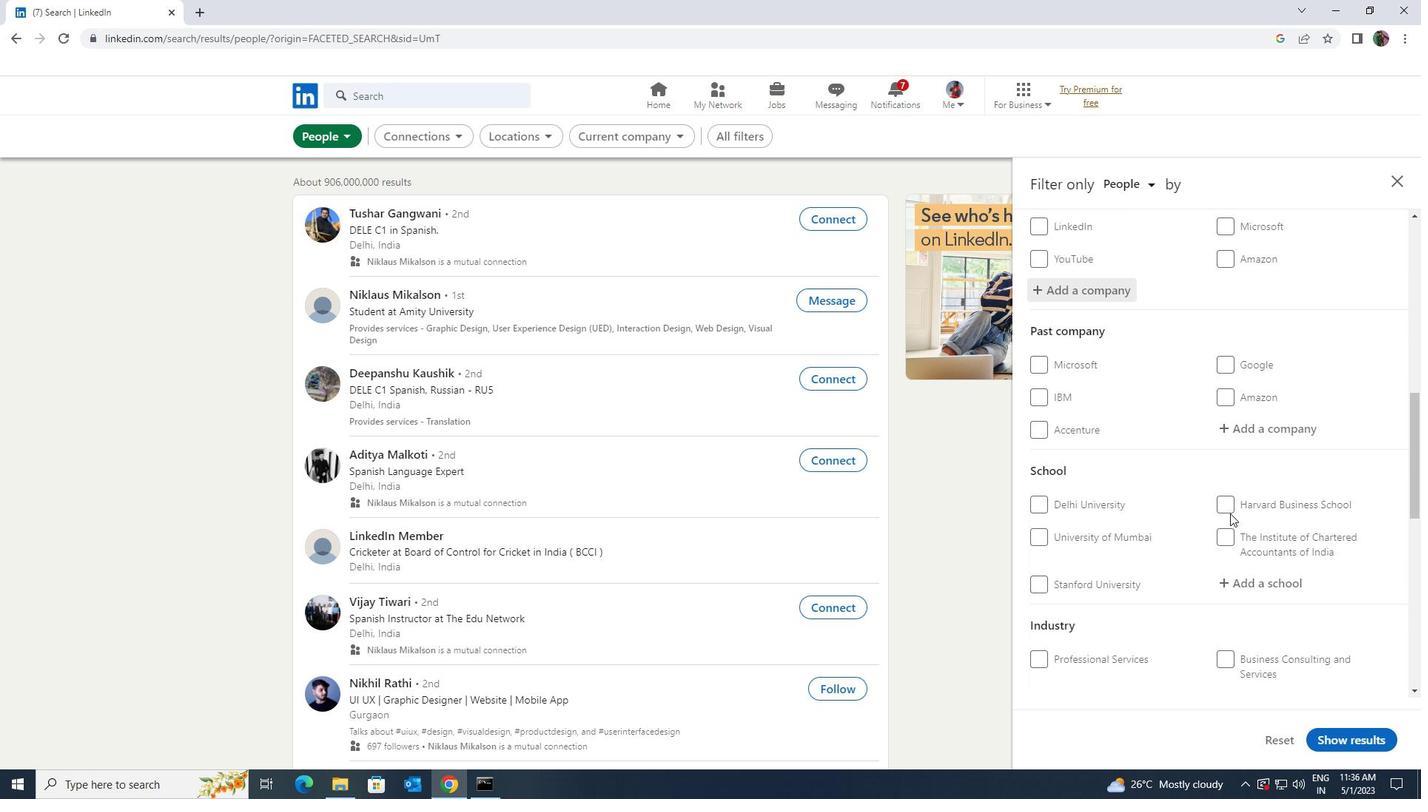
Action: Mouse moved to (1242, 512)
Screenshot: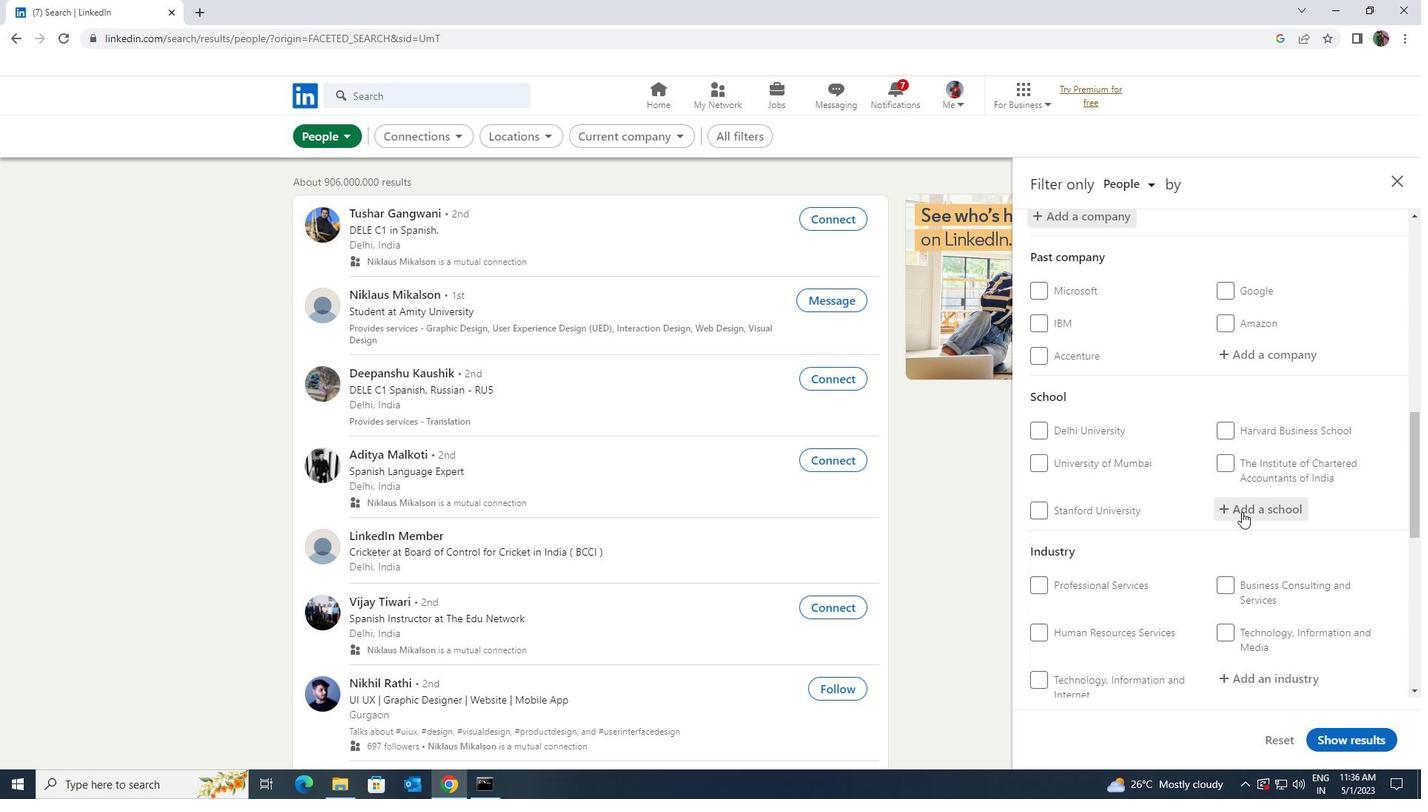 
Action: Mouse pressed left at (1242, 512)
Screenshot: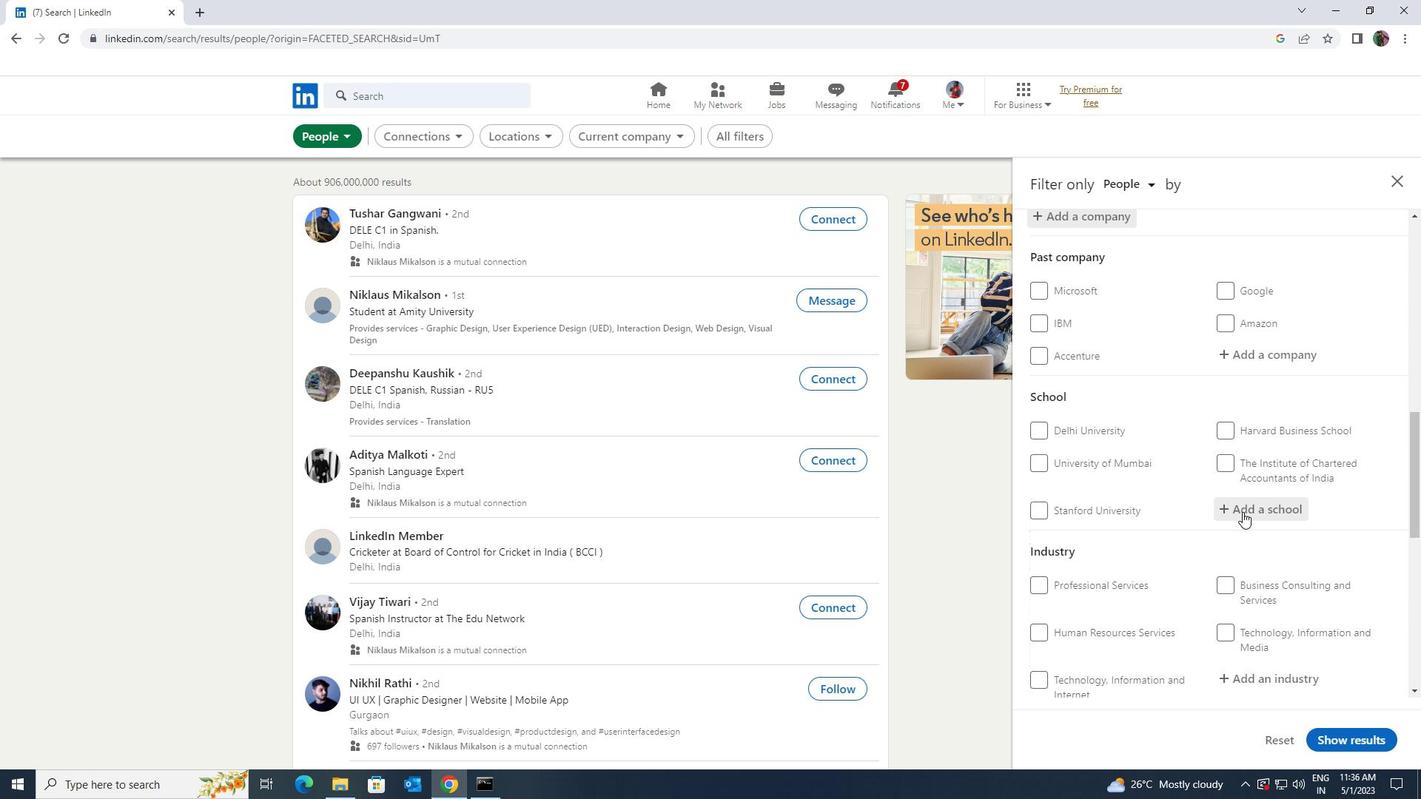 
Action: Key pressed <Key.shift><Key.shift><Key.shift><Key.shift><Key.shift><Key.shift><Key.shift><Key.shift><Key.shift><Key.shift><Key.shift><Key.shift><Key.shift><Key.shift><Key.shift><Key.shift><Key.shift><Key.shift><Key.shift><Key.shift><Key.shift><Key.shift><Key.shift><Key.shift><Key.shift><Key.shift><Key.shift><Key.shift><Key.shift>WILD<Key.backspace>SON<Key.space><Key.shift>COLLEGE<Key.space>
Screenshot: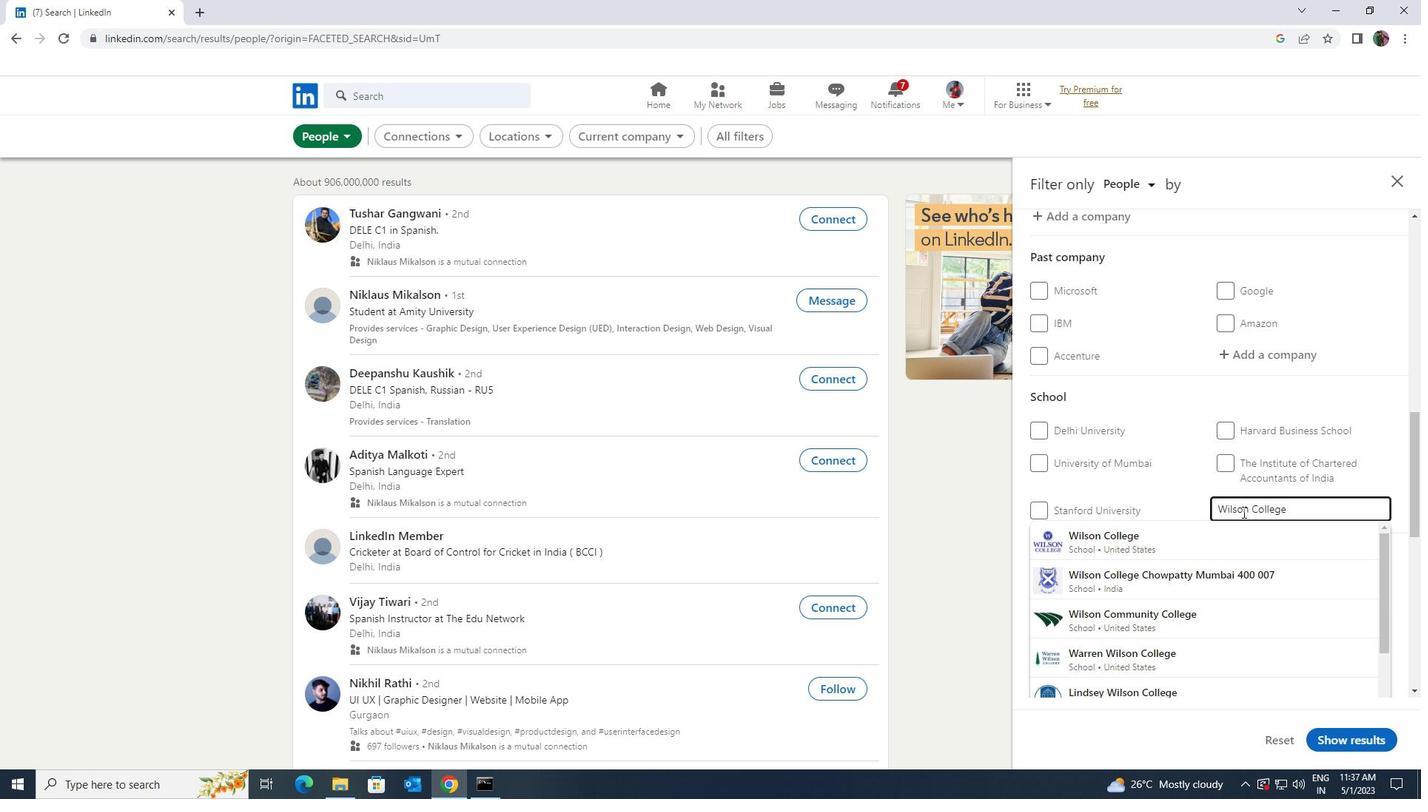 
Action: Mouse moved to (1246, 566)
Screenshot: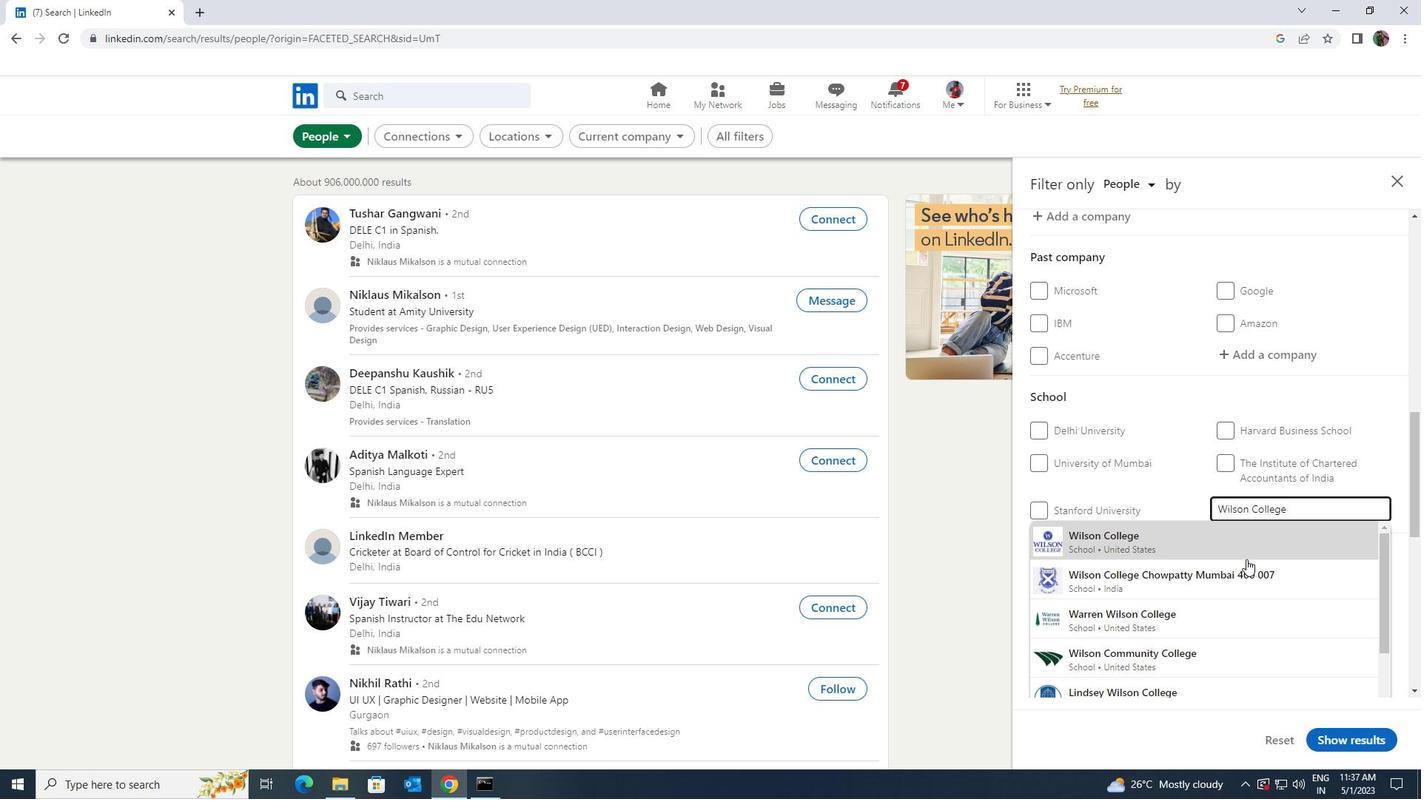 
Action: Mouse pressed left at (1246, 566)
Screenshot: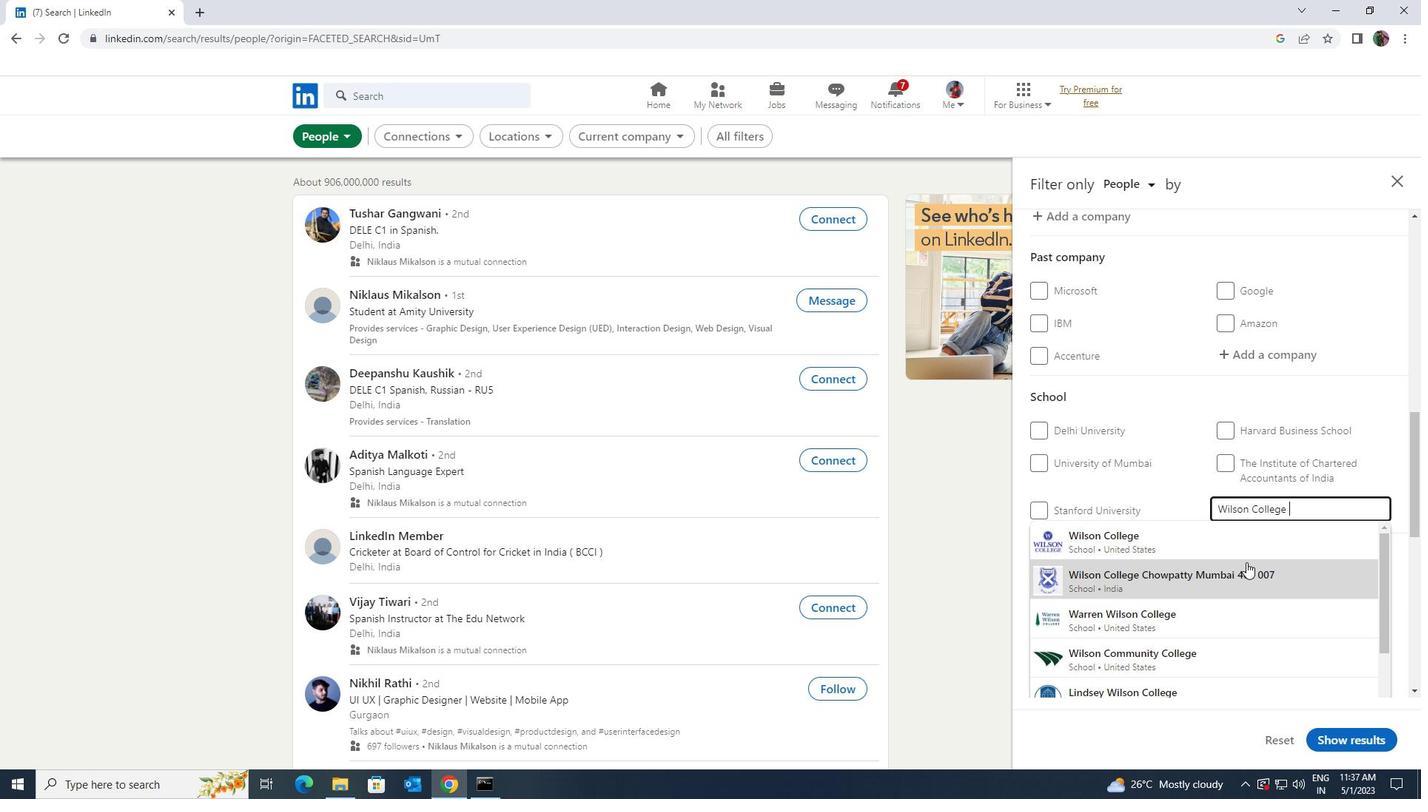 
Action: Mouse scrolled (1246, 565) with delta (0, 0)
Screenshot: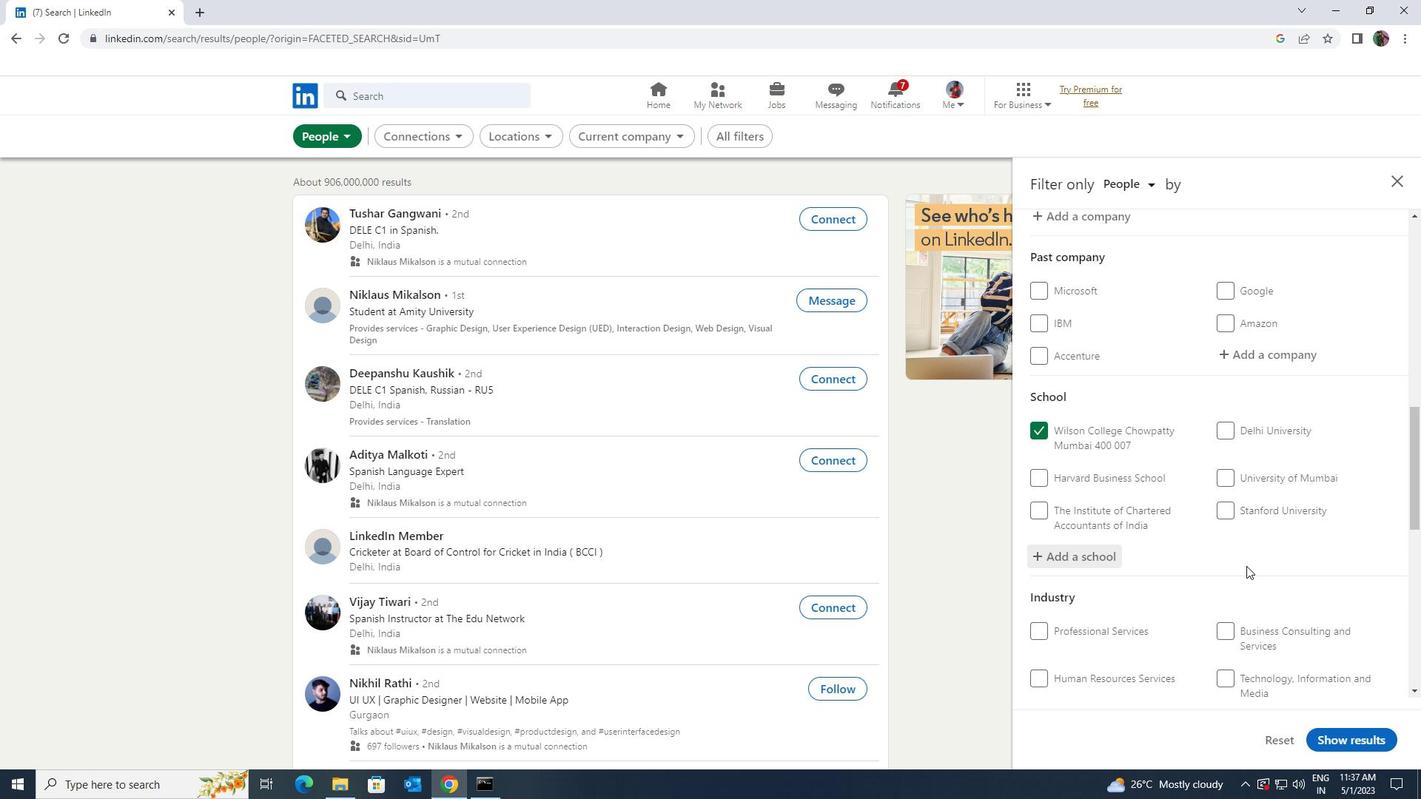 
Action: Mouse scrolled (1246, 565) with delta (0, 0)
Screenshot: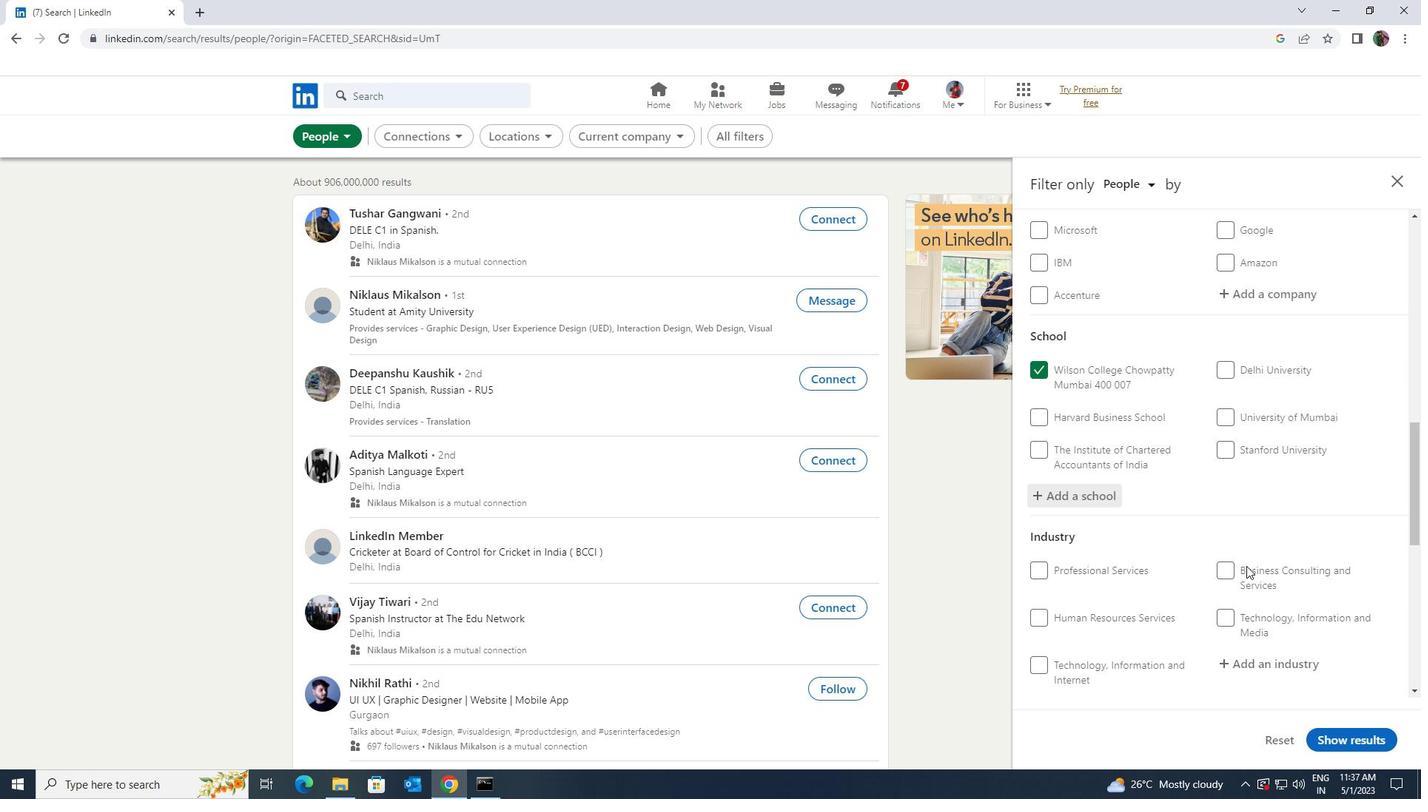 
Action: Mouse moved to (1242, 571)
Screenshot: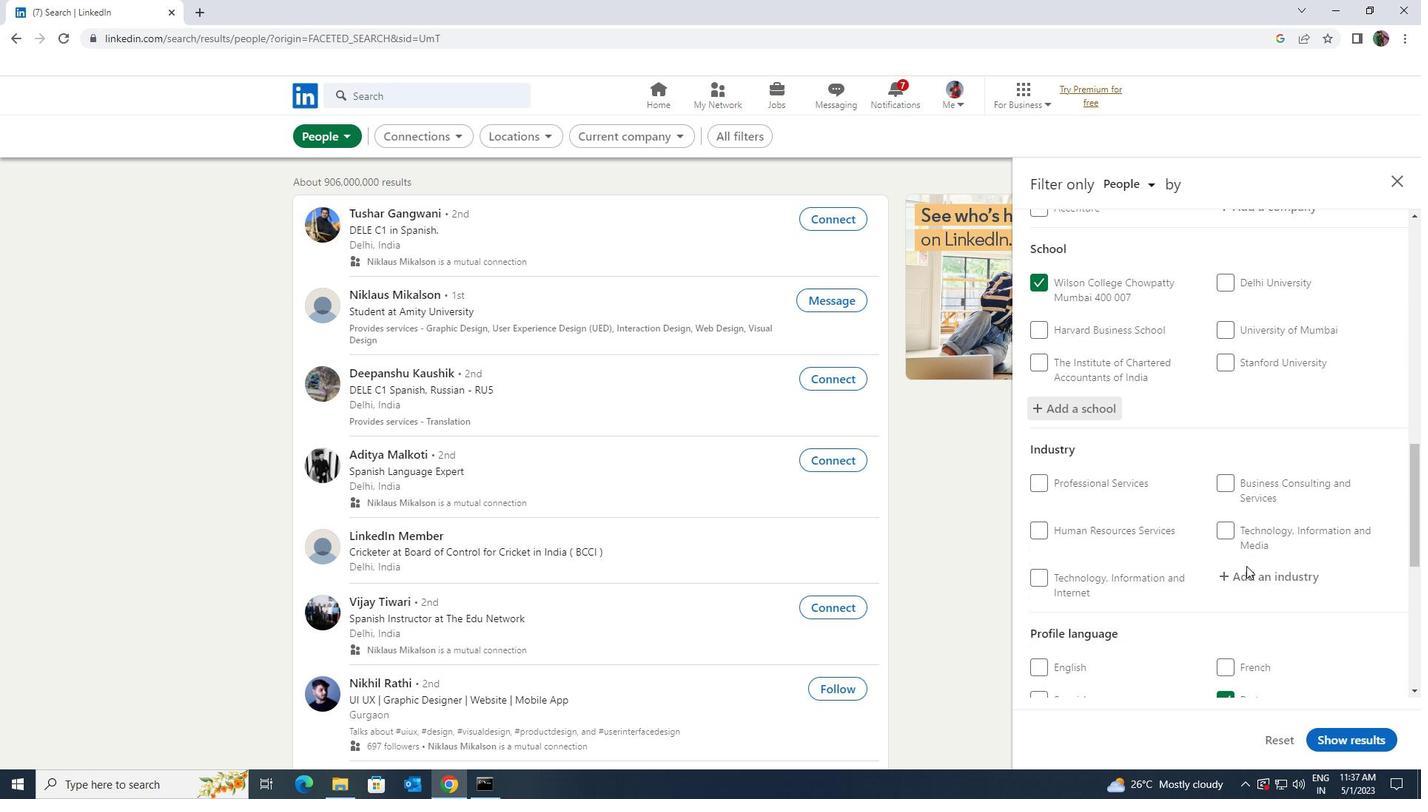 
Action: Mouse pressed left at (1242, 571)
Screenshot: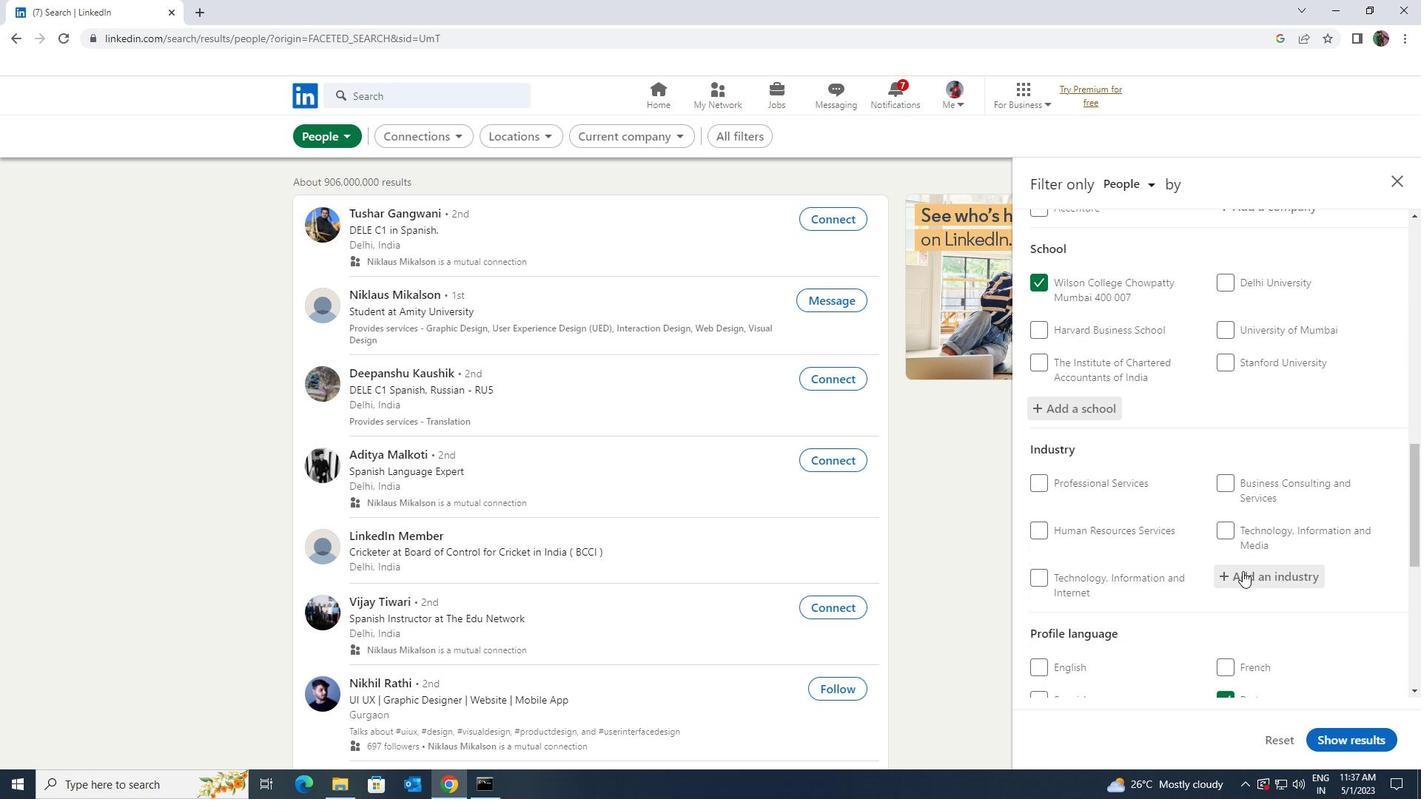 
Action: Key pressed <Key.shift>HYDRO
Screenshot: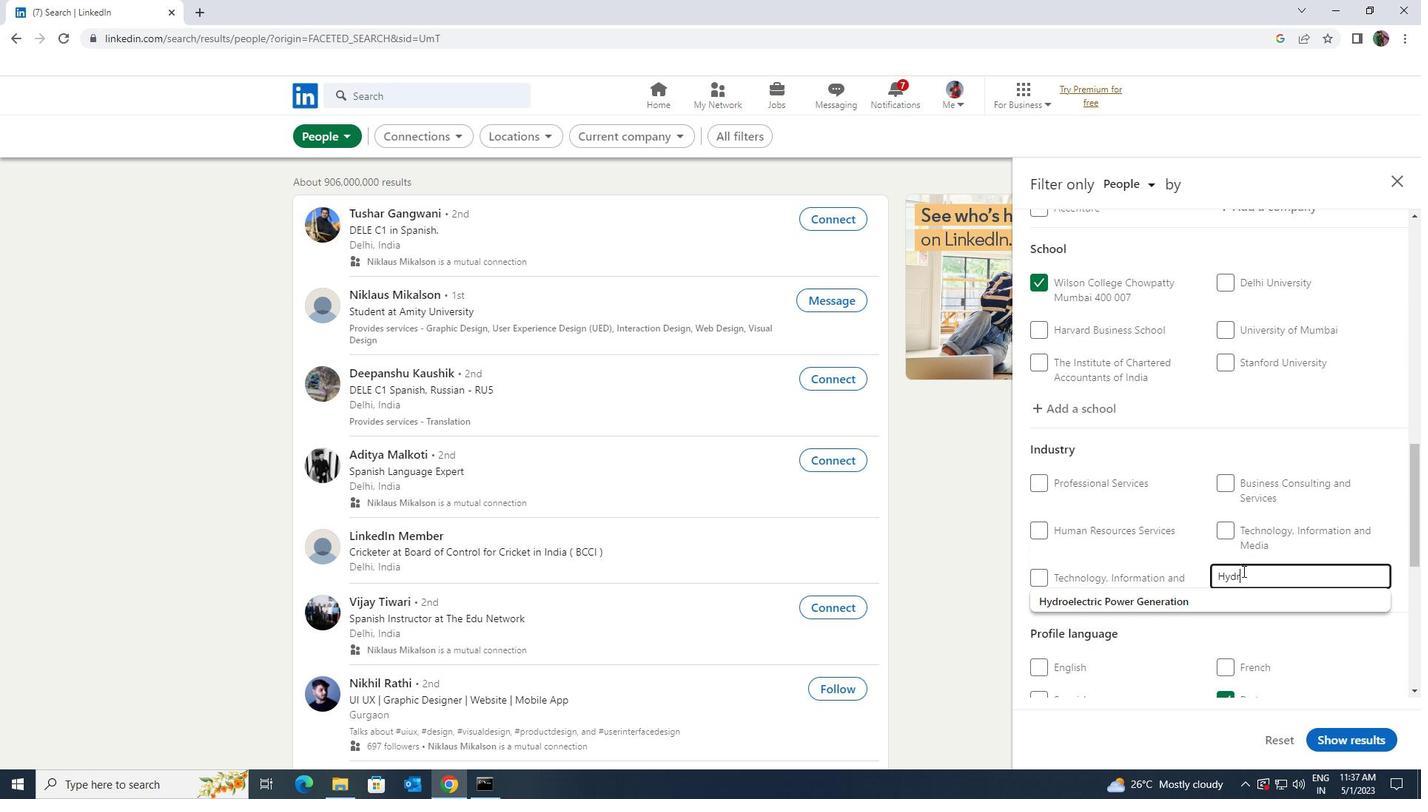 
Action: Mouse moved to (1233, 592)
Screenshot: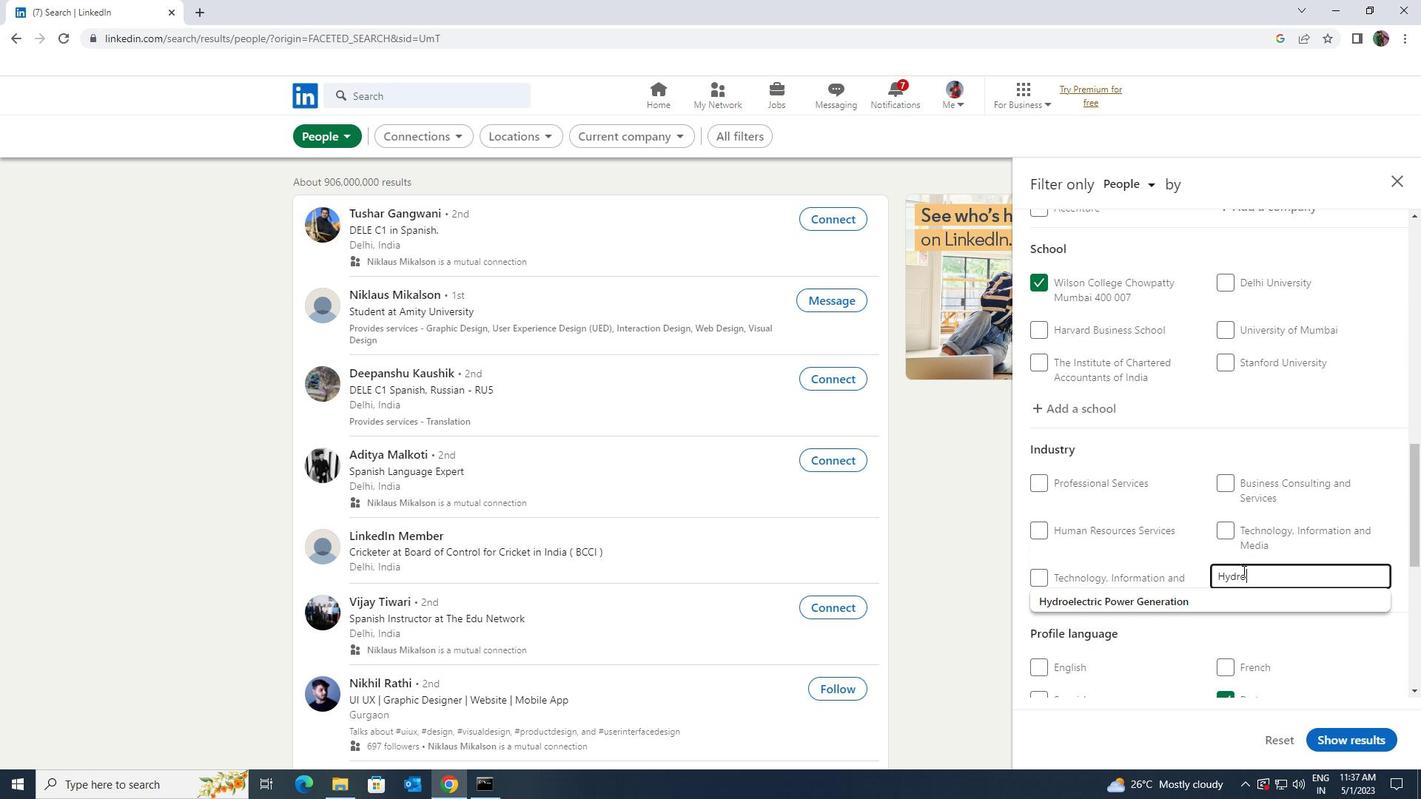 
Action: Mouse pressed left at (1233, 592)
Screenshot: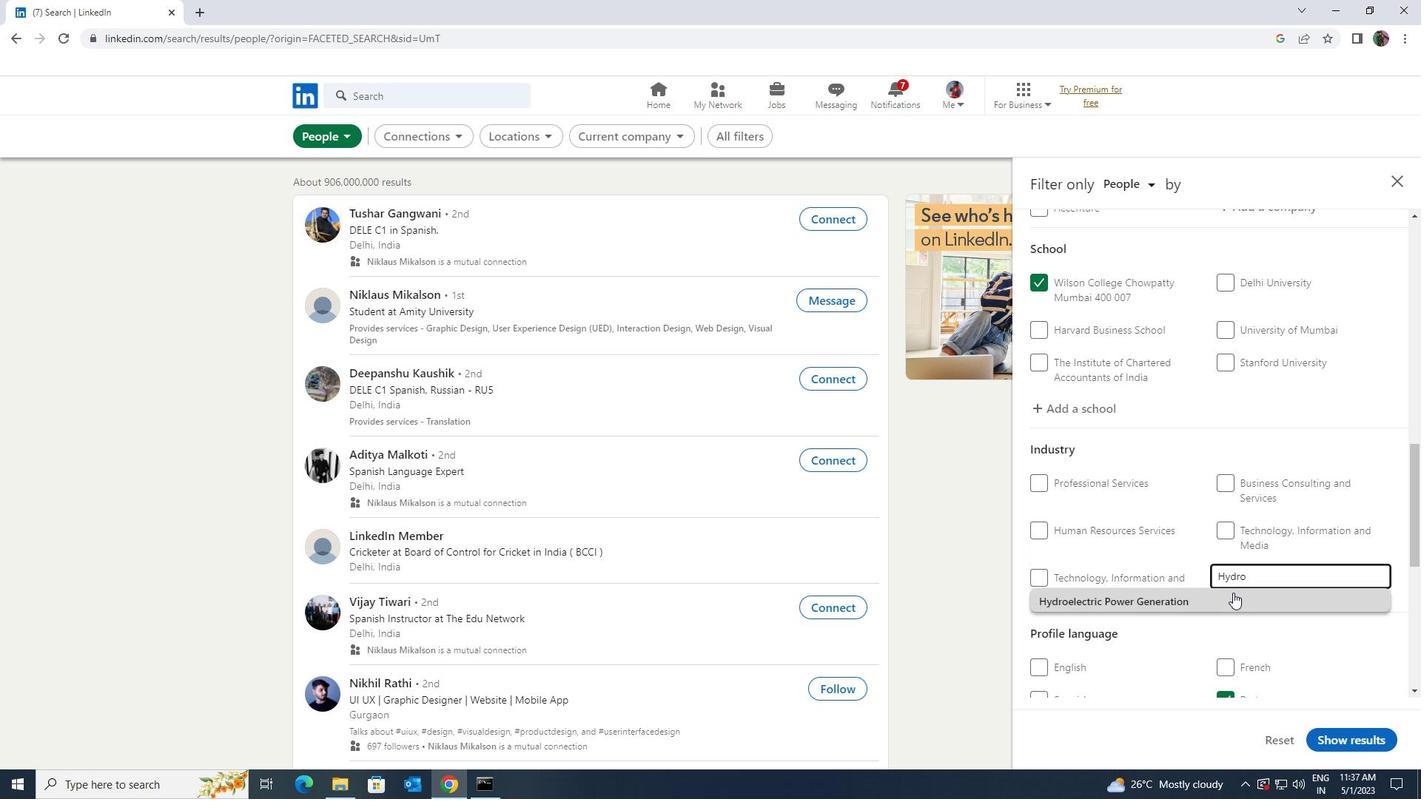 
Action: Mouse scrolled (1233, 592) with delta (0, 0)
Screenshot: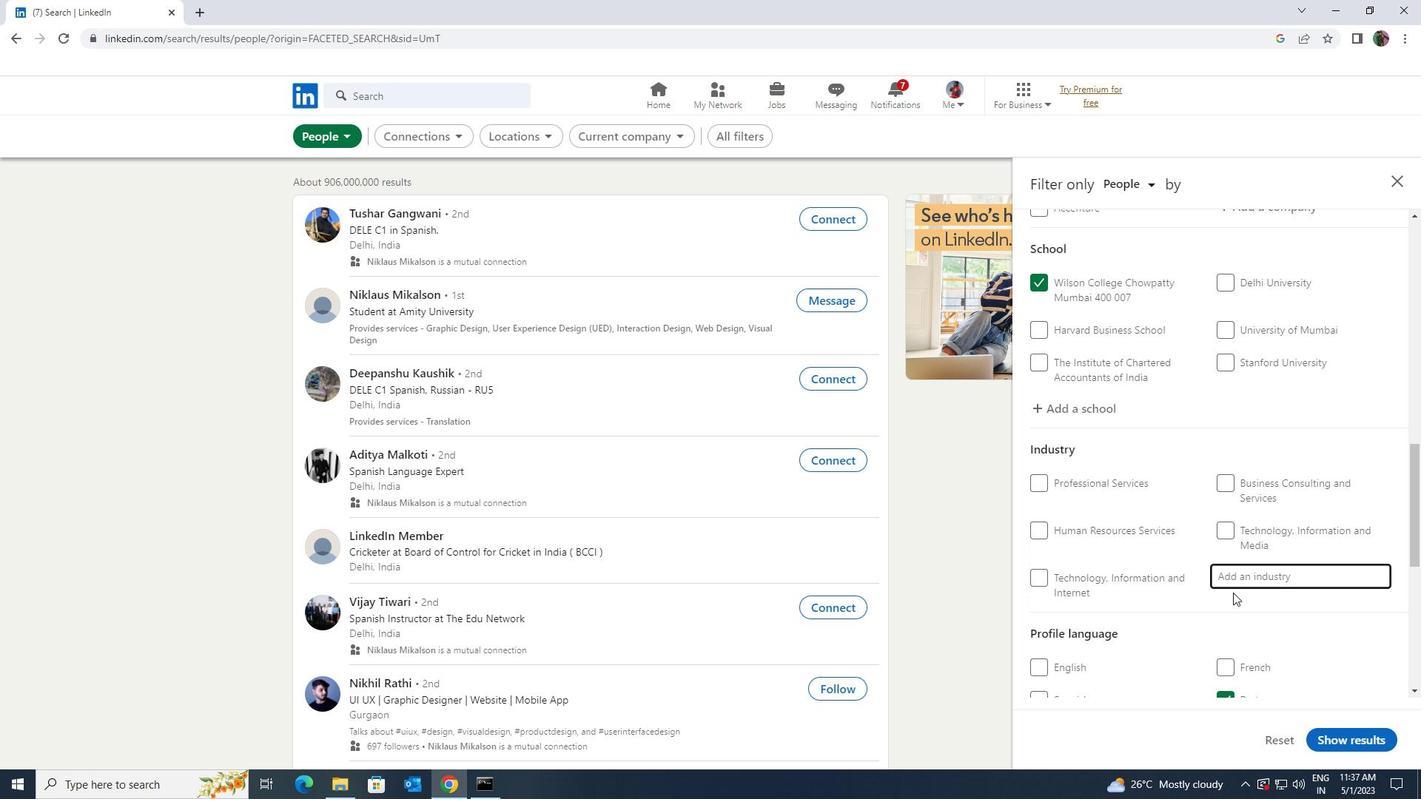 
Action: Mouse moved to (1231, 595)
Screenshot: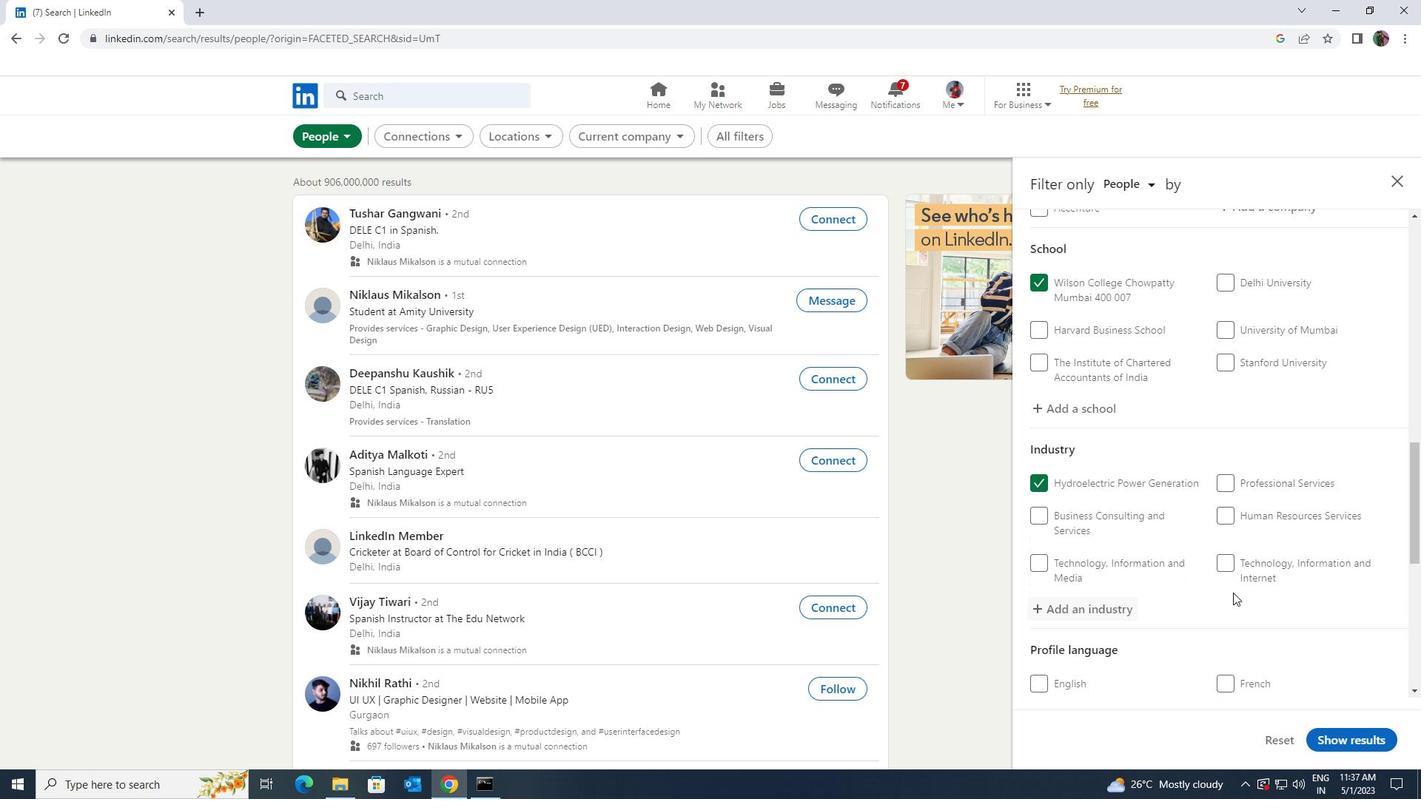
Action: Mouse scrolled (1231, 595) with delta (0, 0)
Screenshot: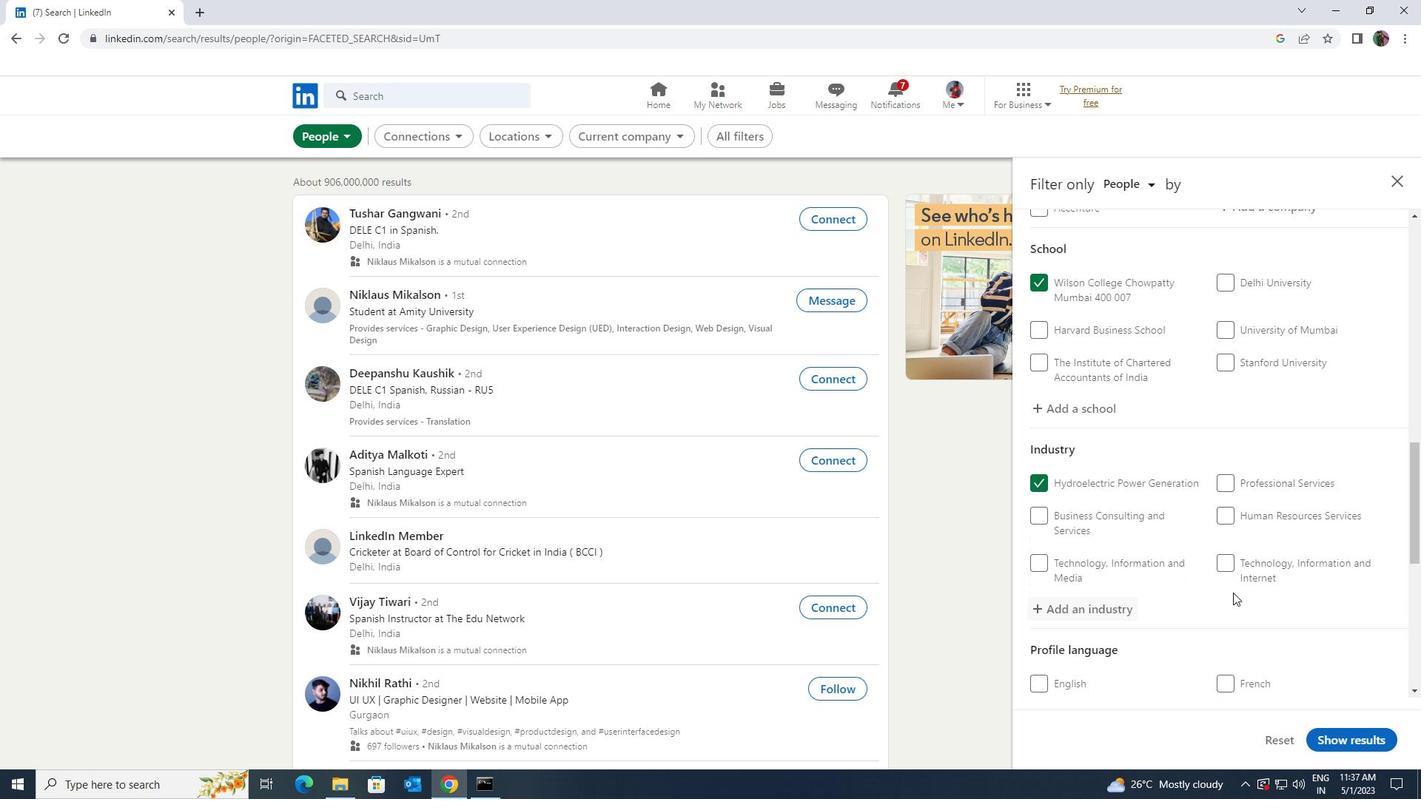 
Action: Mouse moved to (1226, 601)
Screenshot: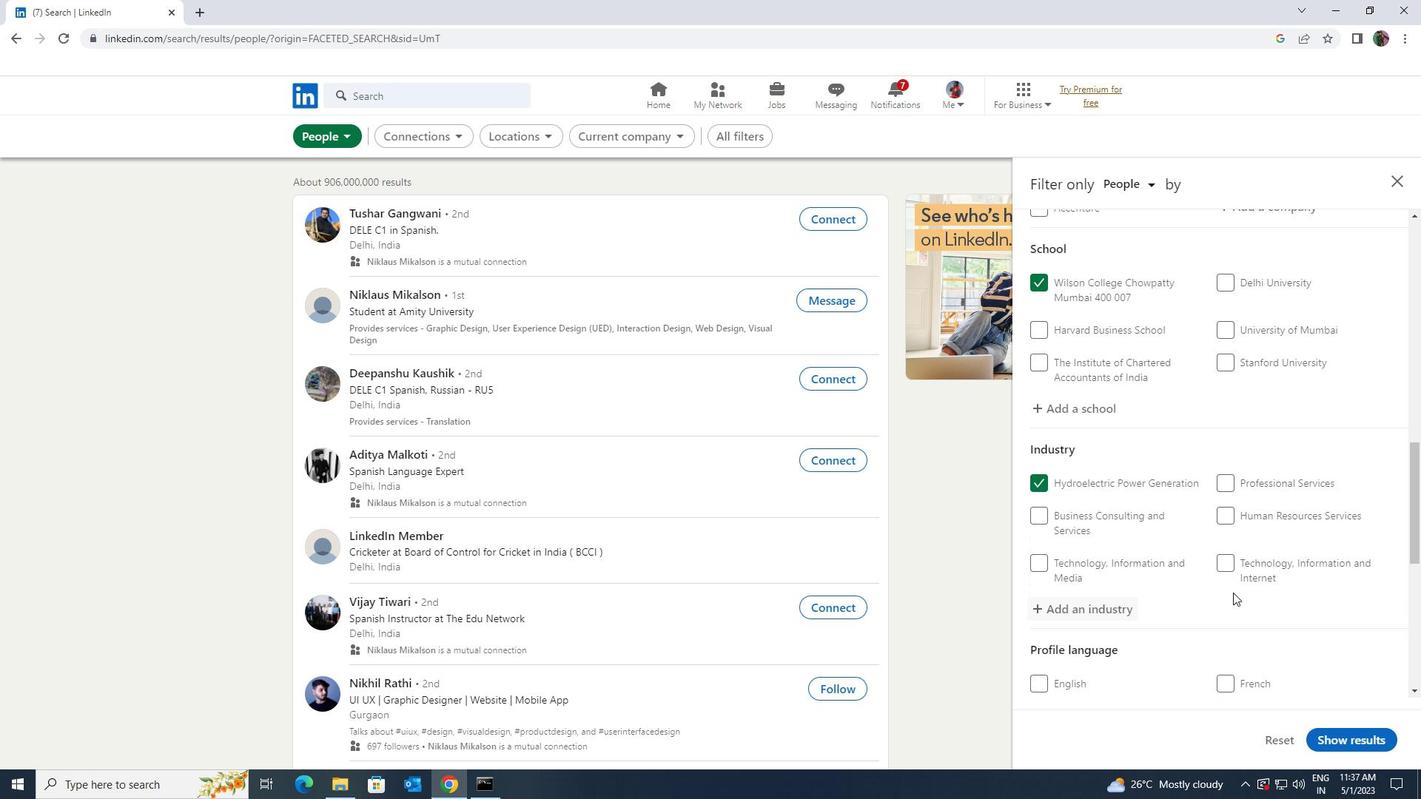 
Action: Mouse scrolled (1226, 601) with delta (0, 0)
Screenshot: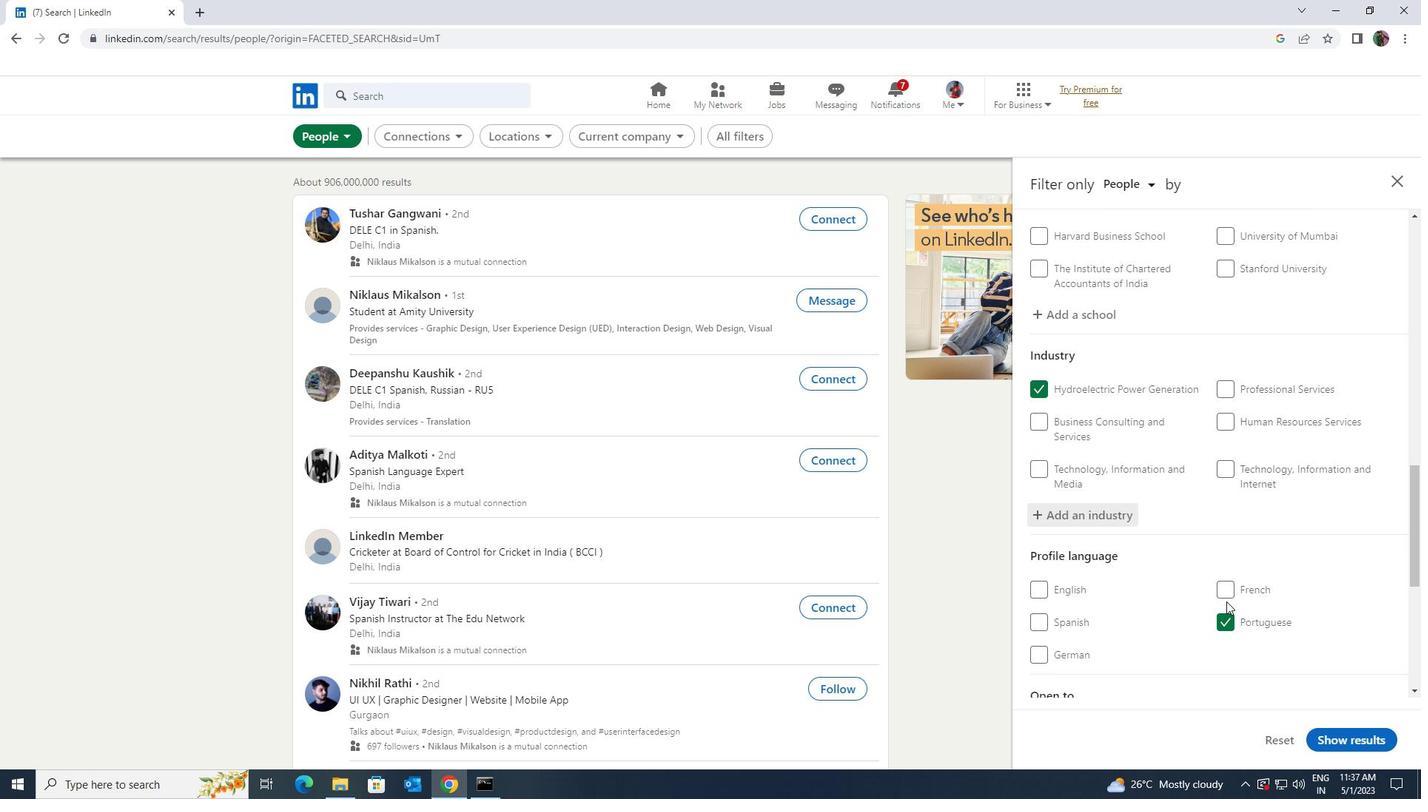 
Action: Mouse scrolled (1226, 601) with delta (0, 0)
Screenshot: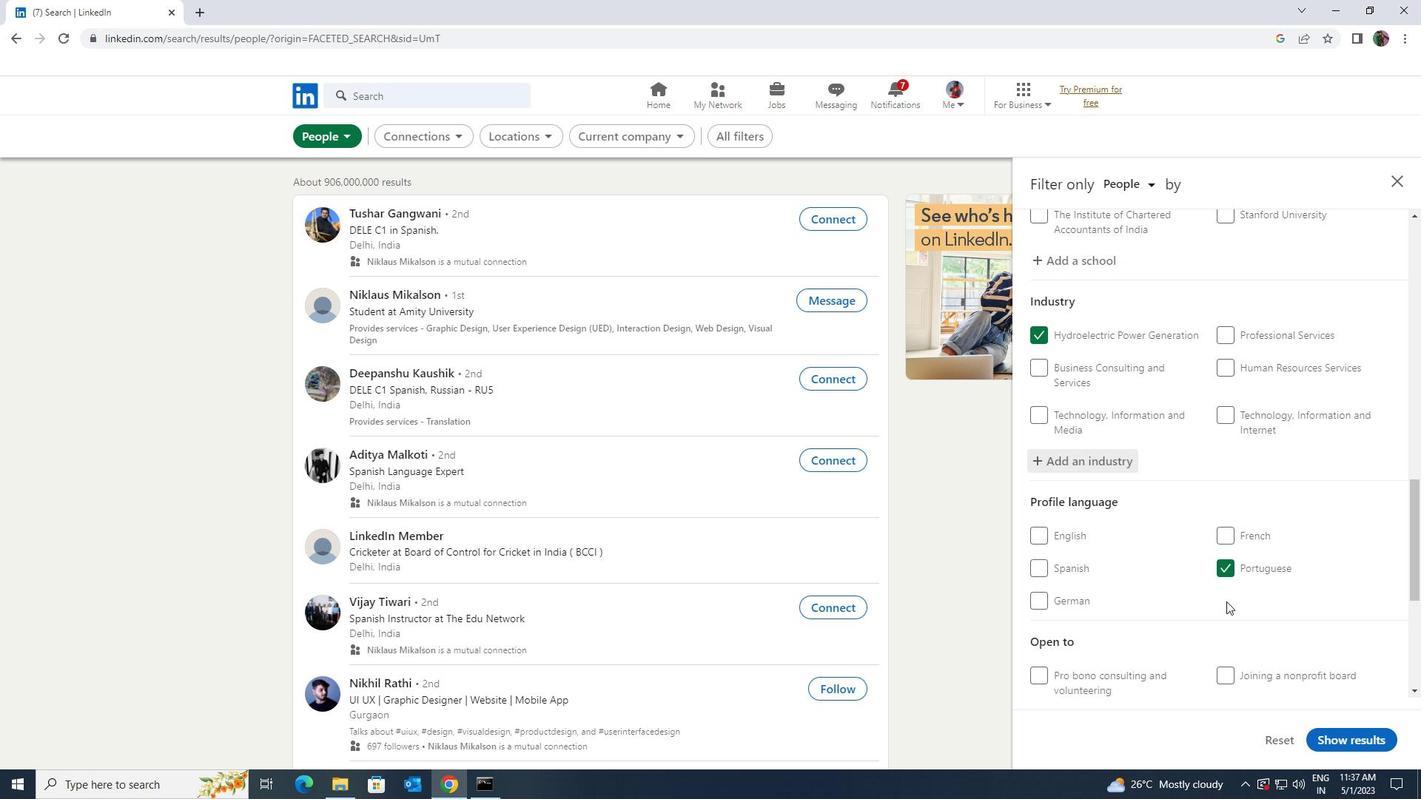
Action: Mouse scrolled (1226, 601) with delta (0, 0)
Screenshot: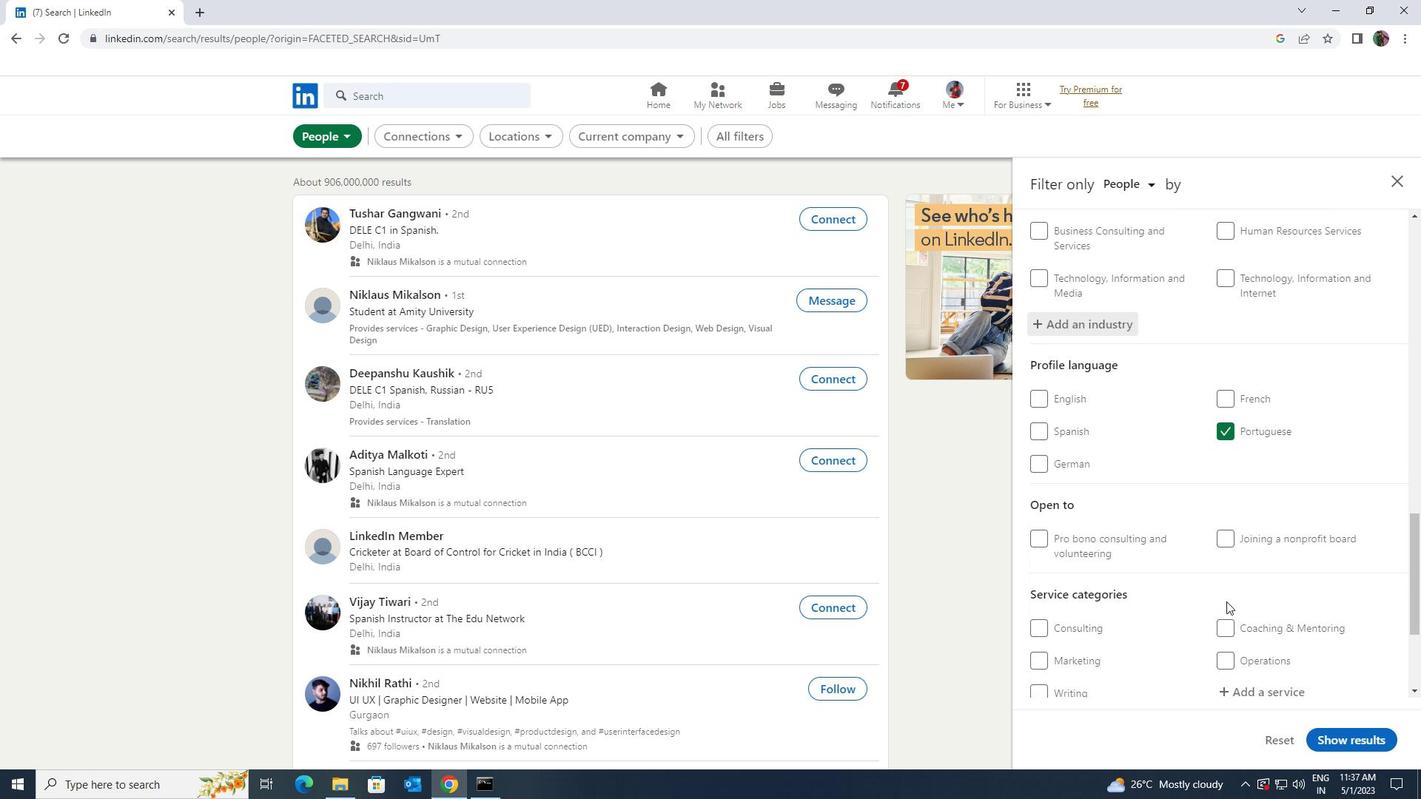 
Action: Mouse moved to (1226, 605)
Screenshot: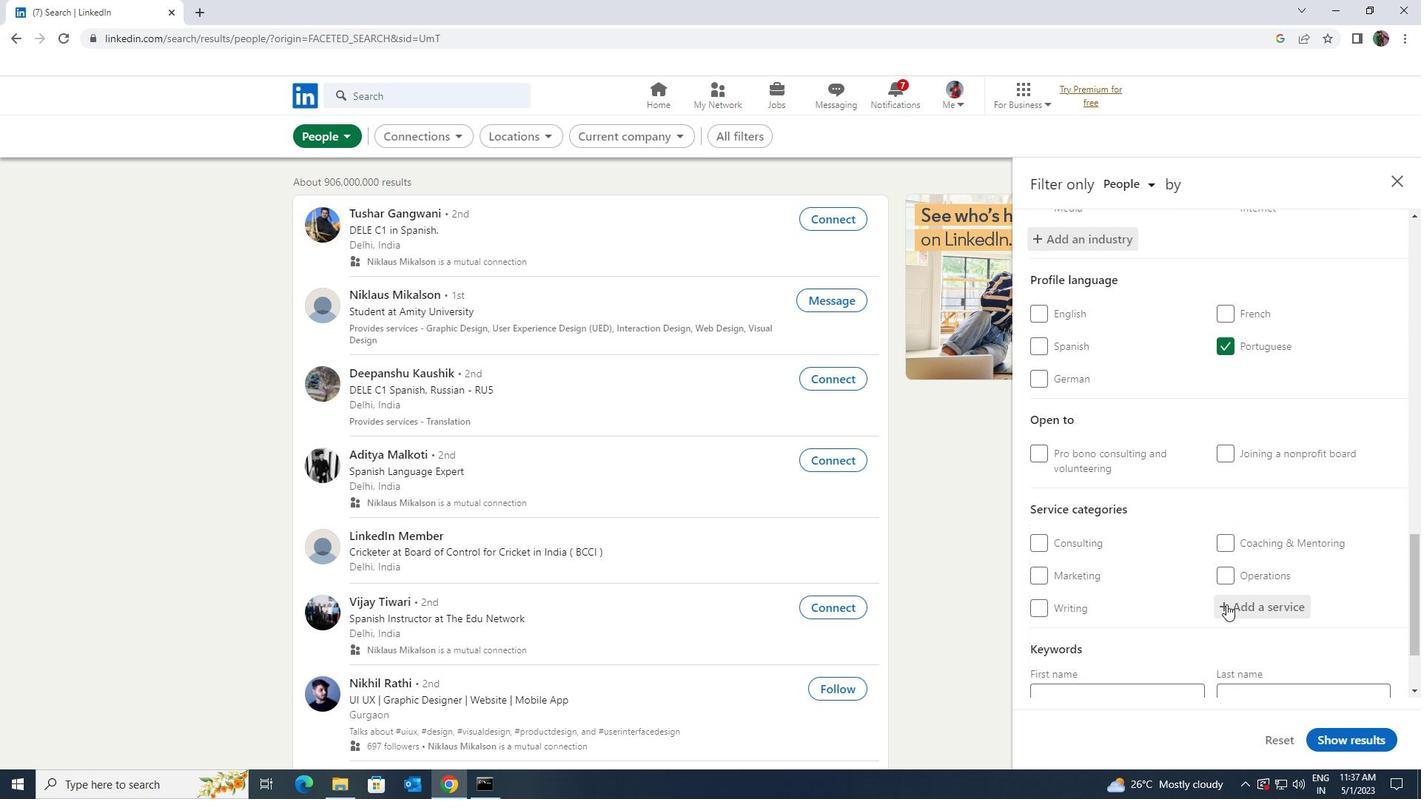 
Action: Mouse pressed left at (1226, 605)
Screenshot: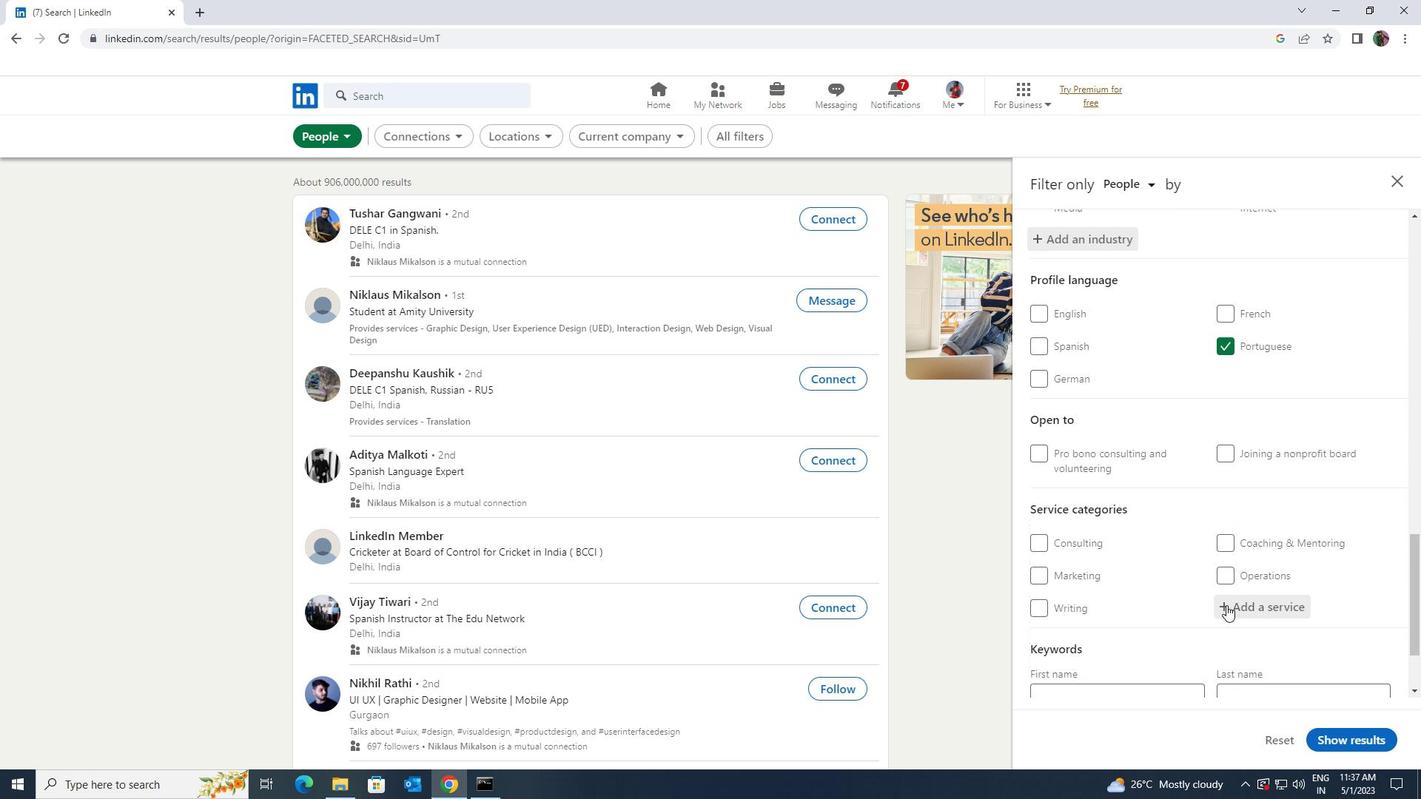 
Action: Key pressed <Key.shift>TRAINING
Screenshot: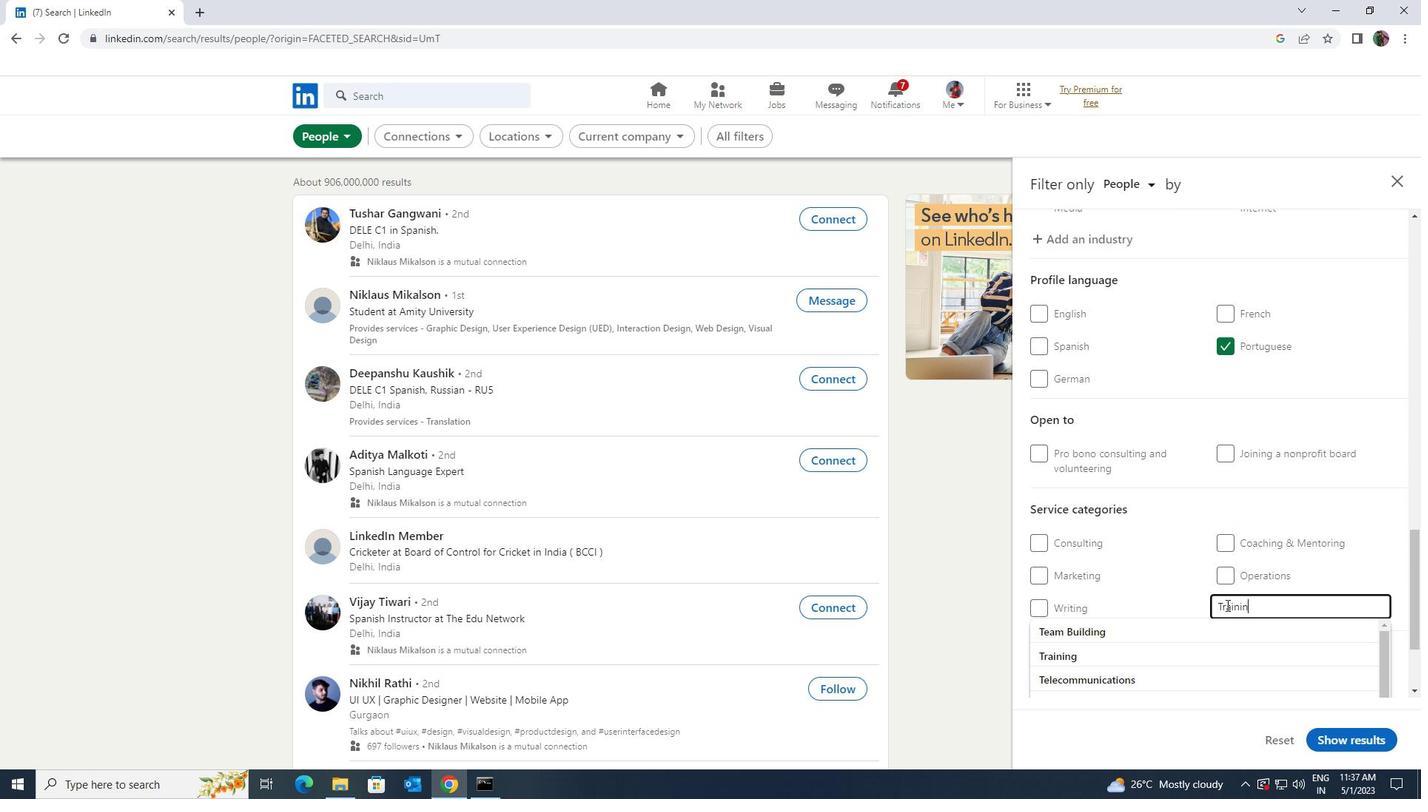 
Action: Mouse moved to (1213, 622)
Screenshot: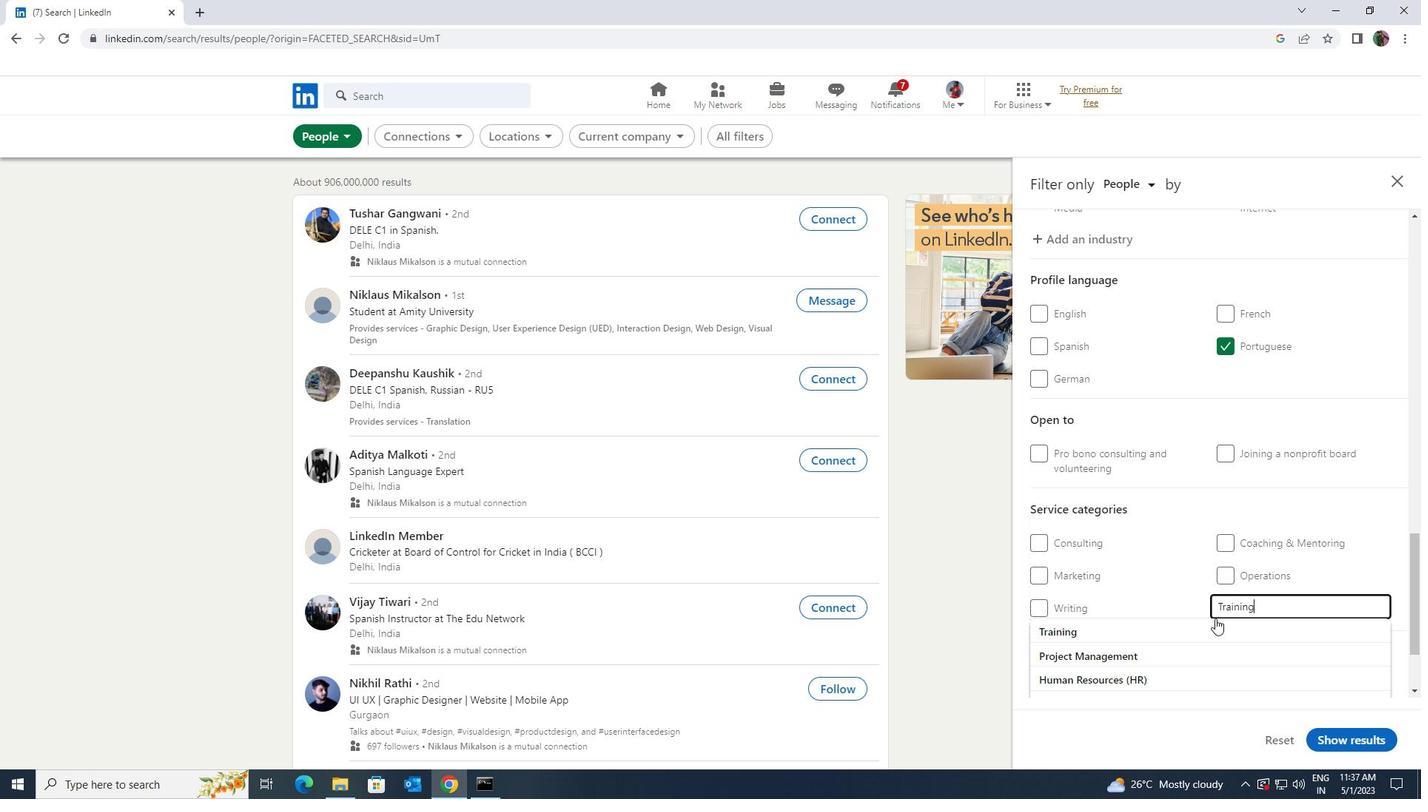 
Action: Mouse pressed left at (1213, 622)
Screenshot: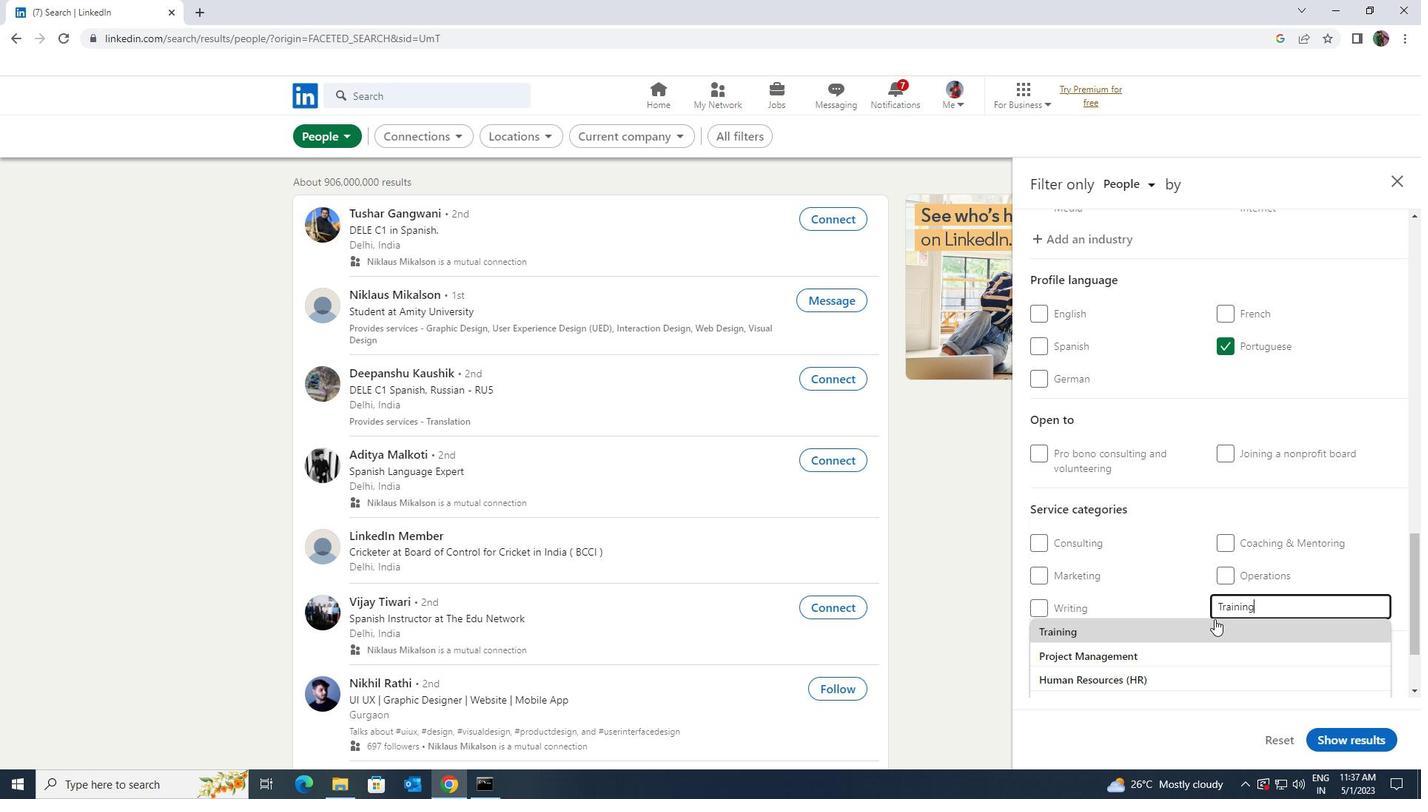 
Action: Mouse scrolled (1213, 621) with delta (0, 0)
Screenshot: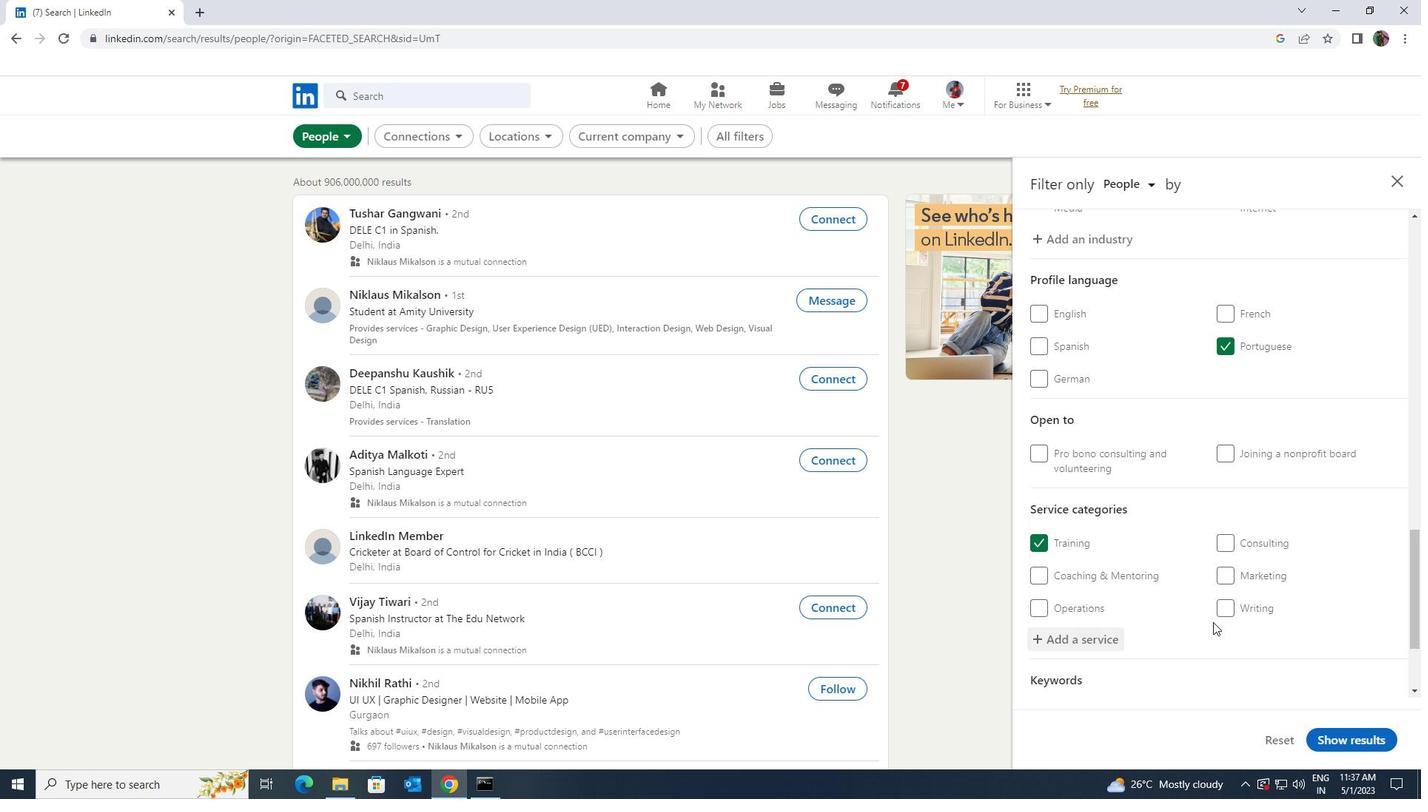 
Action: Mouse scrolled (1213, 621) with delta (0, 0)
Screenshot: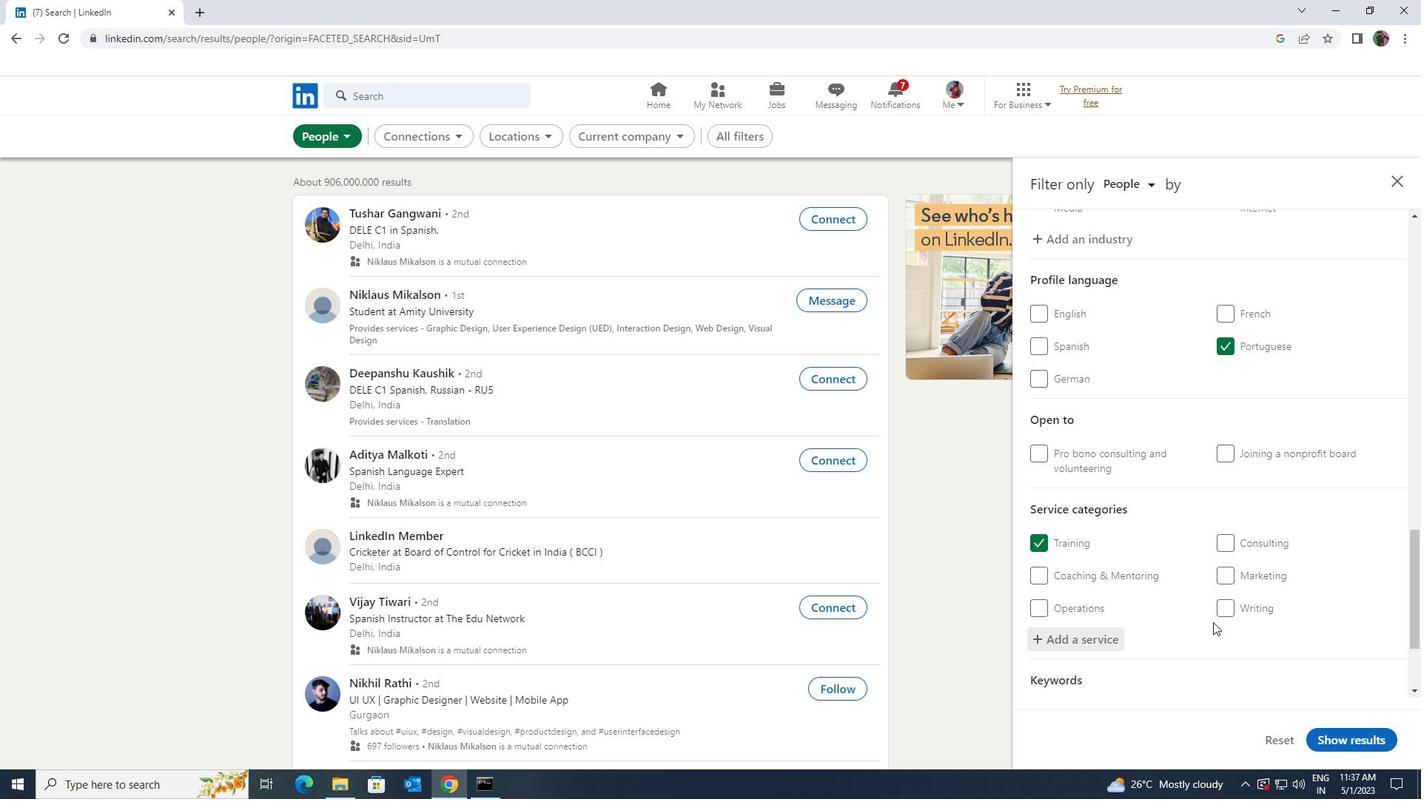 
Action: Mouse moved to (1178, 626)
Screenshot: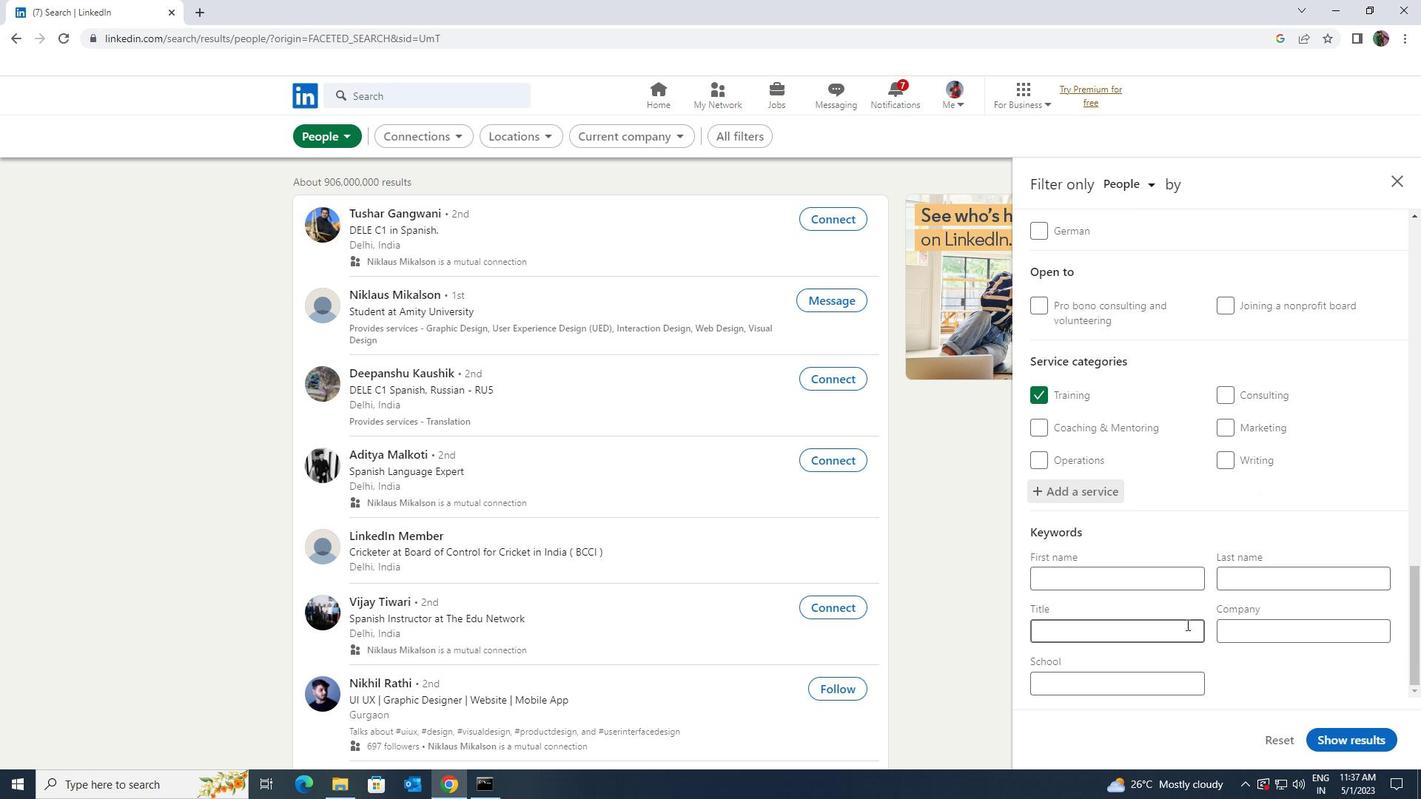 
Action: Mouse pressed left at (1178, 626)
Screenshot: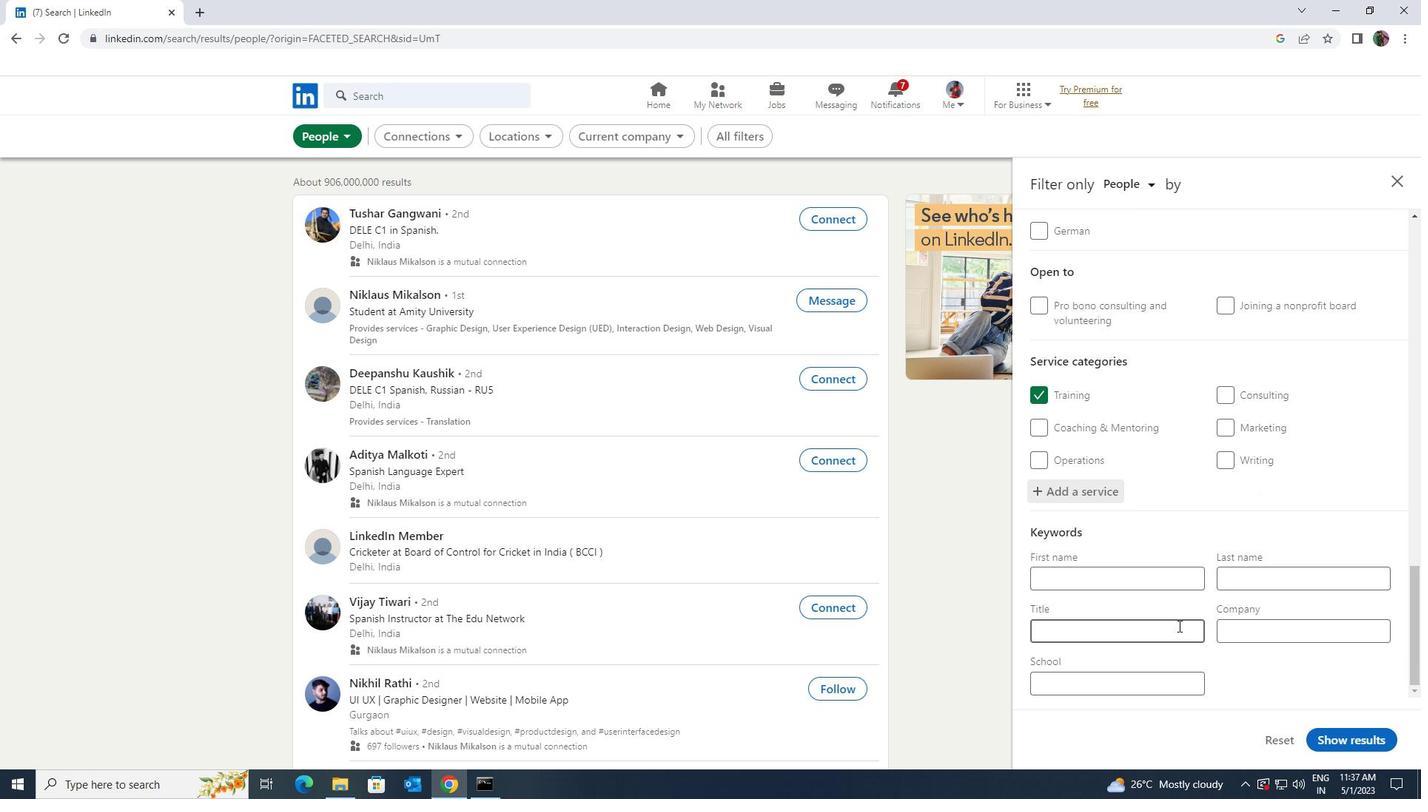 
Action: Key pressed <Key.shift>MEDICAL<Key.space><Key.shift>RESEARCH
Screenshot: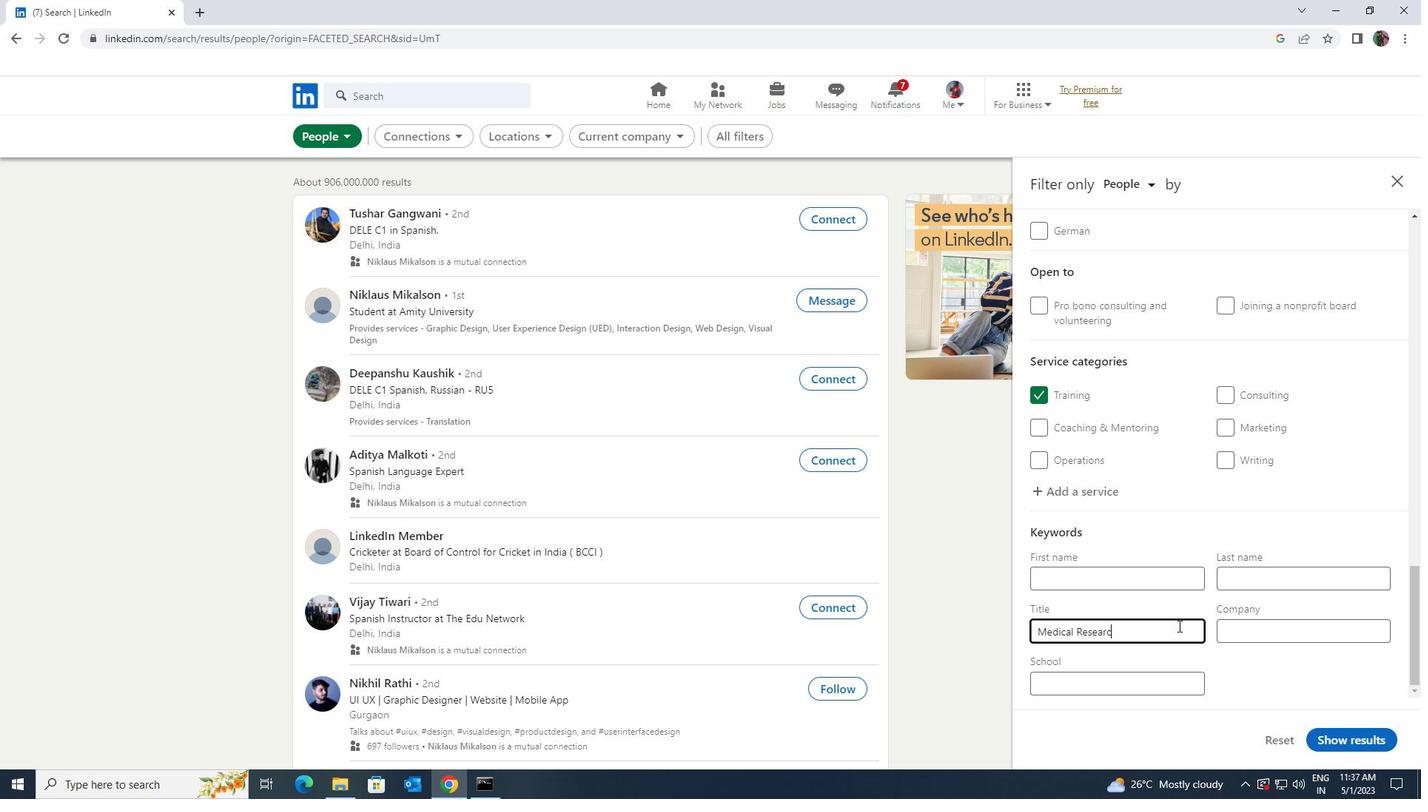
Action: Mouse moved to (1386, 740)
Screenshot: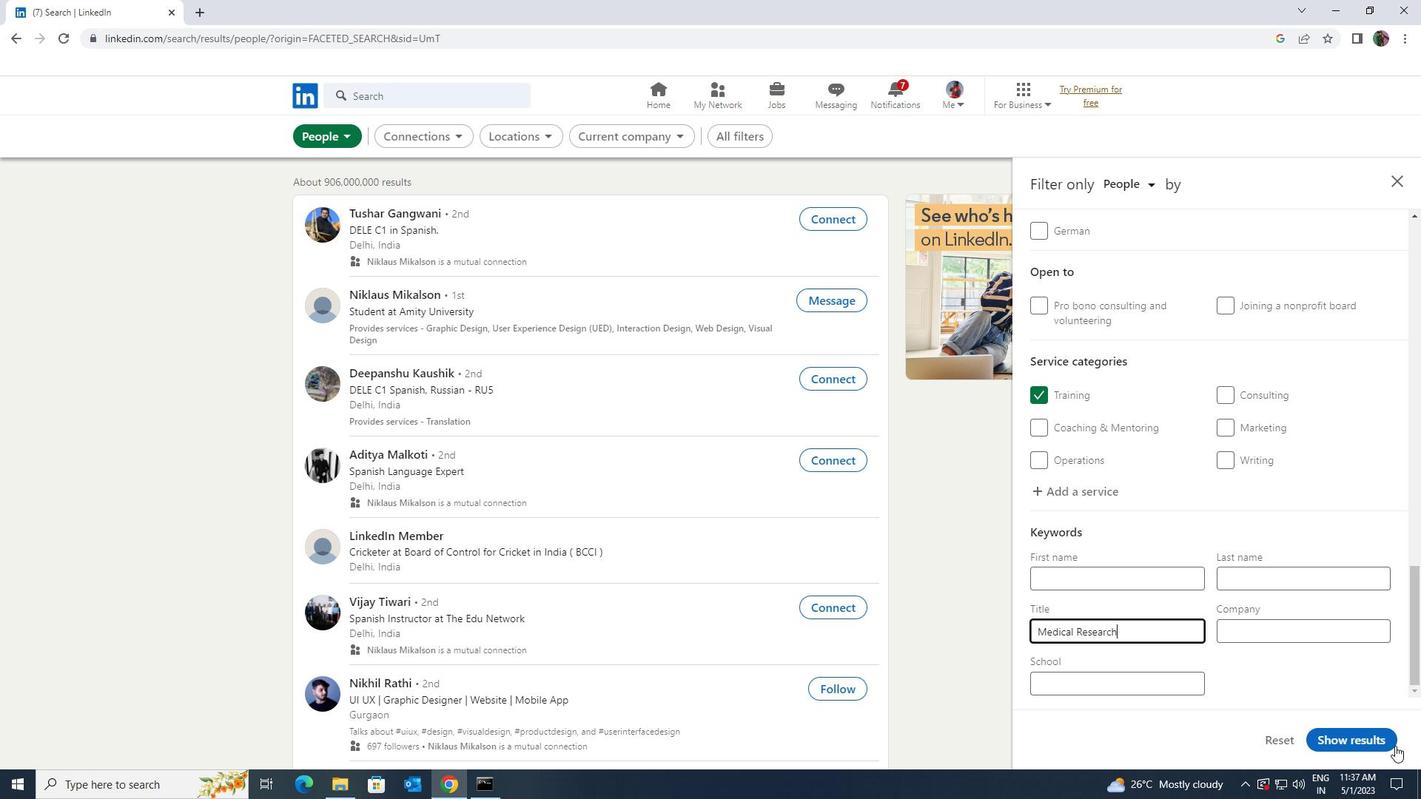 
Action: Mouse pressed left at (1386, 740)
Screenshot: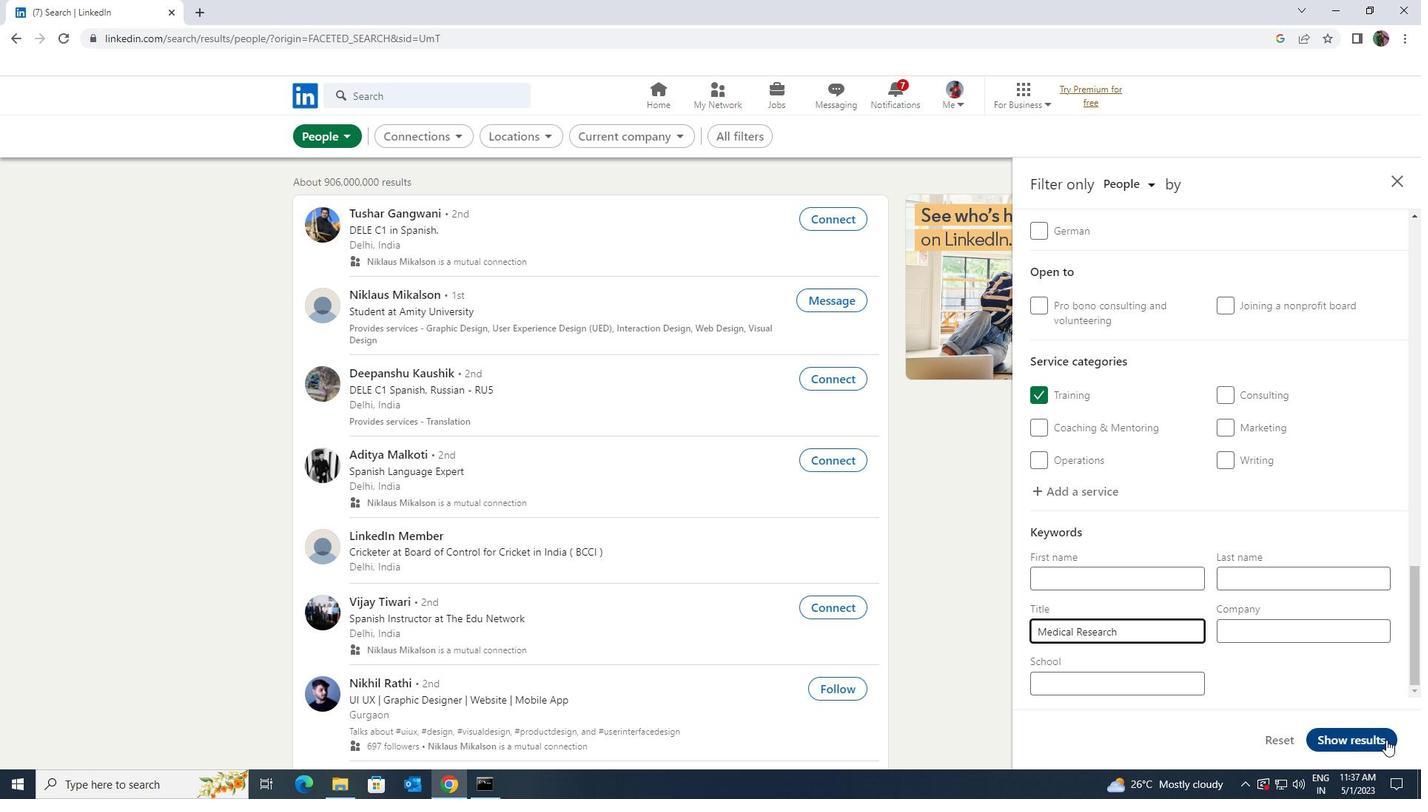 
